 Task: Look for space in Hilden, Germany from 8th August, 2023 to 15th August, 2023 for 9 adults in price range Rs.10000 to Rs.14000. Place can be shared room with 5 bedrooms having 9 beds and 5 bathrooms. Property type can be house, flat, guest house. Amenities needed are: wifi, TV, free parkinig on premises, gym, breakfast. Booking option can be shelf check-in. Required host language is English.
Action: Mouse moved to (479, 99)
Screenshot: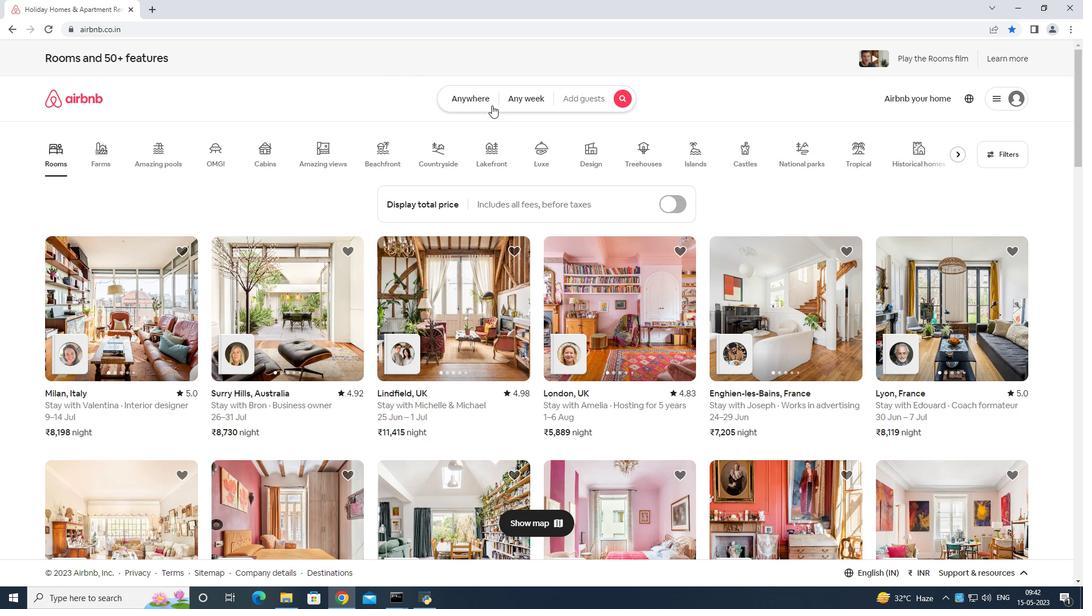 
Action: Mouse pressed left at (479, 99)
Screenshot: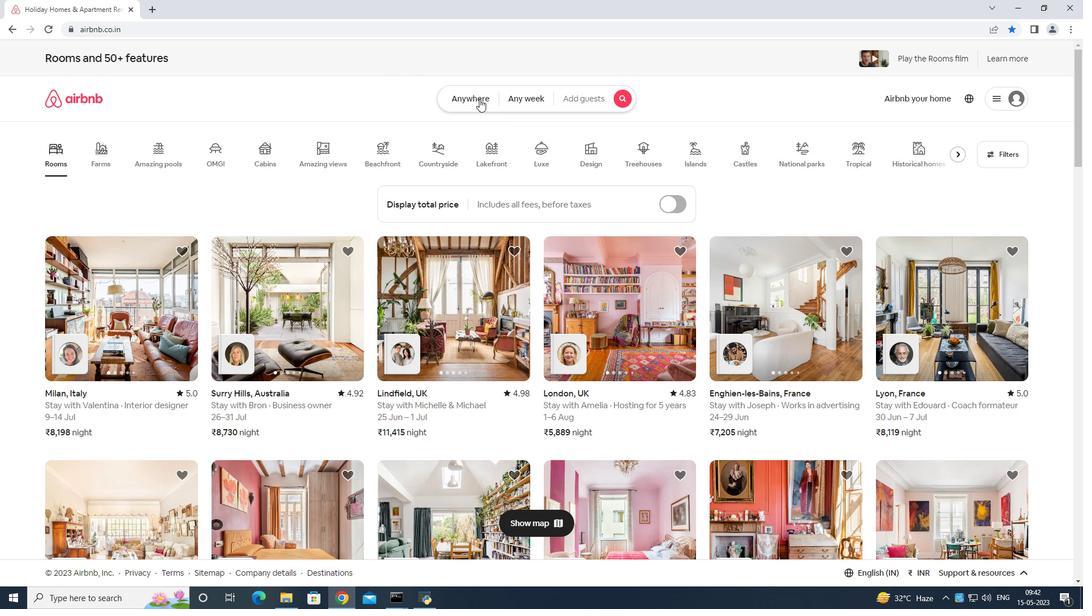 
Action: Mouse moved to (441, 136)
Screenshot: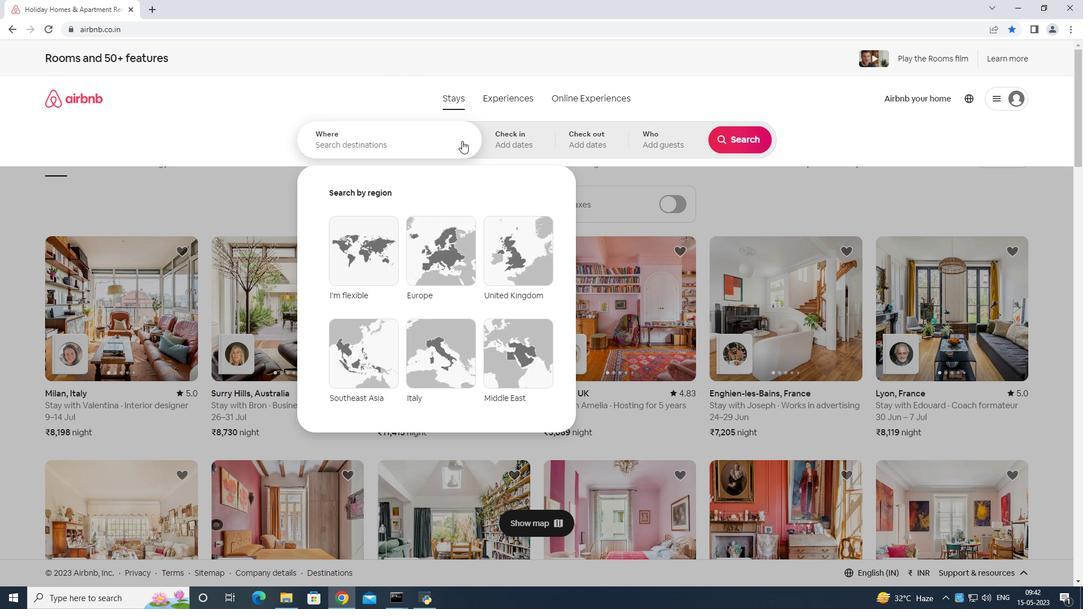 
Action: Mouse pressed left at (441, 136)
Screenshot: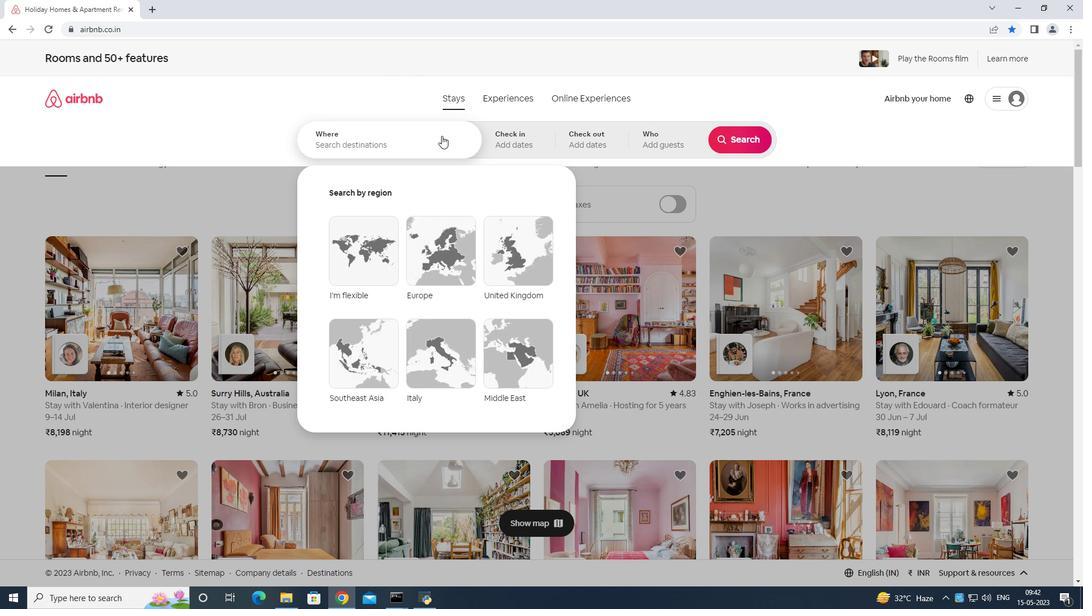 
Action: Key pressed <Key.shift>Hilden<Key.space>grmany<Key.enter>
Screenshot: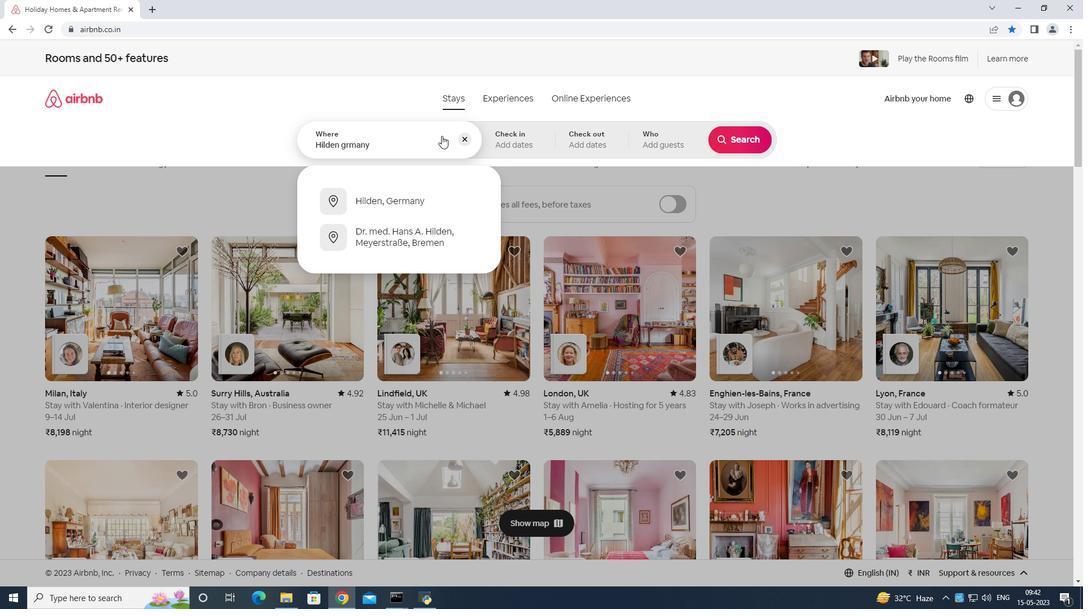 
Action: Mouse moved to (345, 142)
Screenshot: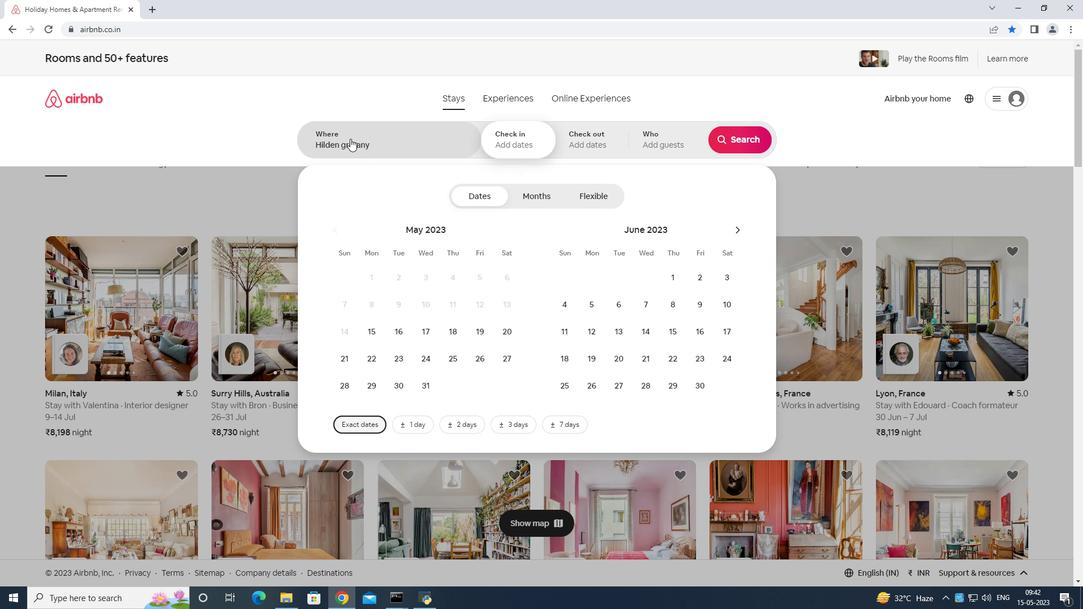 
Action: Mouse pressed left at (345, 142)
Screenshot: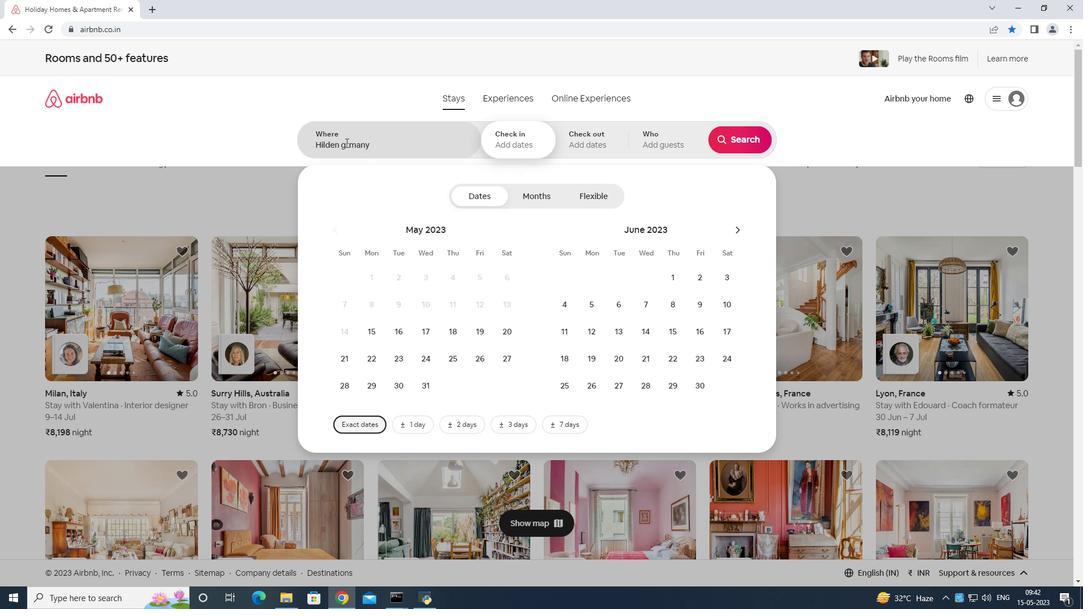 
Action: Key pressed e
Screenshot: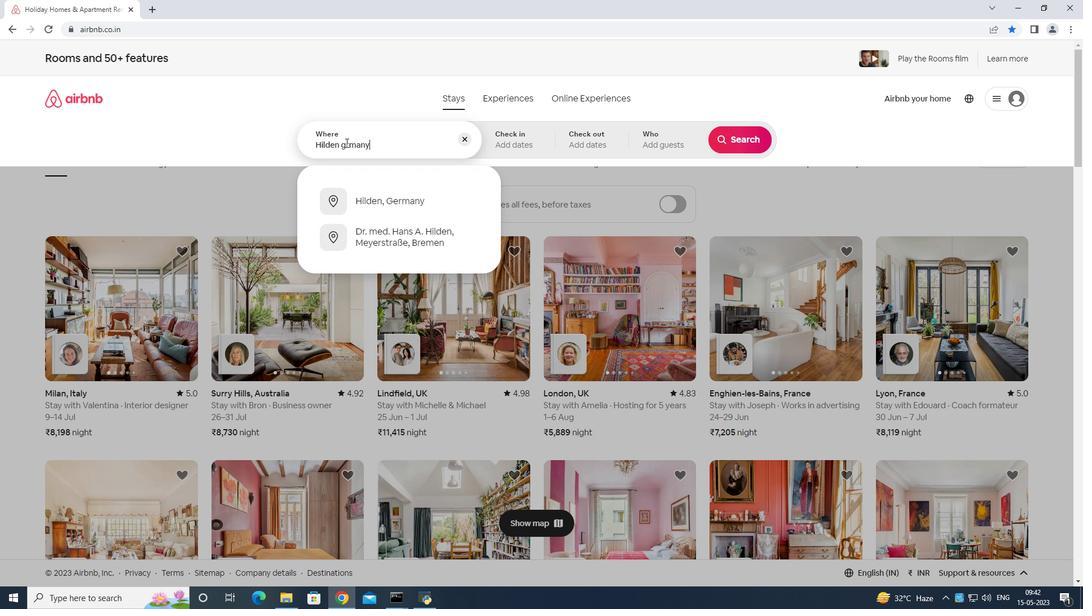 
Action: Mouse moved to (351, 143)
Screenshot: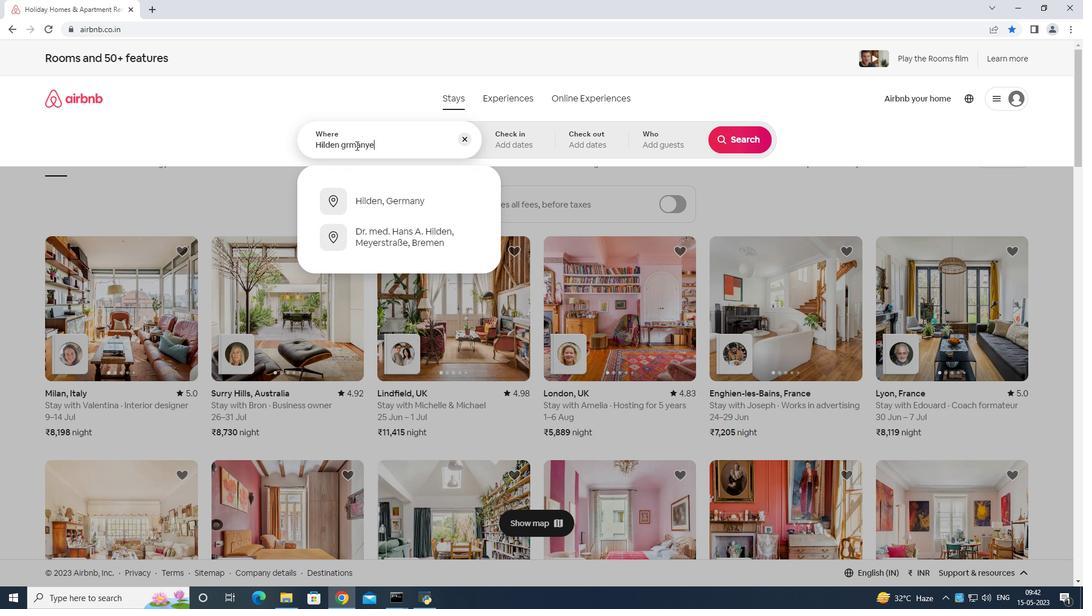 
Action: Mouse pressed left at (351, 143)
Screenshot: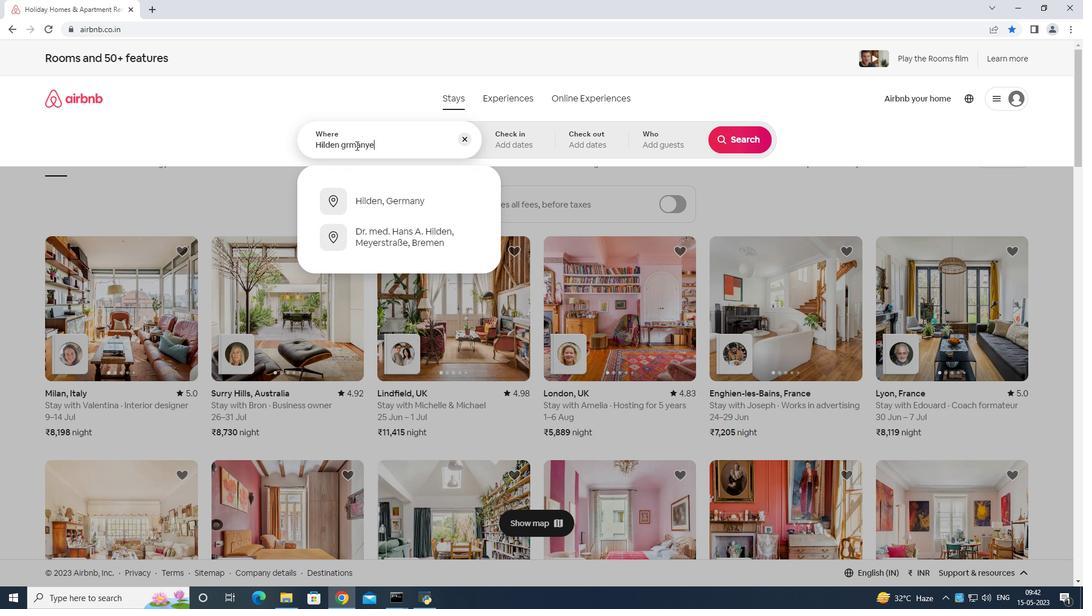 
Action: Mouse moved to (349, 144)
Screenshot: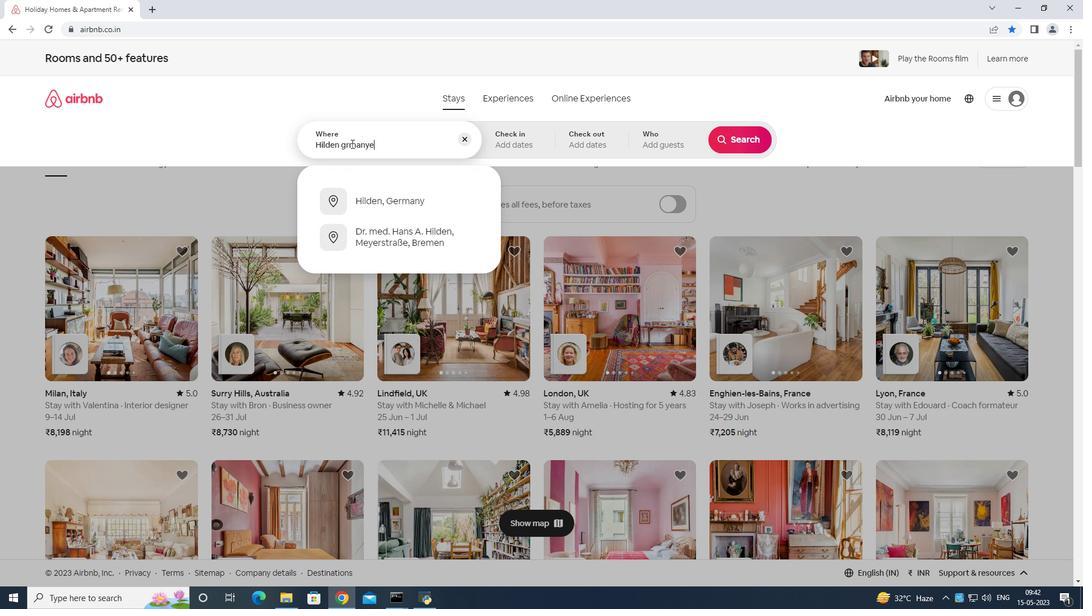 
Action: Key pressed <Key.backspace>
Screenshot: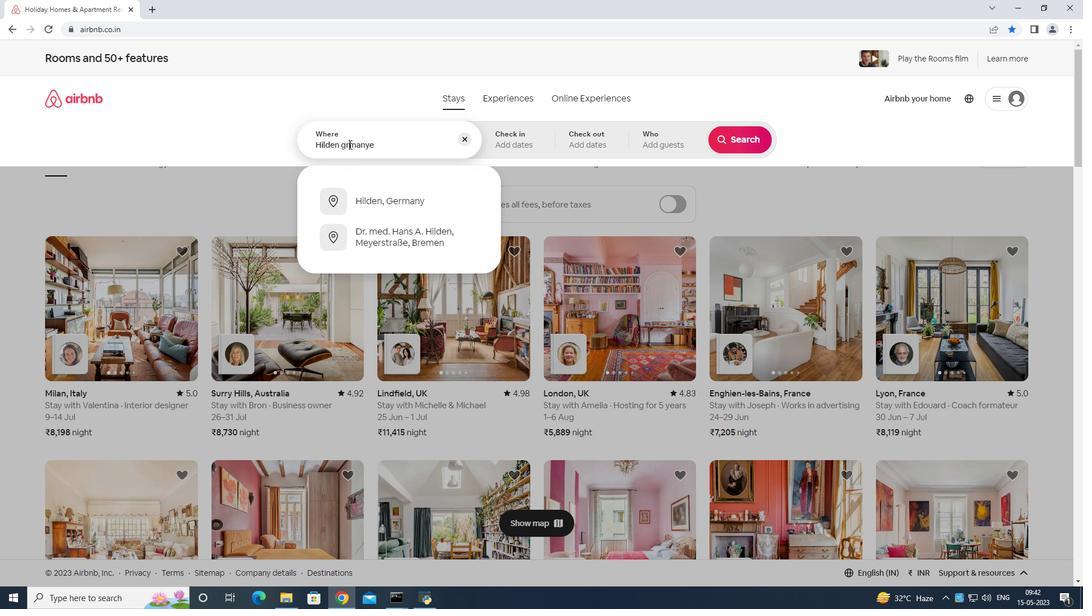 
Action: Mouse moved to (406, 180)
Screenshot: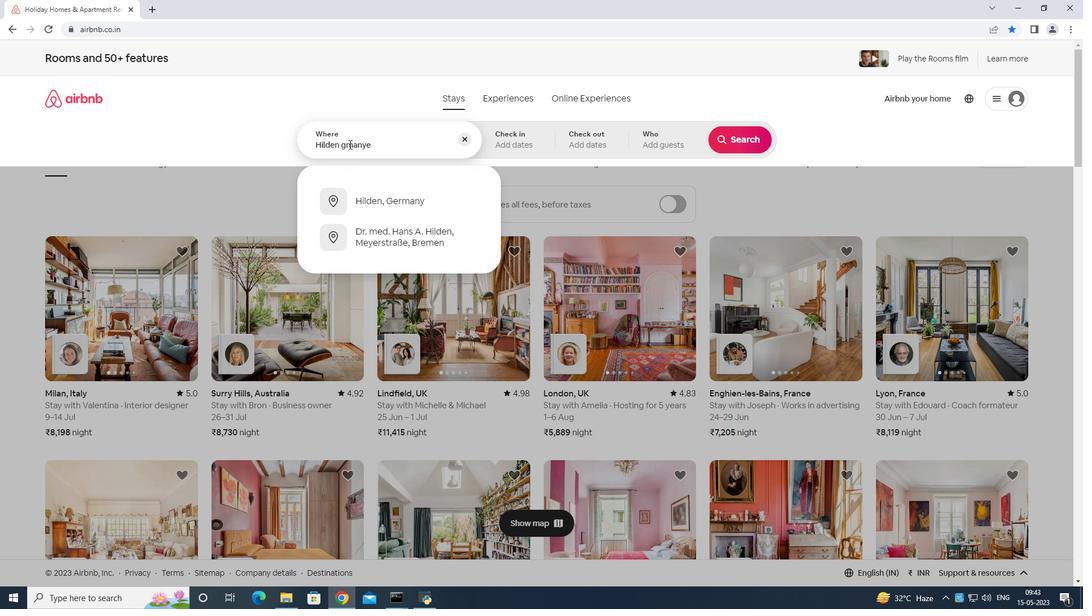 
Action: Key pressed e
Screenshot: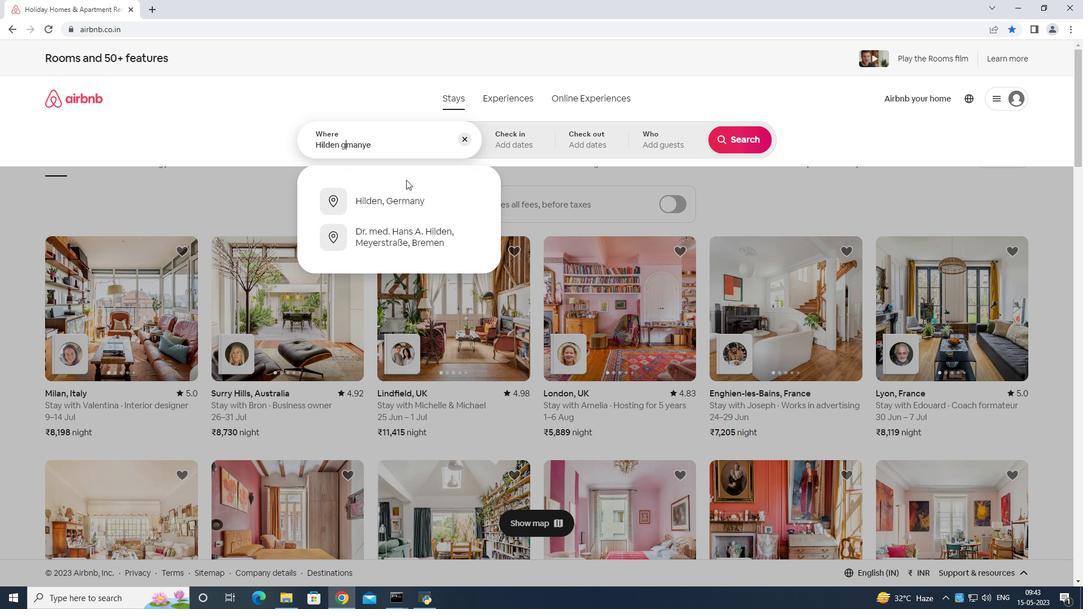 
Action: Mouse moved to (508, 178)
Screenshot: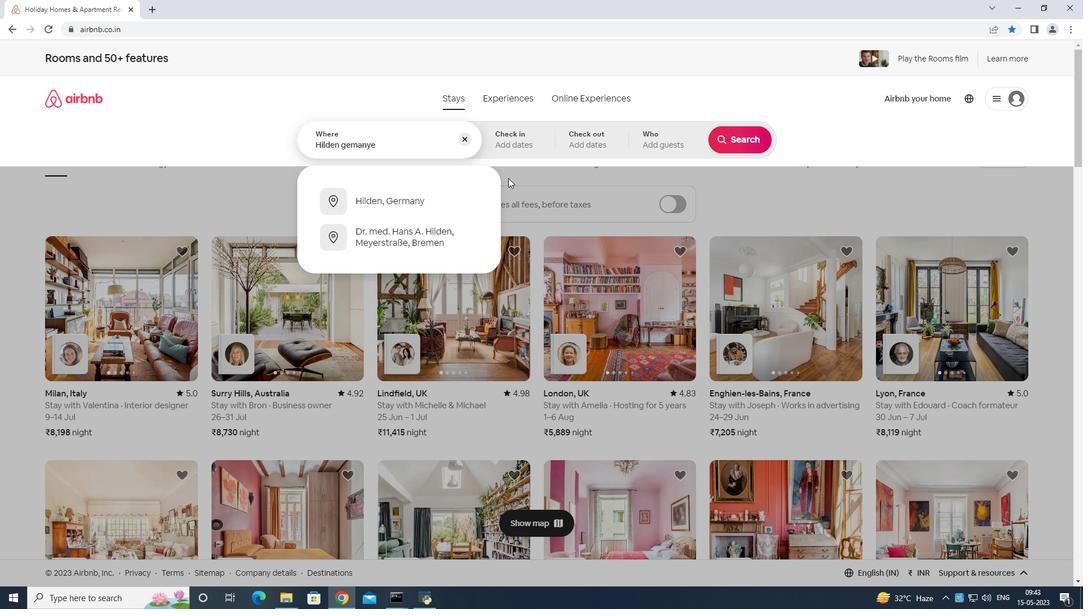 
Action: Key pressed <Key.enter>
Screenshot: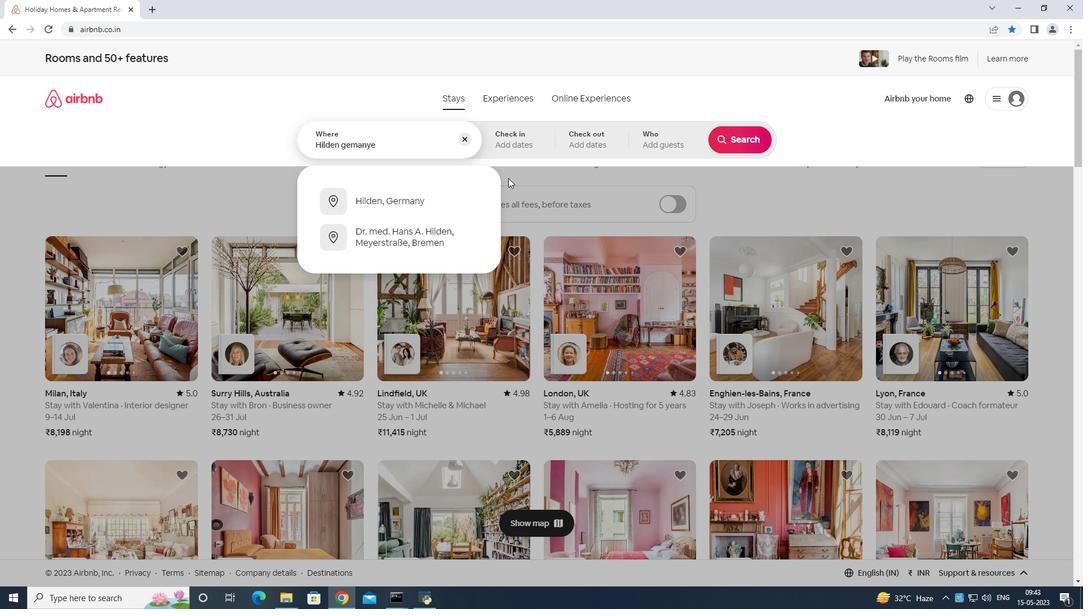 
Action: Mouse moved to (745, 232)
Screenshot: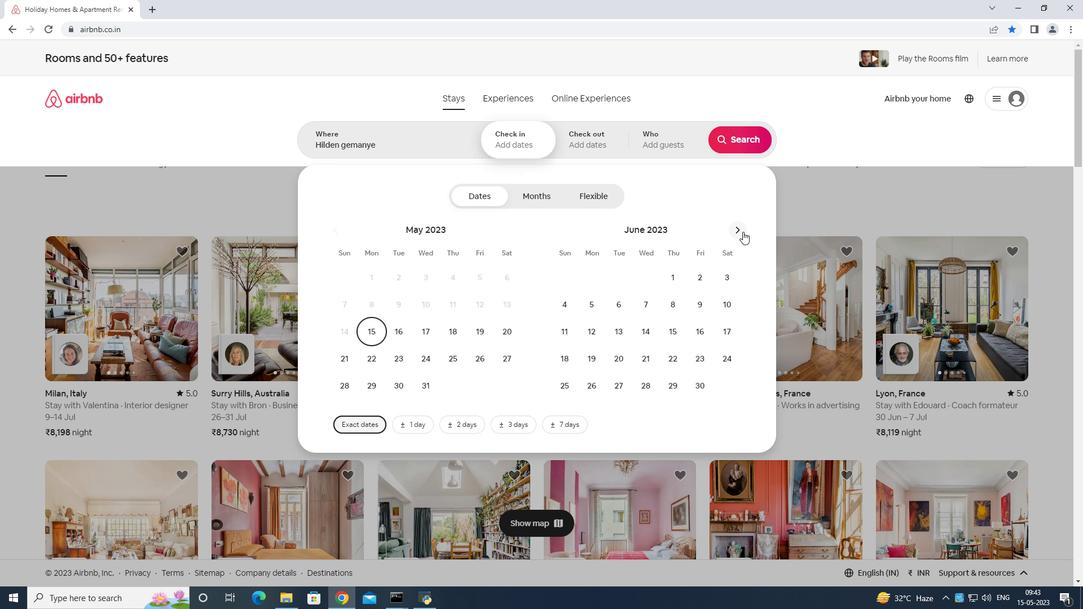 
Action: Mouse pressed left at (745, 232)
Screenshot: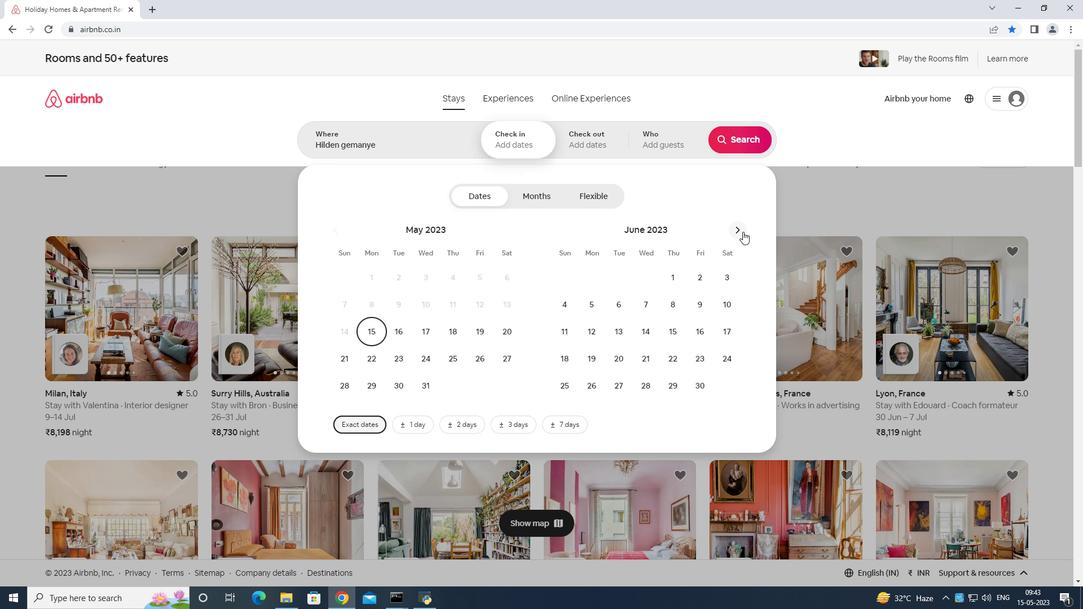
Action: Mouse moved to (746, 233)
Screenshot: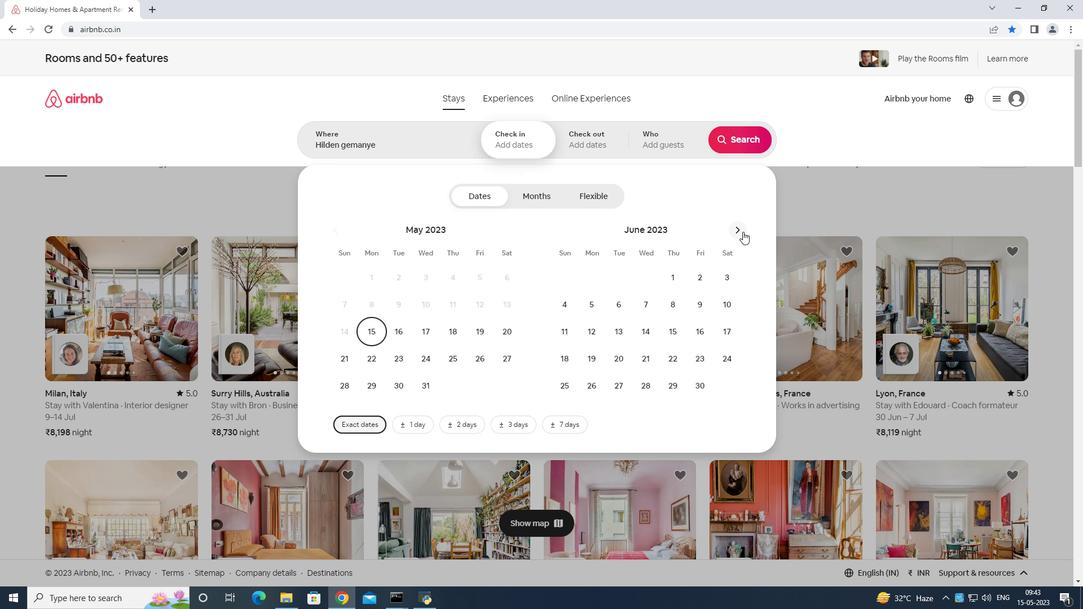 
Action: Mouse pressed left at (746, 233)
Screenshot: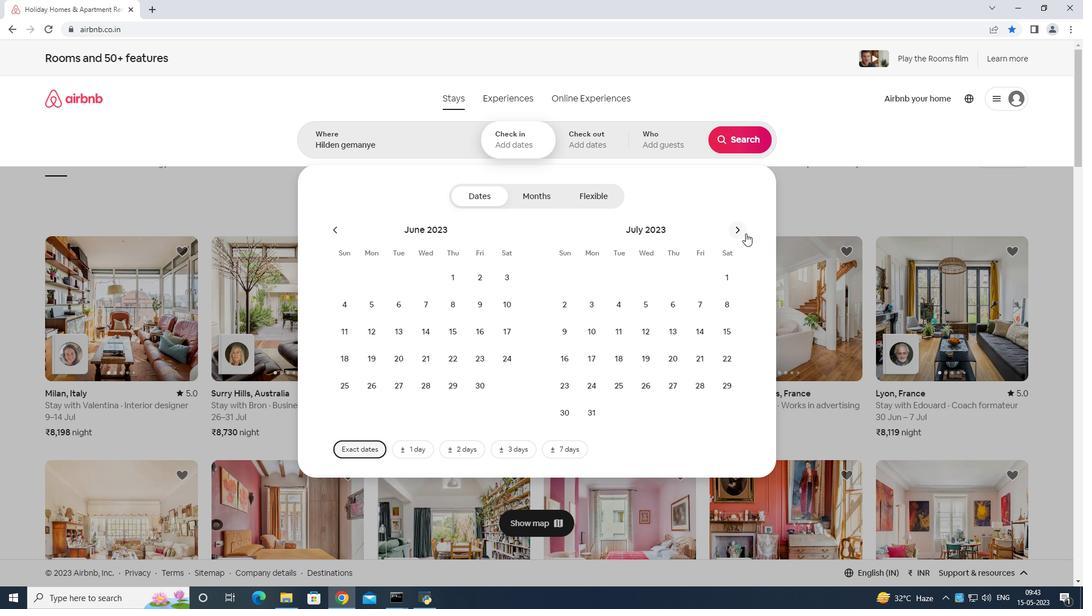 
Action: Mouse moved to (748, 233)
Screenshot: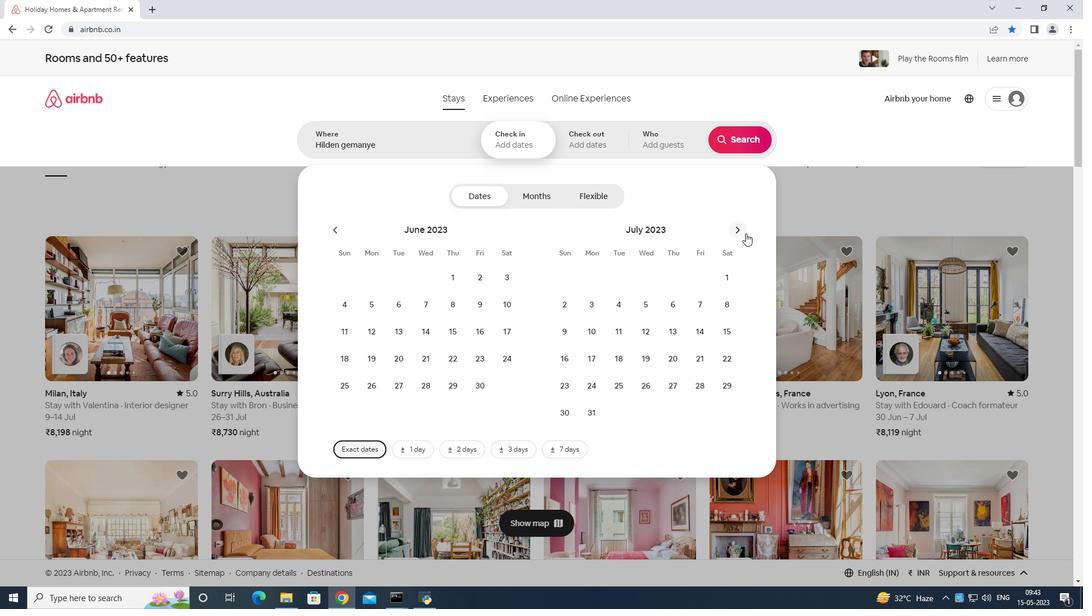 
Action: Mouse pressed left at (748, 233)
Screenshot: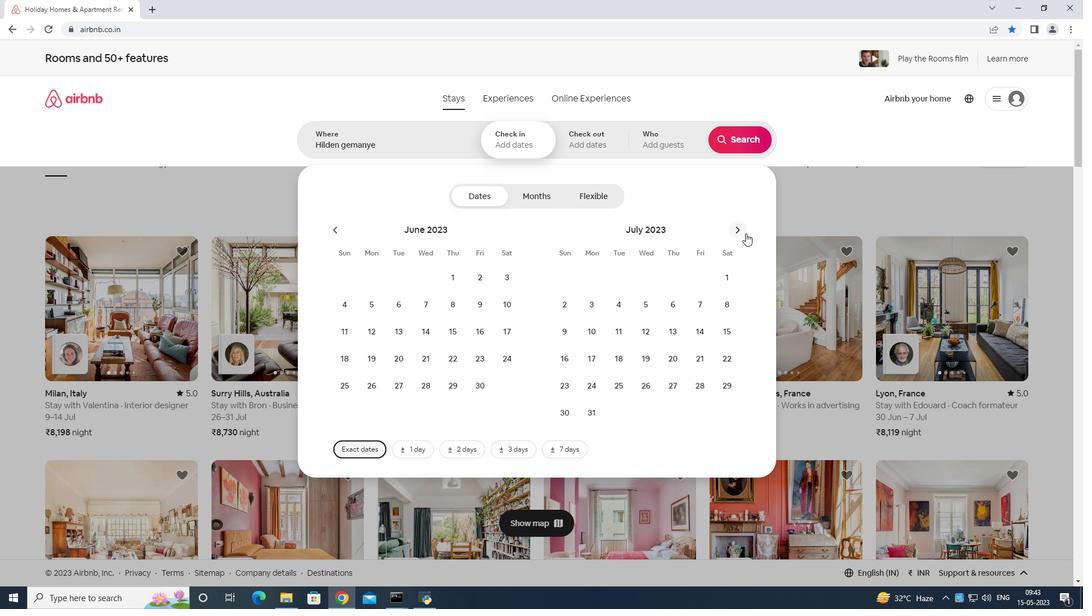 
Action: Mouse moved to (735, 230)
Screenshot: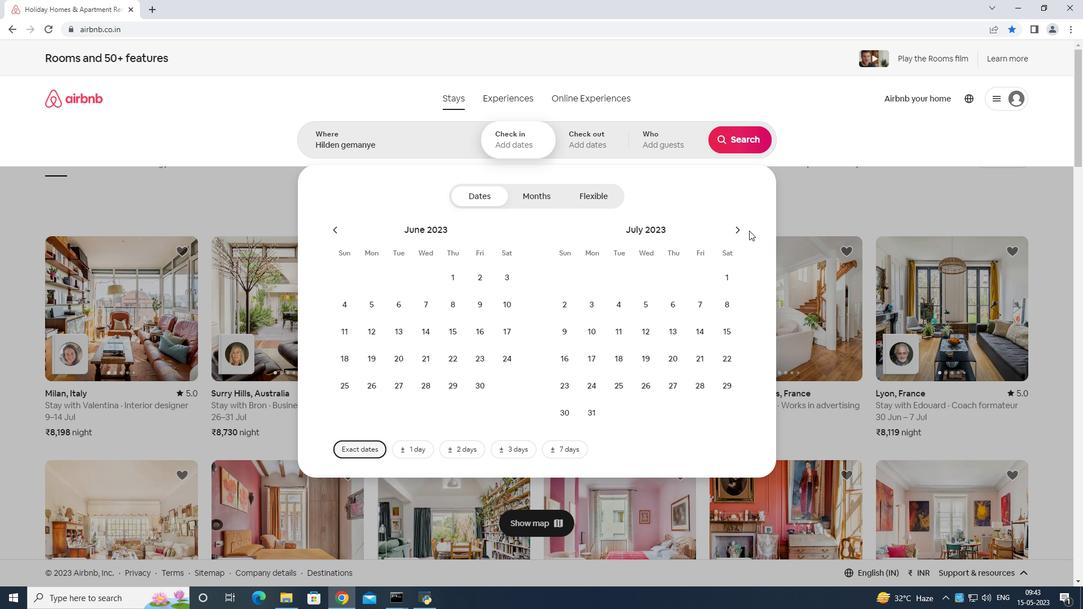 
Action: Mouse pressed left at (735, 230)
Screenshot: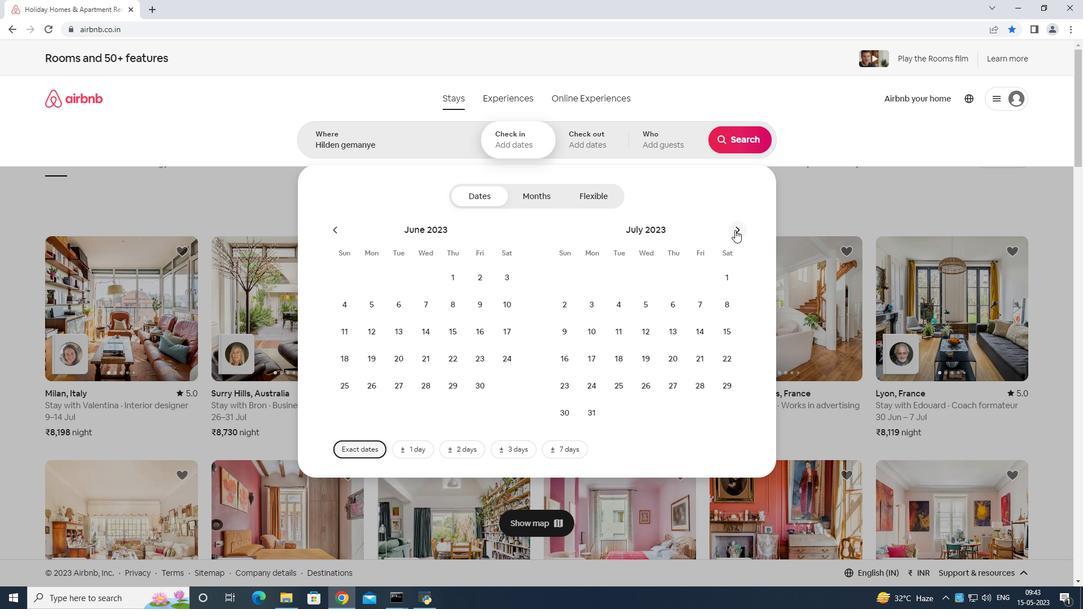 
Action: Mouse pressed left at (735, 230)
Screenshot: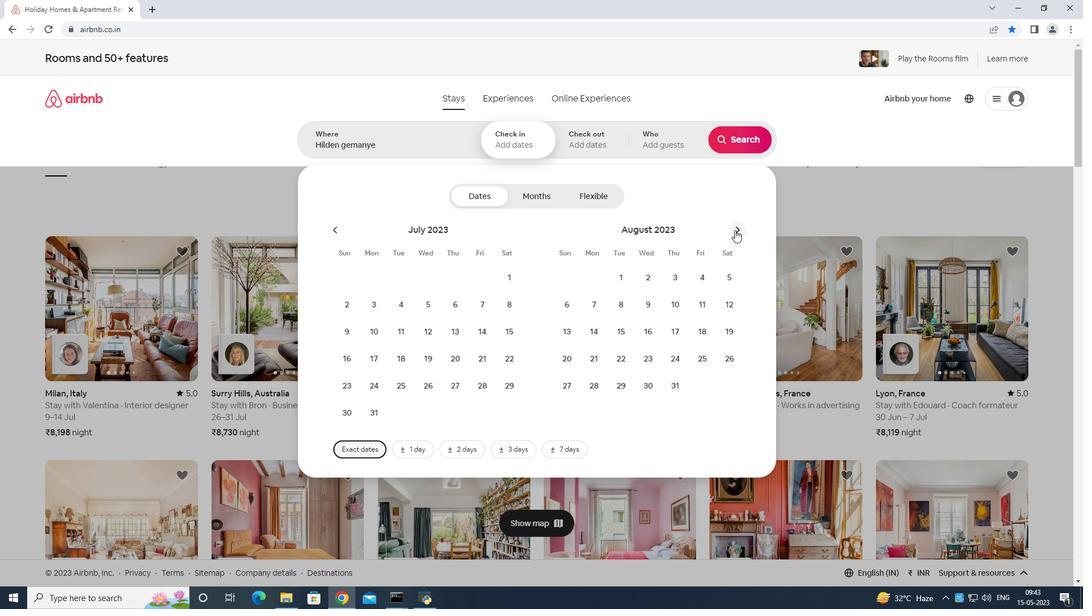 
Action: Mouse moved to (408, 304)
Screenshot: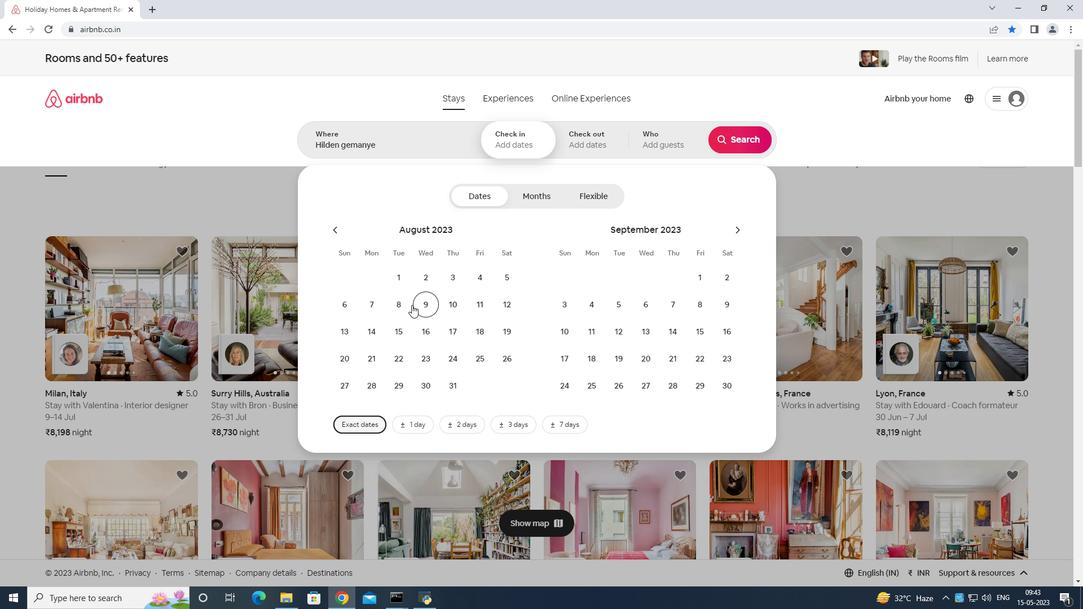 
Action: Mouse pressed left at (408, 304)
Screenshot: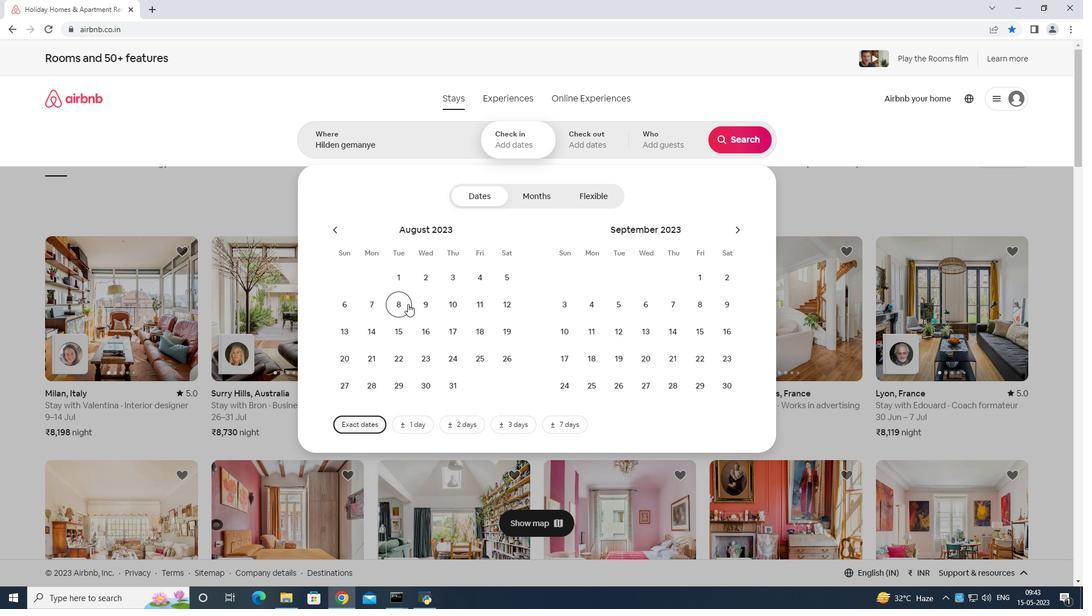 
Action: Mouse moved to (398, 324)
Screenshot: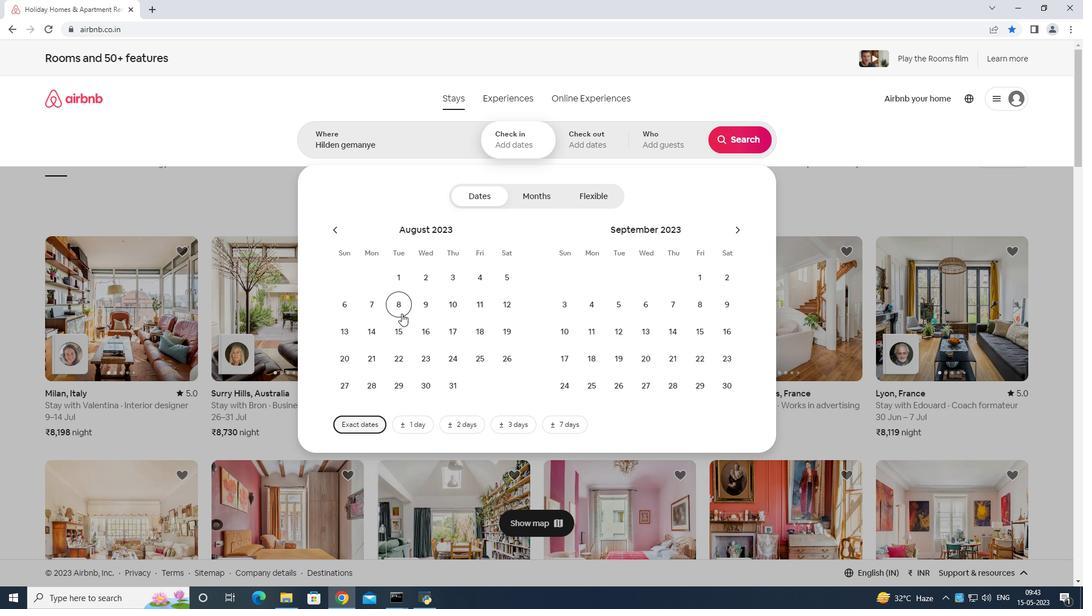 
Action: Mouse pressed left at (398, 324)
Screenshot: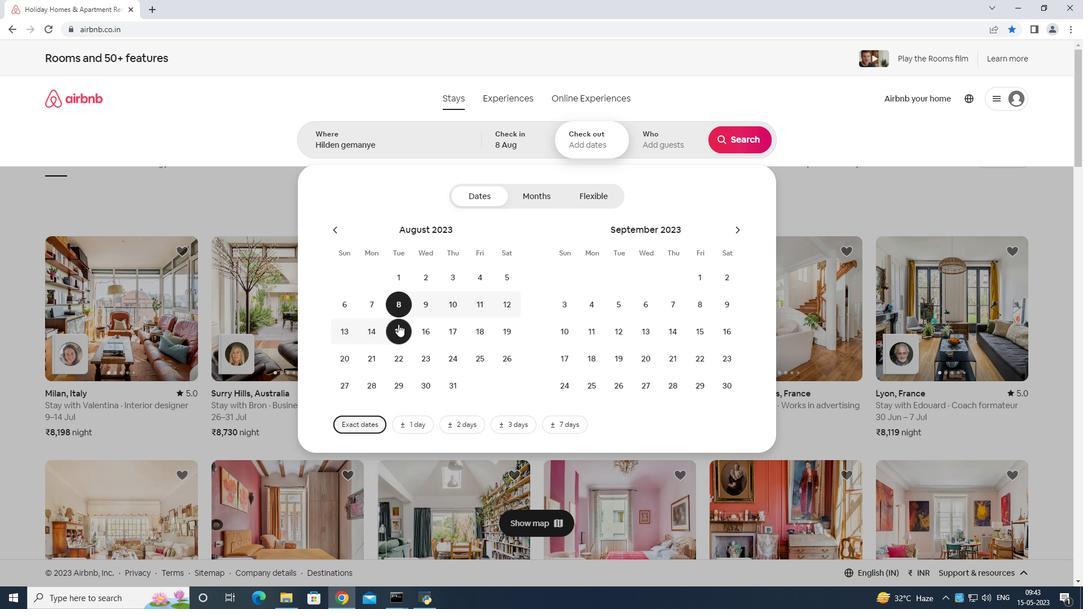 
Action: Mouse moved to (671, 145)
Screenshot: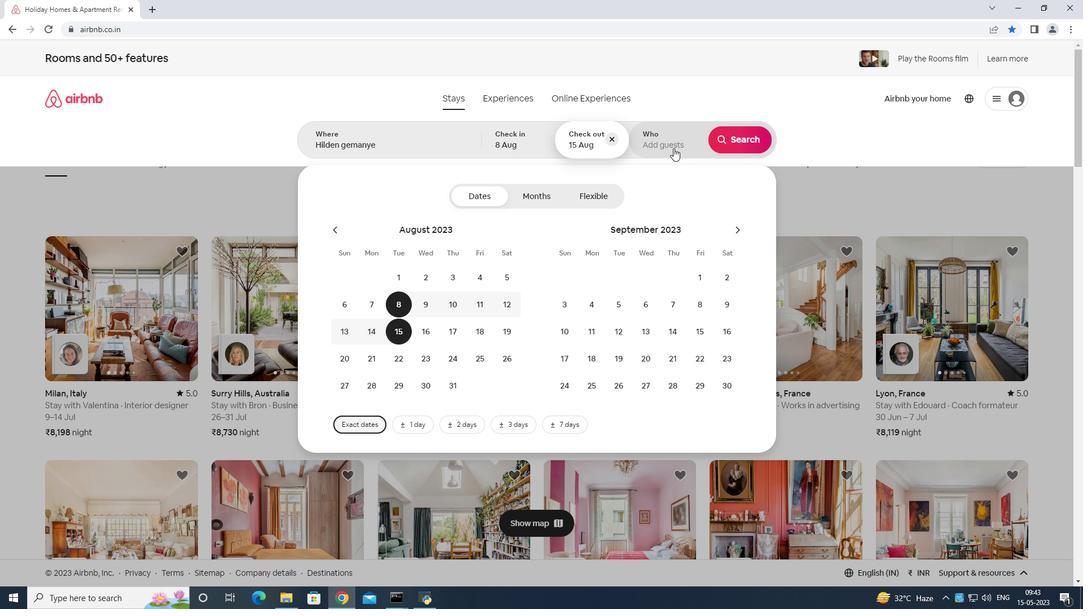 
Action: Mouse pressed left at (671, 145)
Screenshot: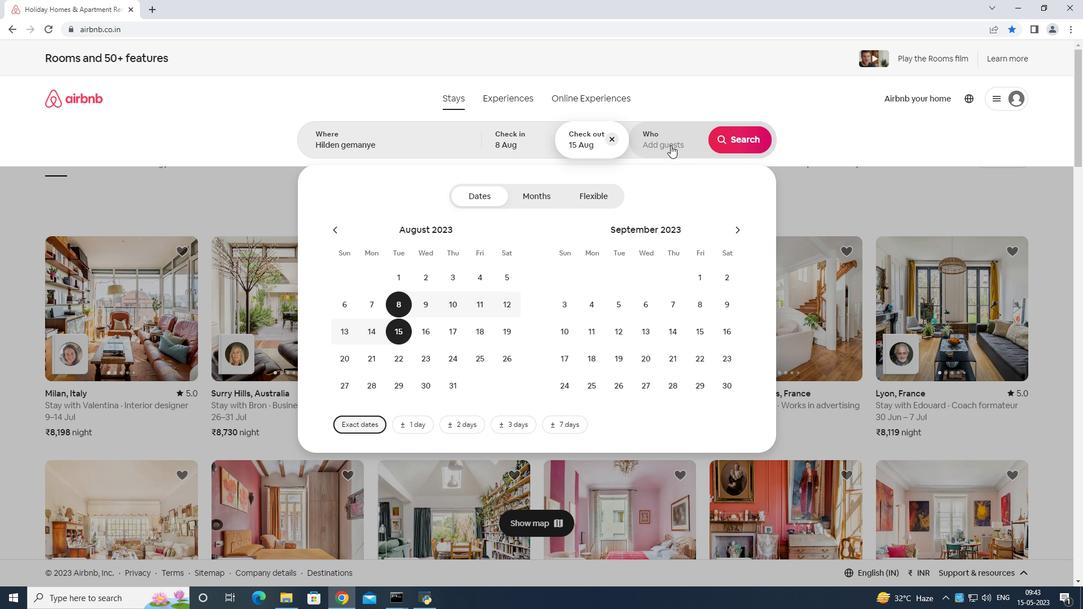 
Action: Mouse moved to (743, 198)
Screenshot: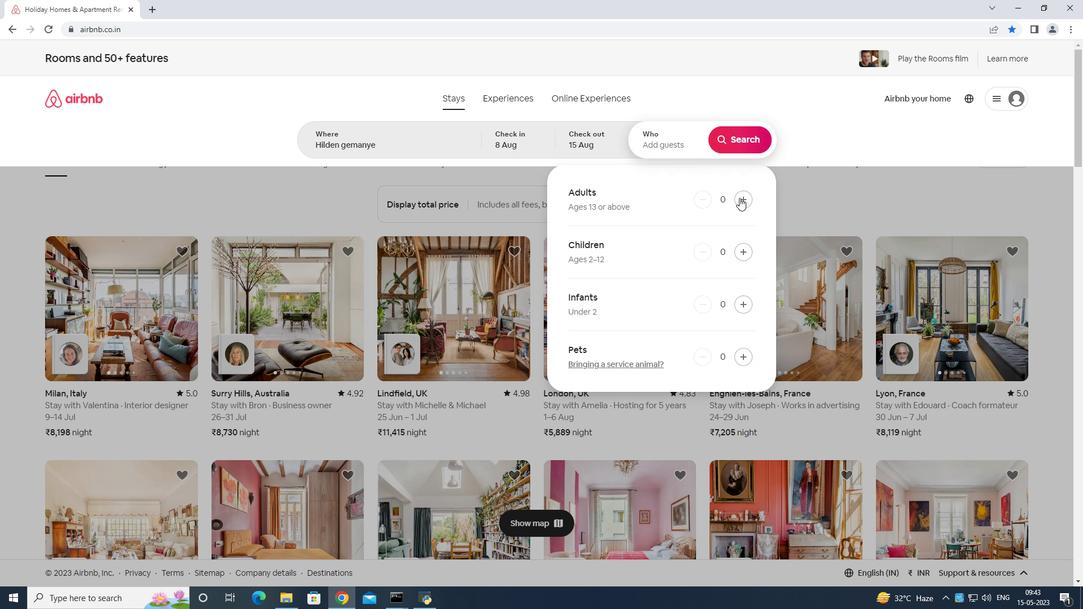 
Action: Mouse pressed left at (743, 198)
Screenshot: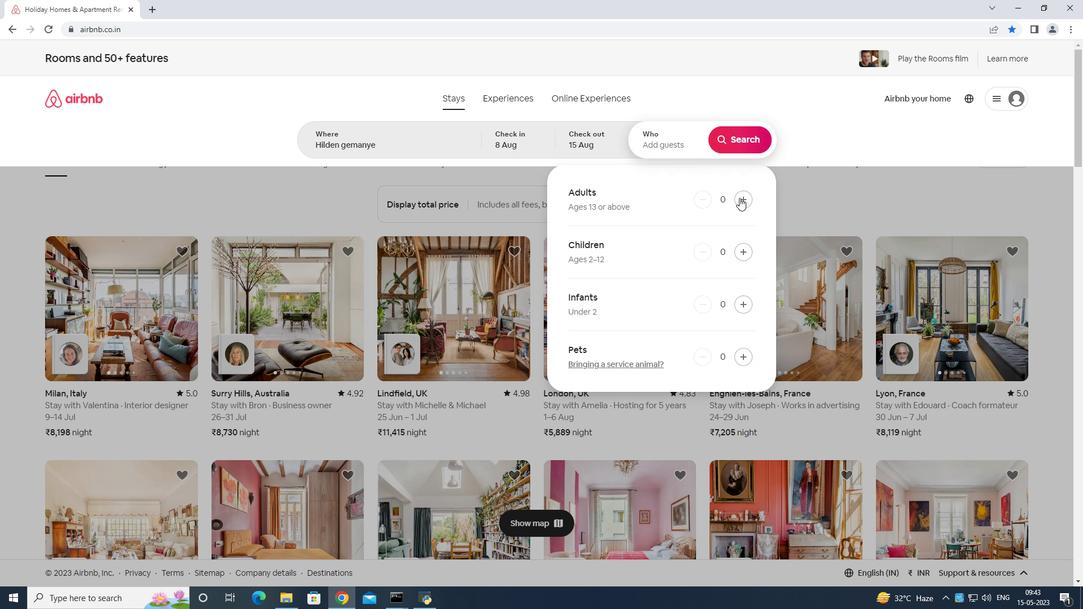 
Action: Mouse pressed left at (743, 198)
Screenshot: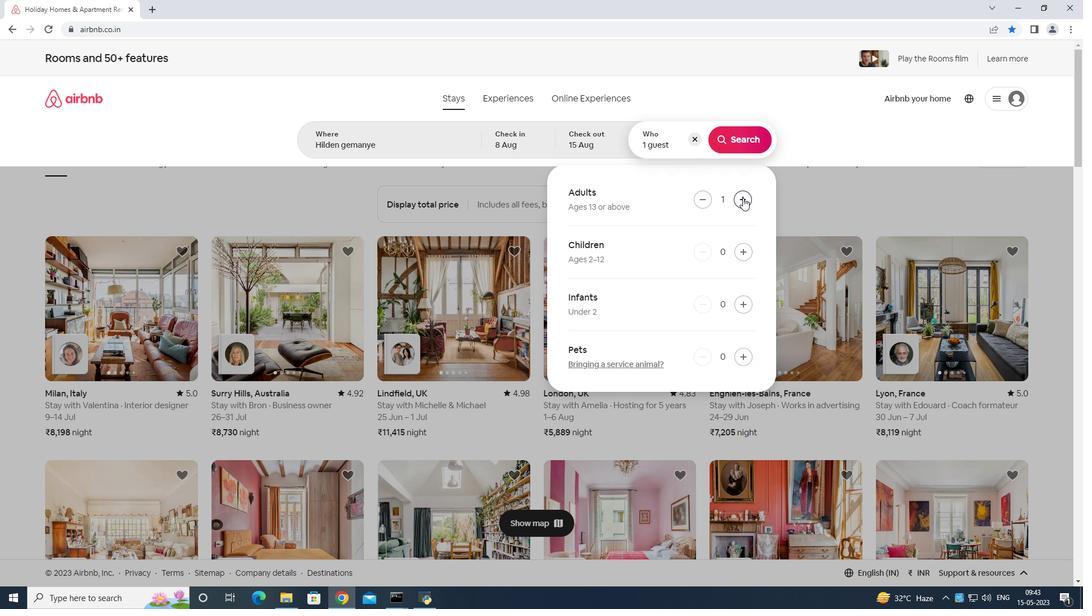 
Action: Mouse pressed left at (743, 198)
Screenshot: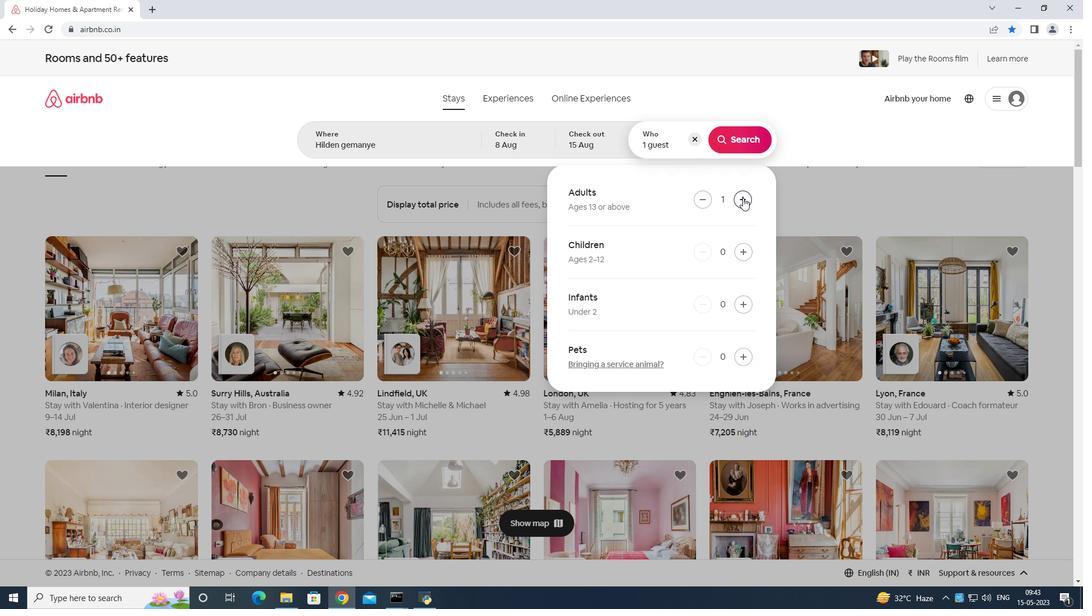 
Action: Mouse pressed left at (743, 198)
Screenshot: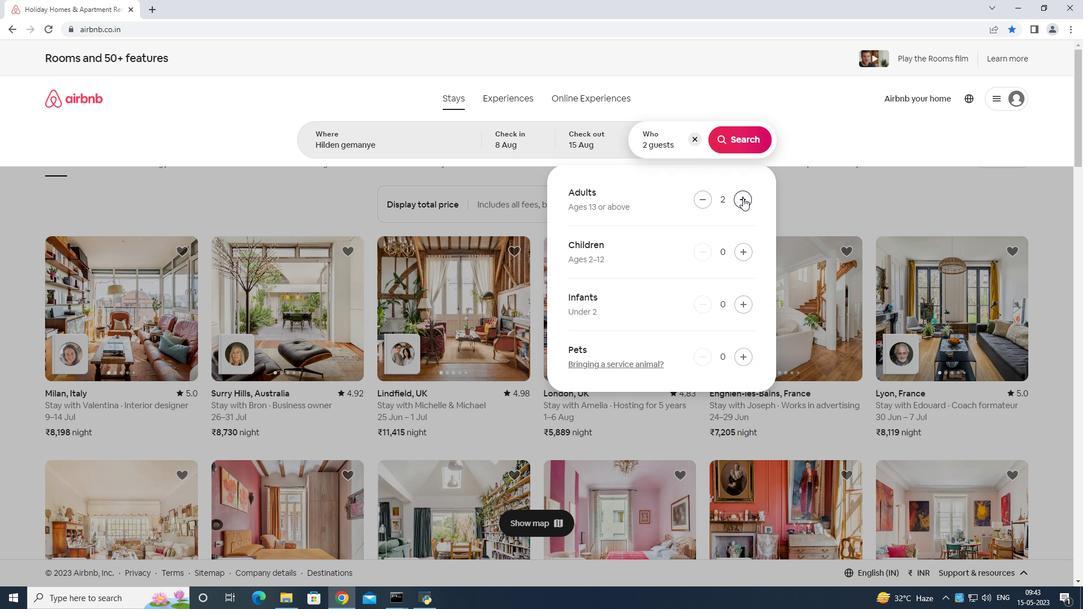 
Action: Mouse pressed left at (743, 198)
Screenshot: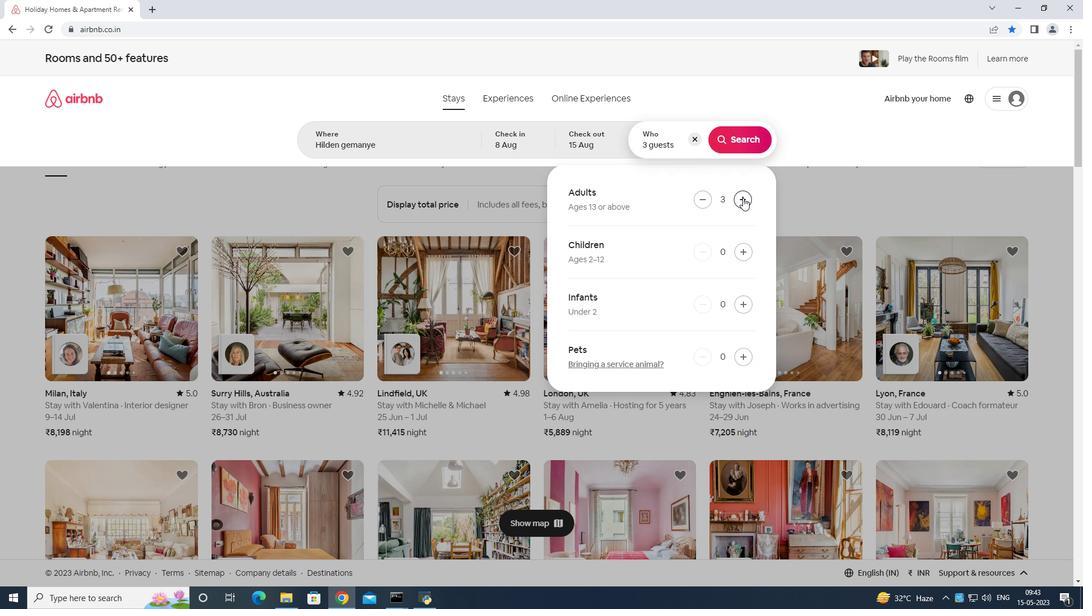 
Action: Mouse pressed left at (743, 198)
Screenshot: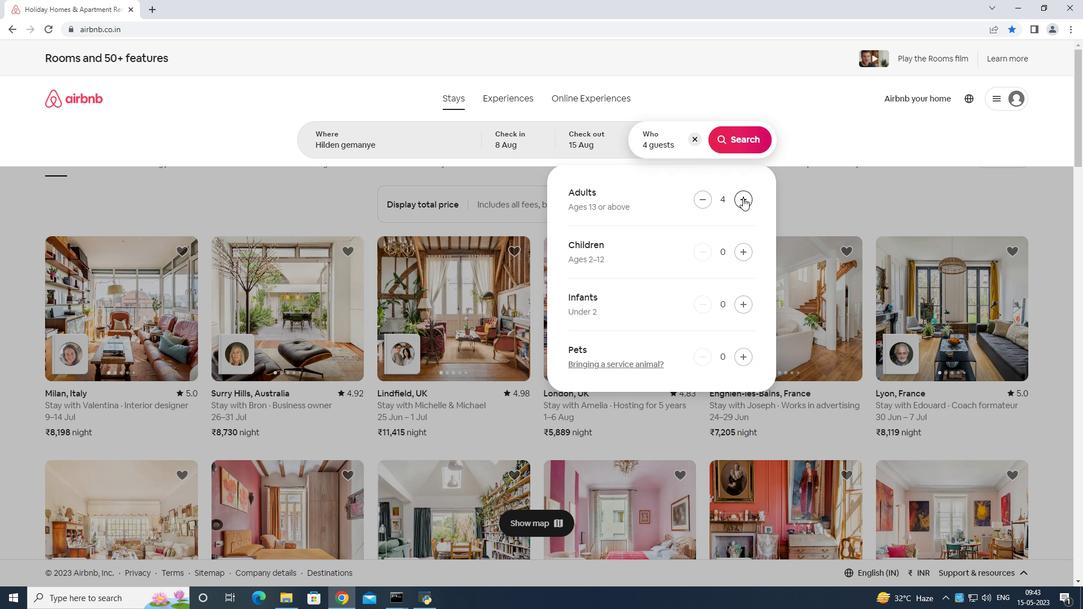 
Action: Mouse pressed left at (743, 198)
Screenshot: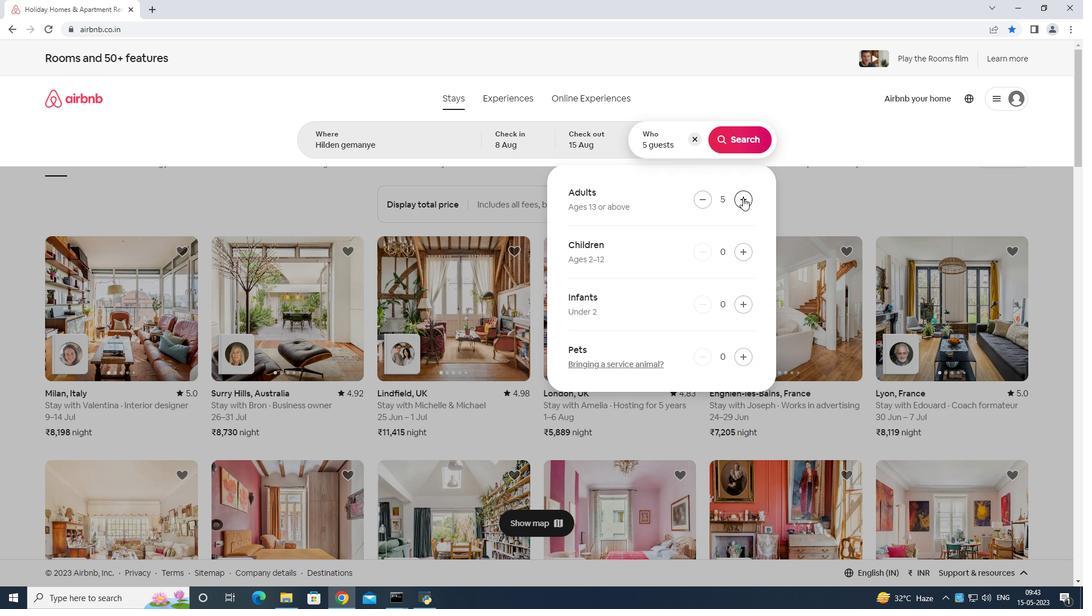 
Action: Mouse pressed left at (743, 198)
Screenshot: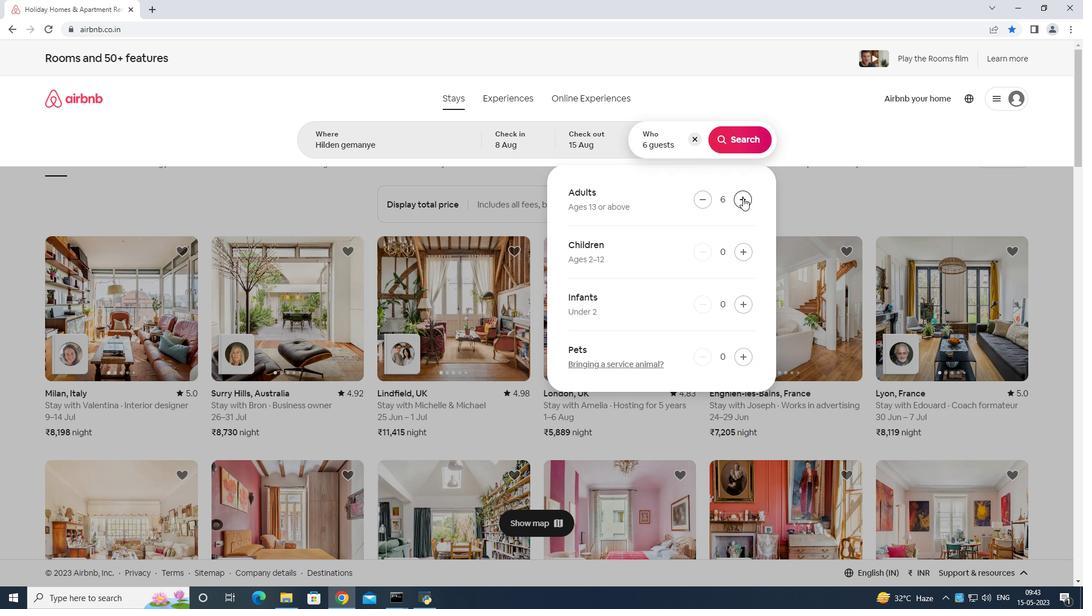 
Action: Mouse pressed left at (743, 198)
Screenshot: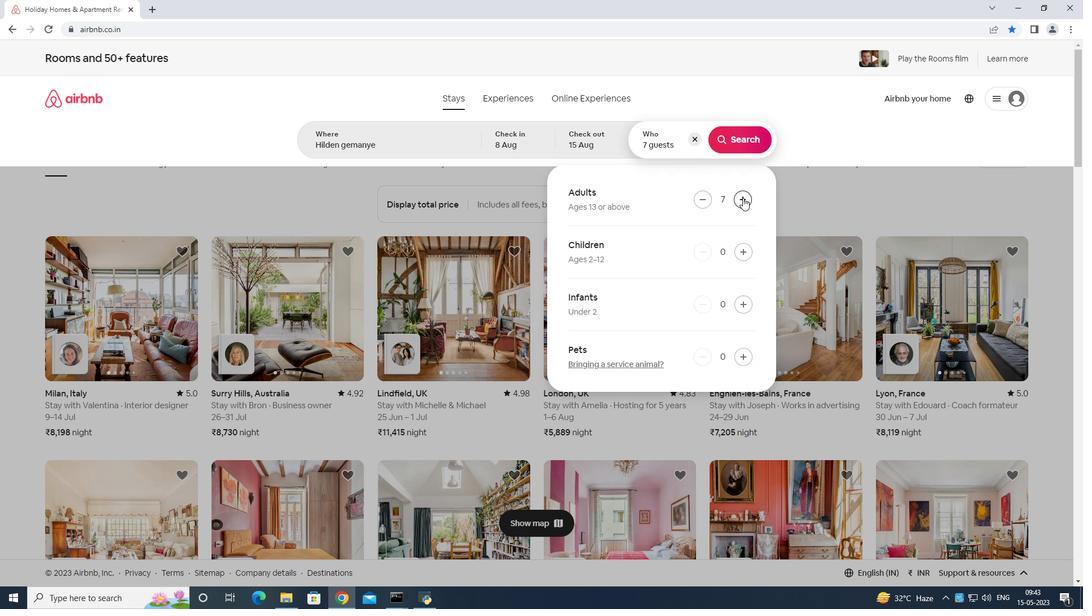 
Action: Mouse moved to (754, 134)
Screenshot: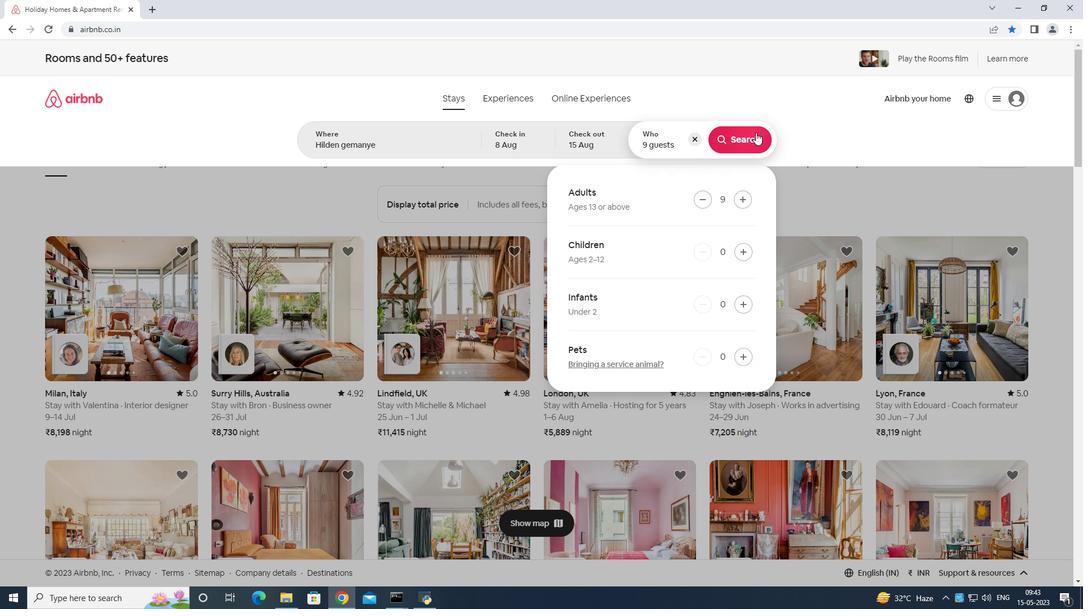 
Action: Mouse pressed left at (754, 134)
Screenshot: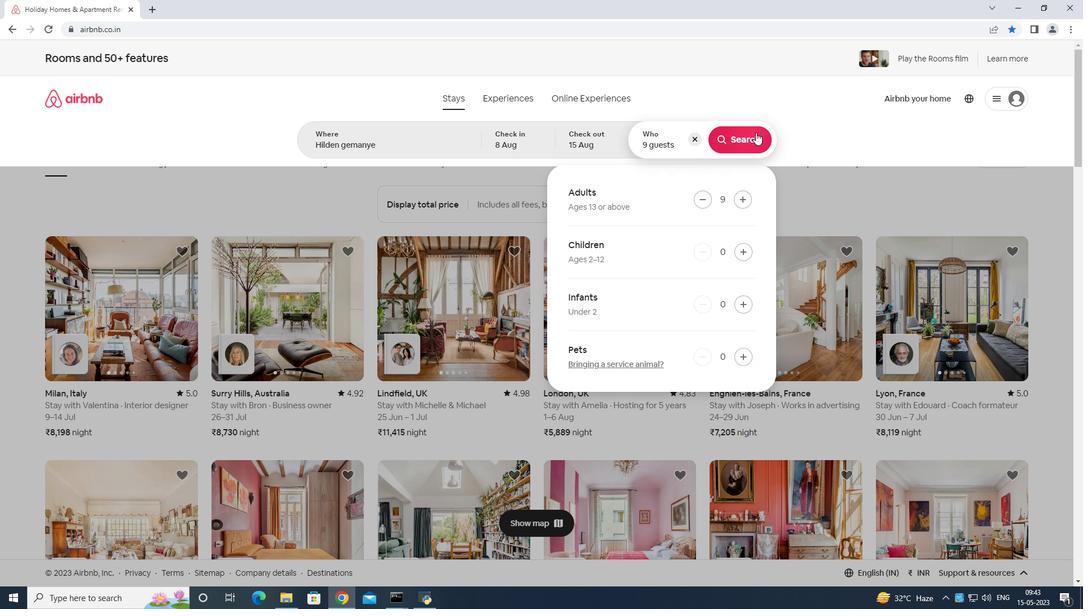 
Action: Mouse moved to (1043, 102)
Screenshot: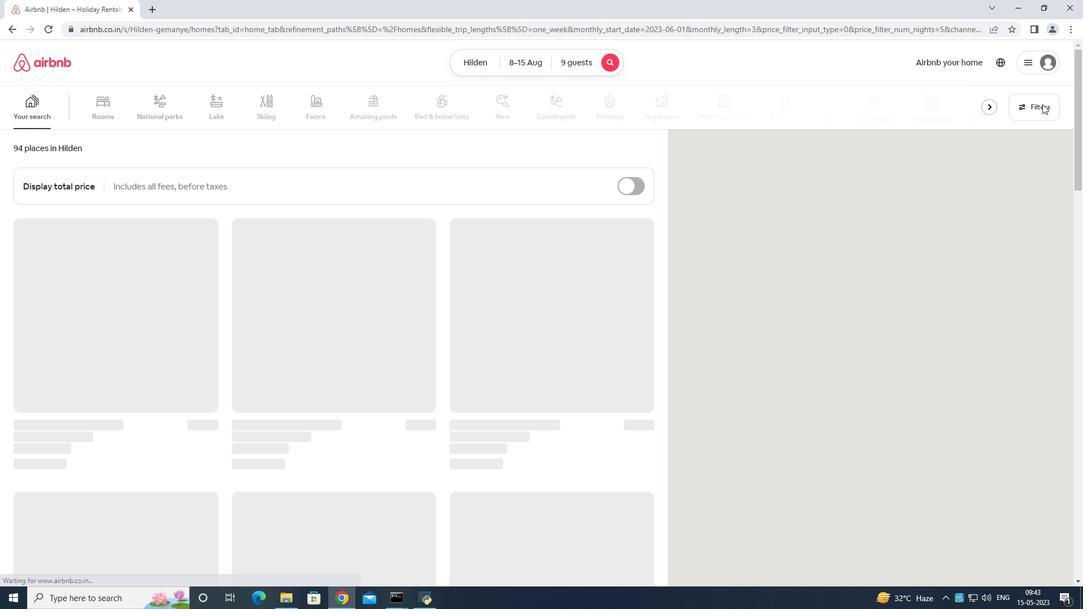 
Action: Mouse pressed left at (1043, 102)
Screenshot: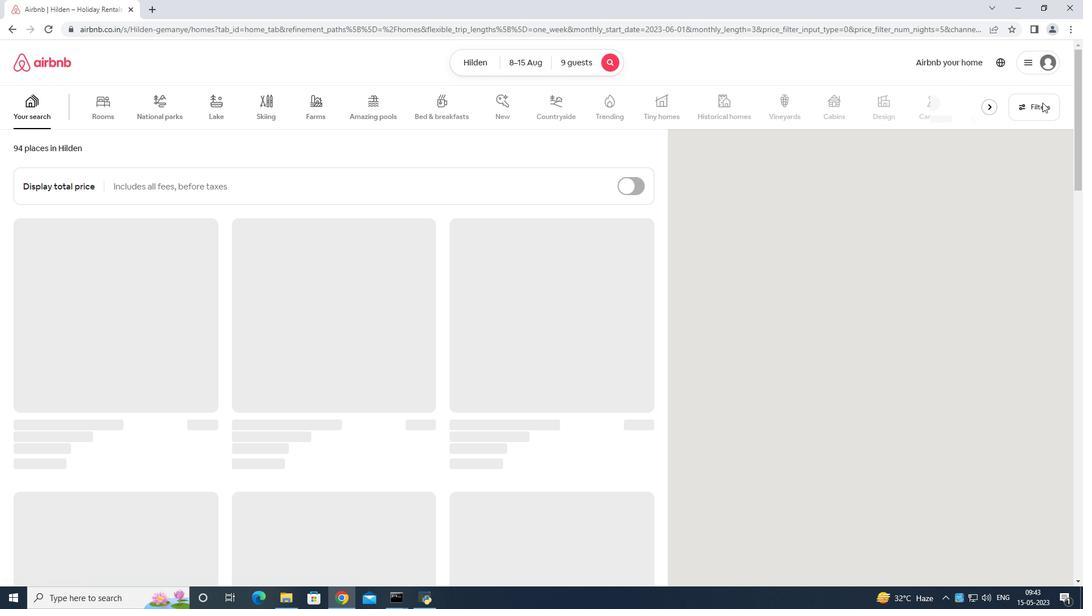 
Action: Mouse moved to (502, 379)
Screenshot: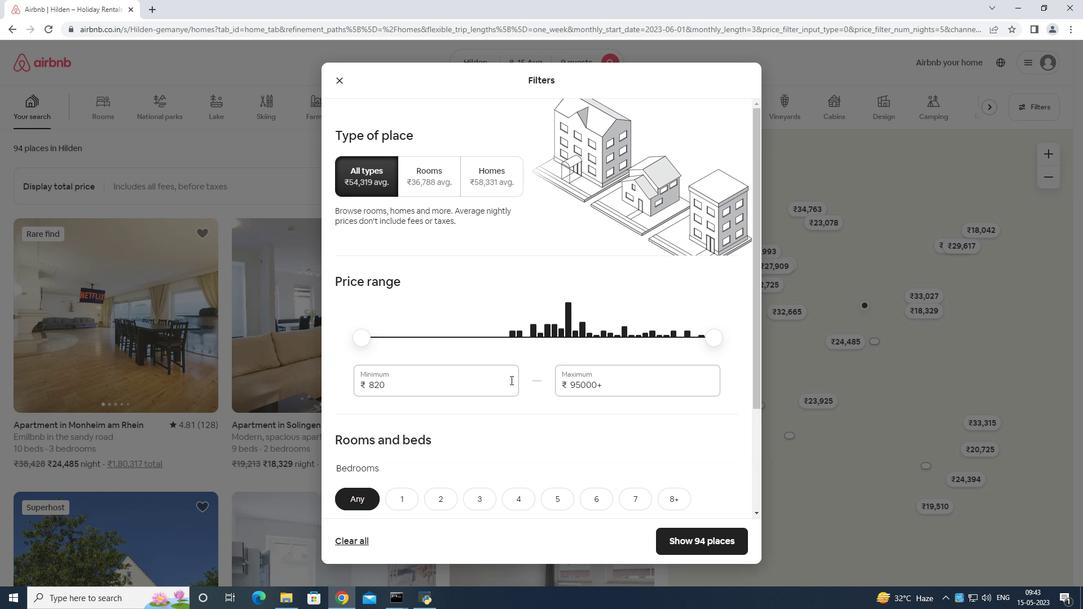
Action: Mouse pressed left at (502, 379)
Screenshot: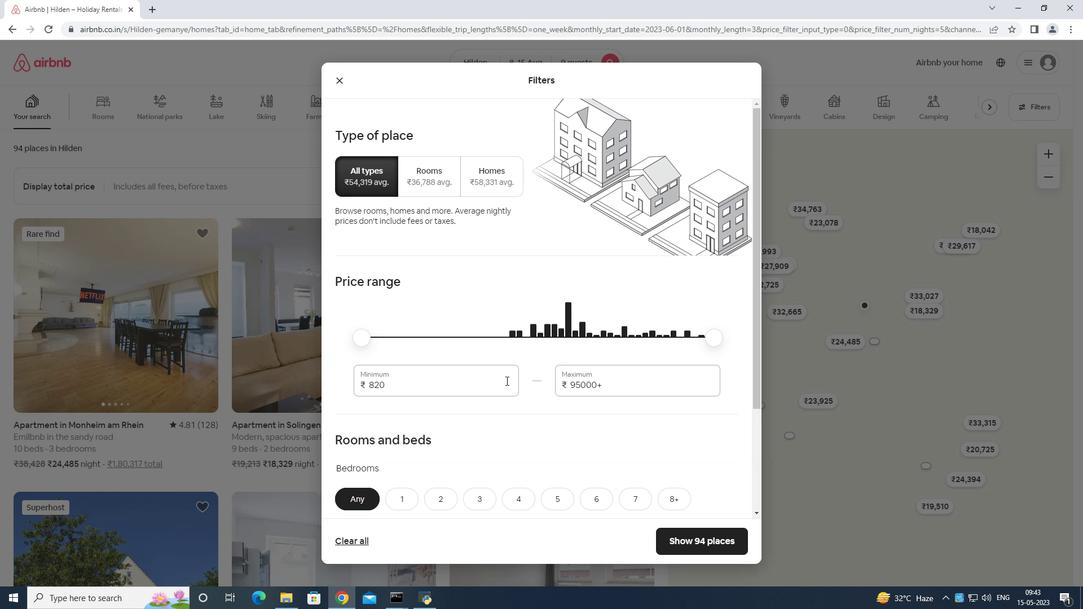 
Action: Mouse moved to (502, 379)
Screenshot: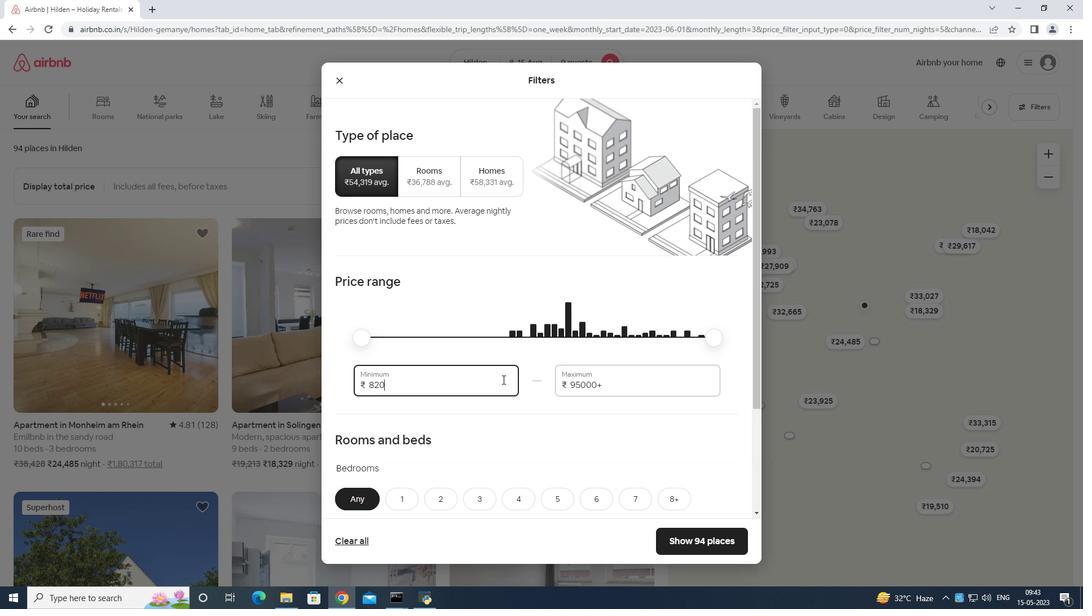 
Action: Key pressed <Key.backspace><Key.backspace><Key.backspace><Key.backspace><Key.backspace><Key.backspace><Key.backspace><Key.backspace><Key.backspace><Key.backspace>14
Screenshot: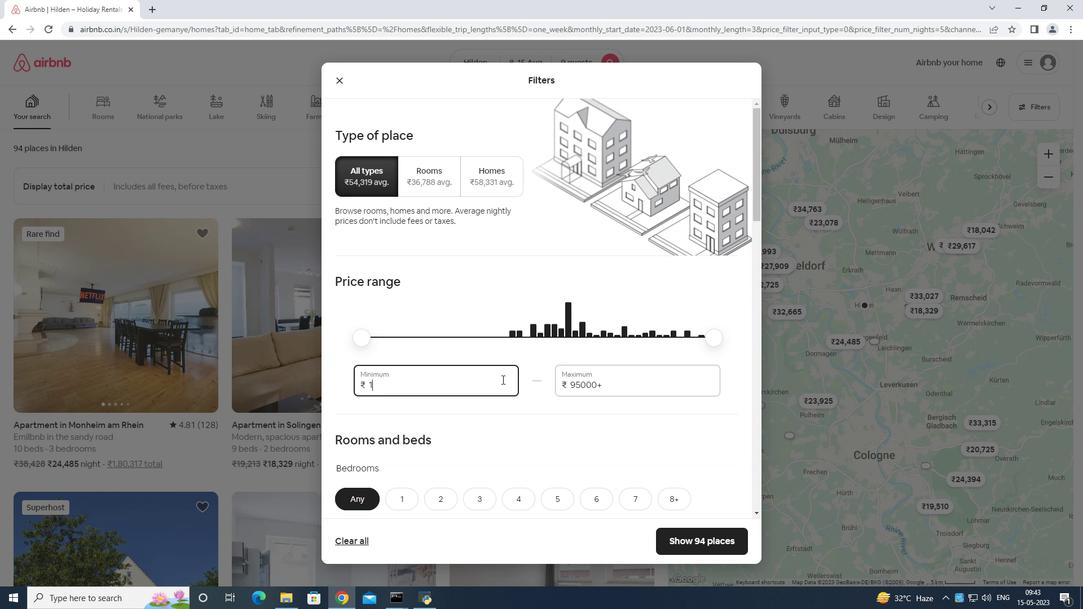 
Action: Mouse moved to (502, 379)
Screenshot: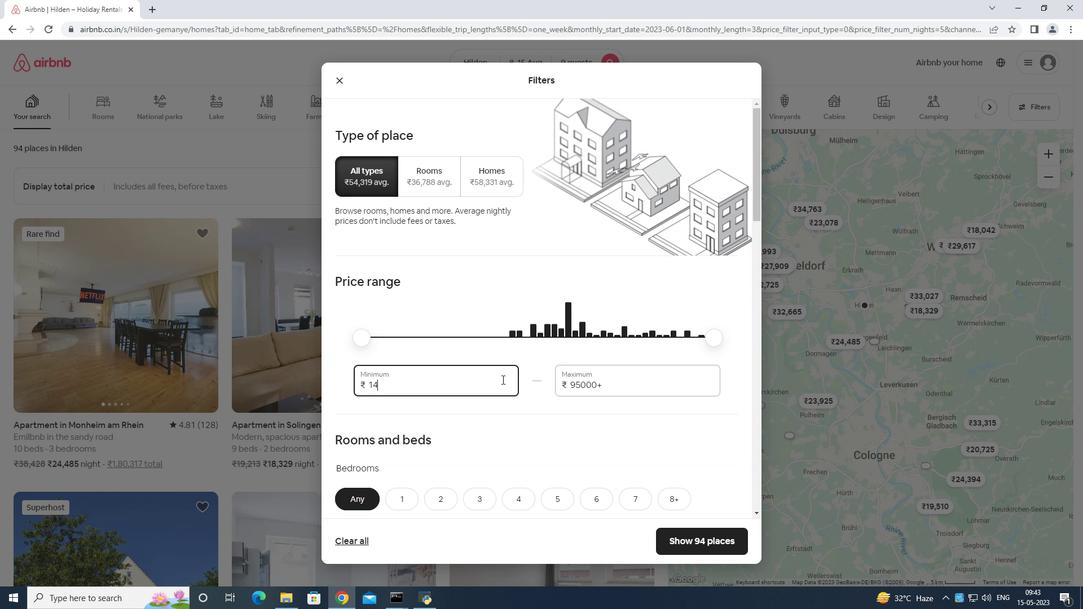 
Action: Key pressed 00
Screenshot: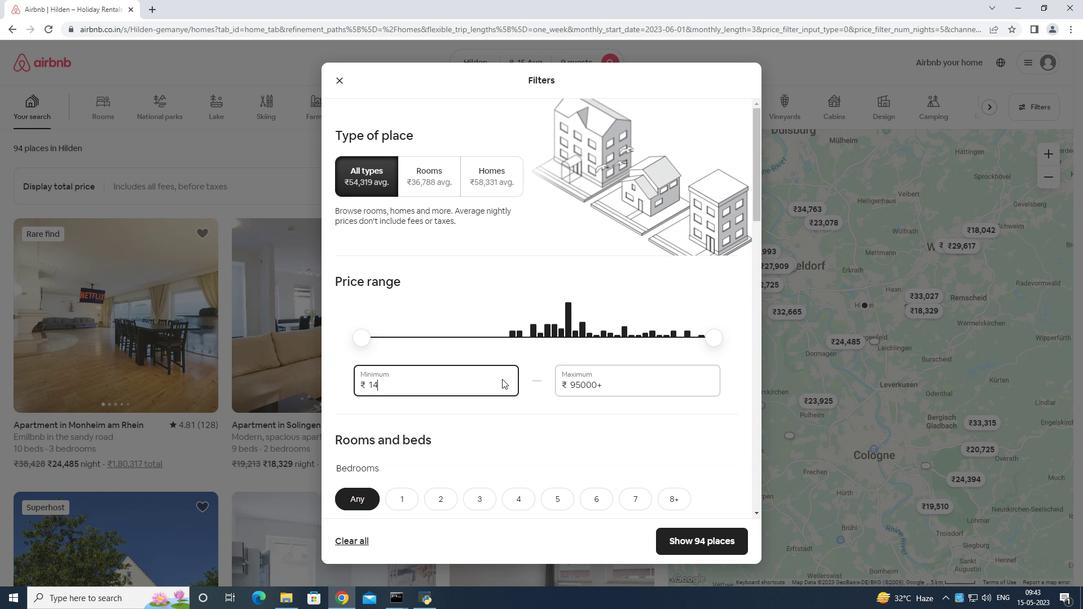 
Action: Mouse moved to (505, 377)
Screenshot: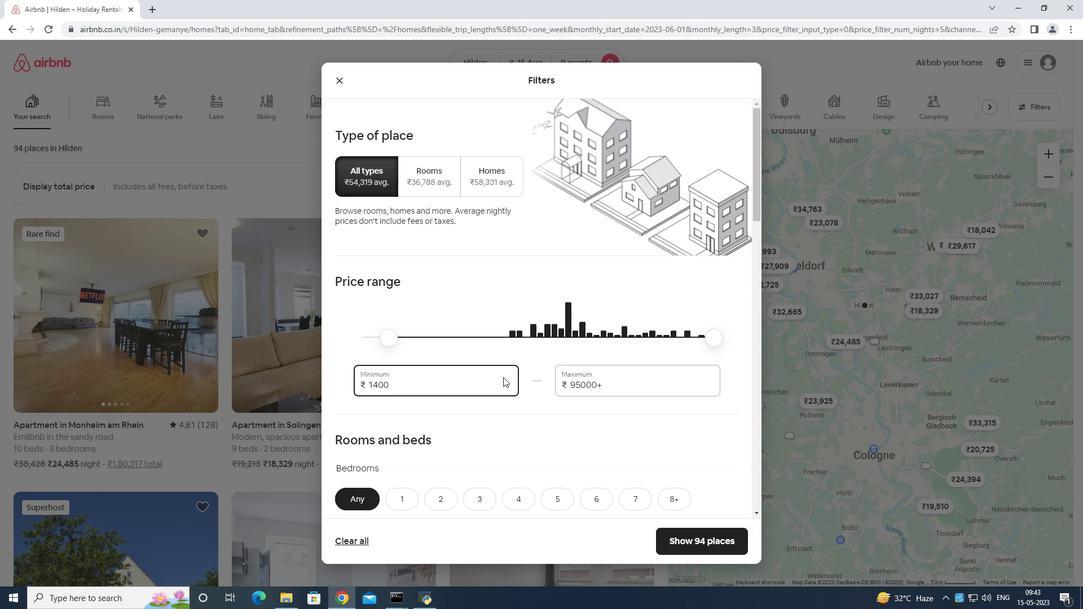 
Action: Key pressed <Key.backspace><Key.backspace>
Screenshot: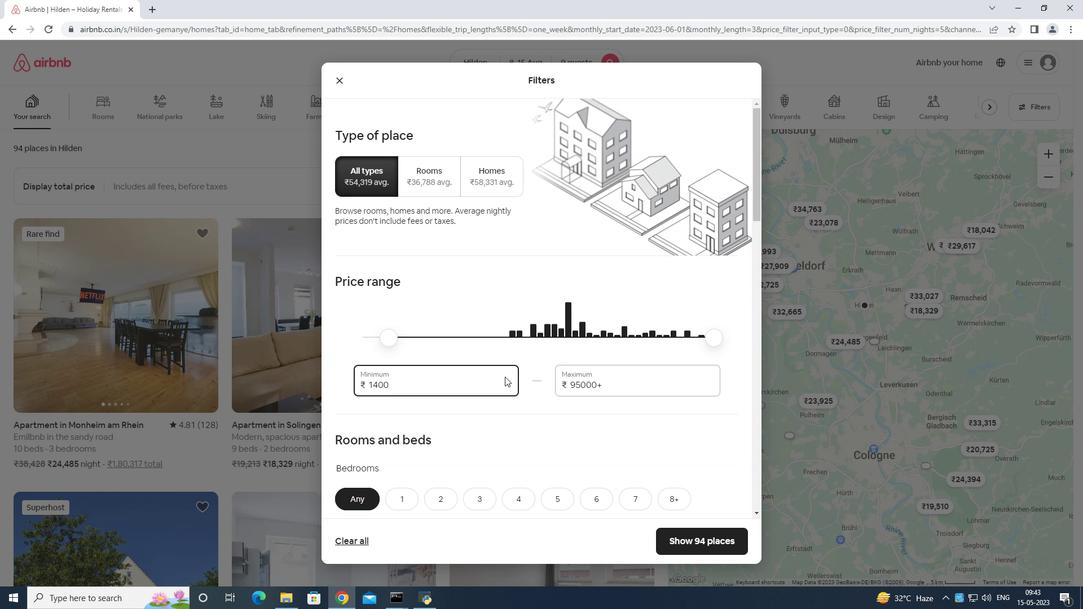 
Action: Mouse moved to (505, 375)
Screenshot: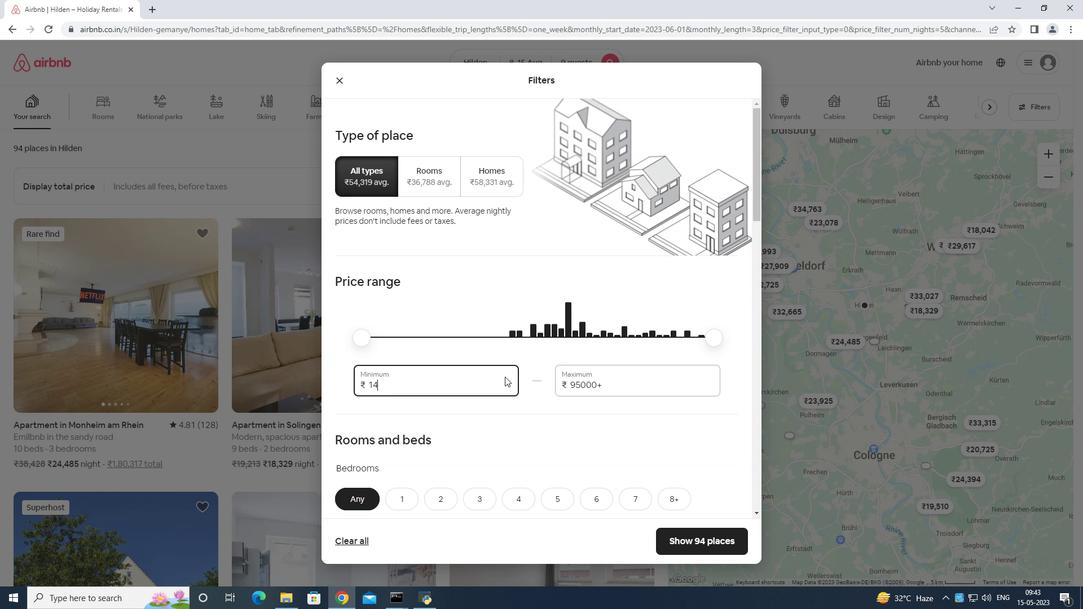 
Action: Key pressed <Key.backspace>000
Screenshot: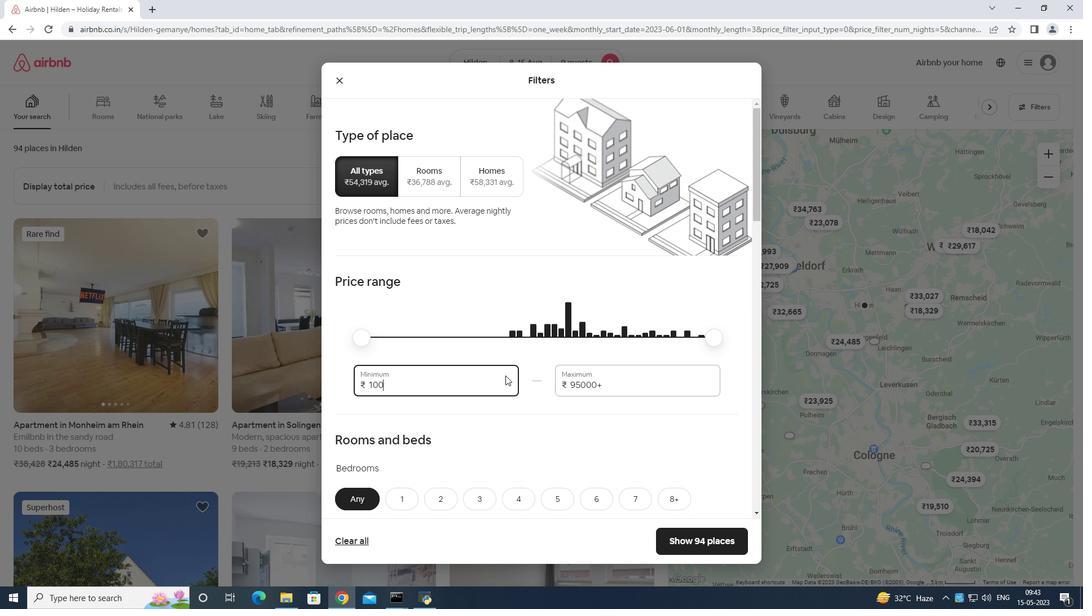 
Action: Mouse moved to (506, 375)
Screenshot: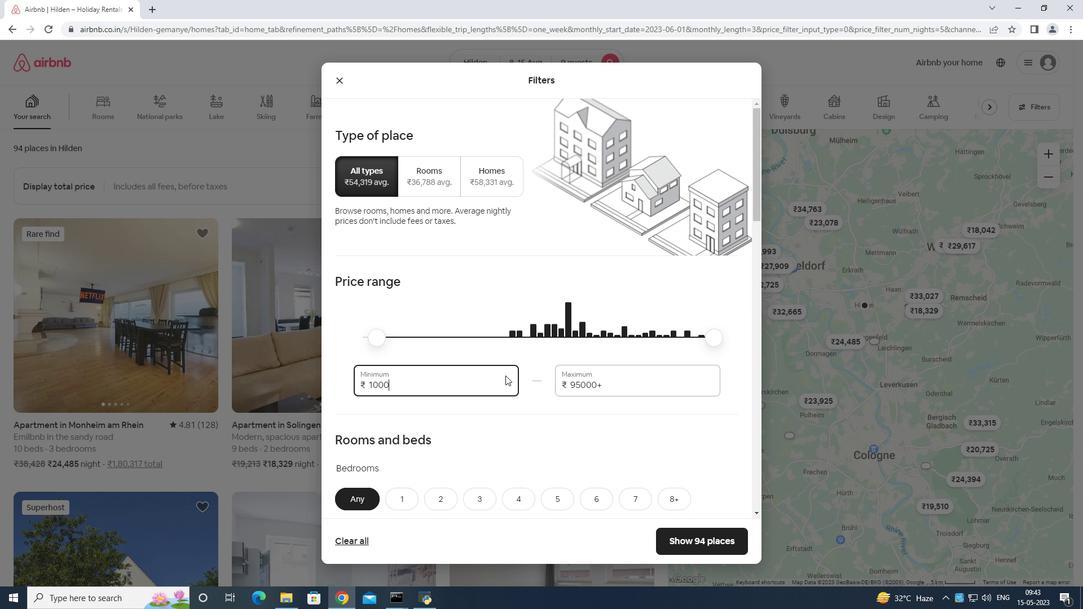 
Action: Key pressed 0
Screenshot: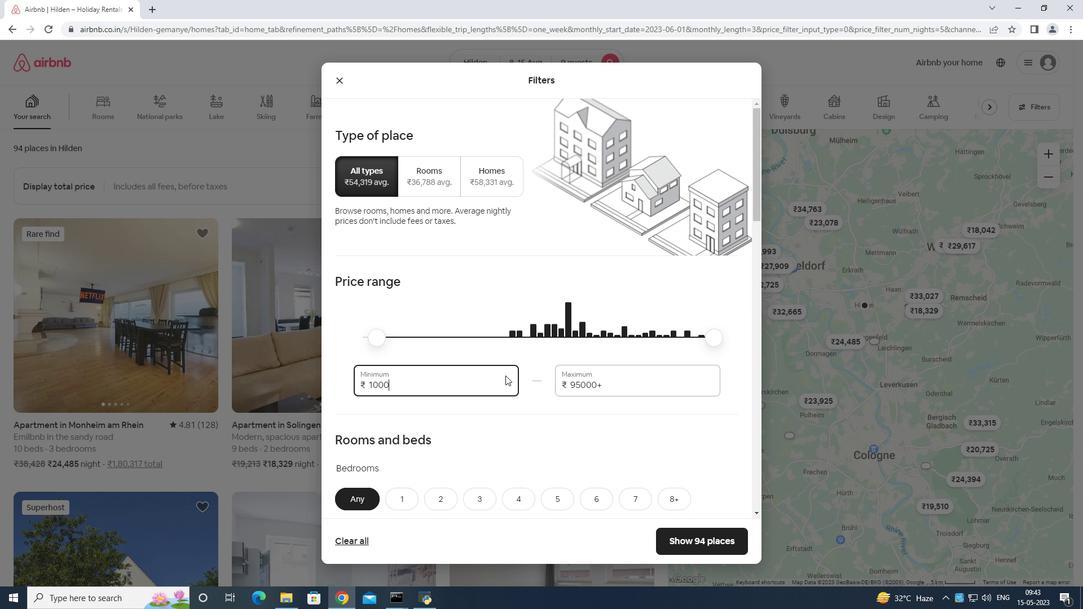 
Action: Mouse moved to (643, 390)
Screenshot: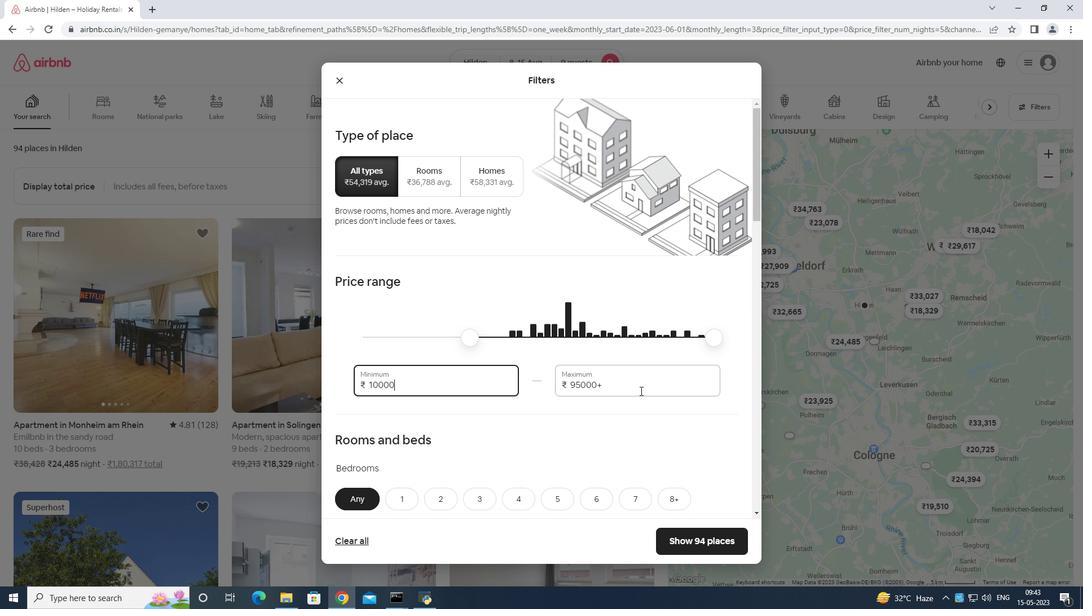 
Action: Mouse pressed left at (643, 390)
Screenshot: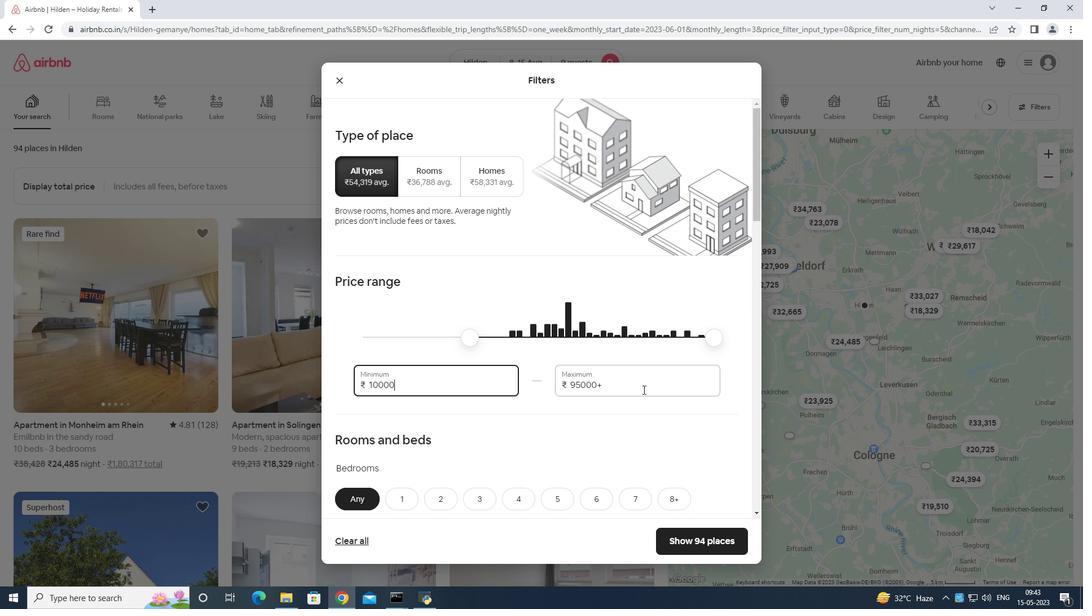 
Action: Key pressed <Key.backspace>
Screenshot: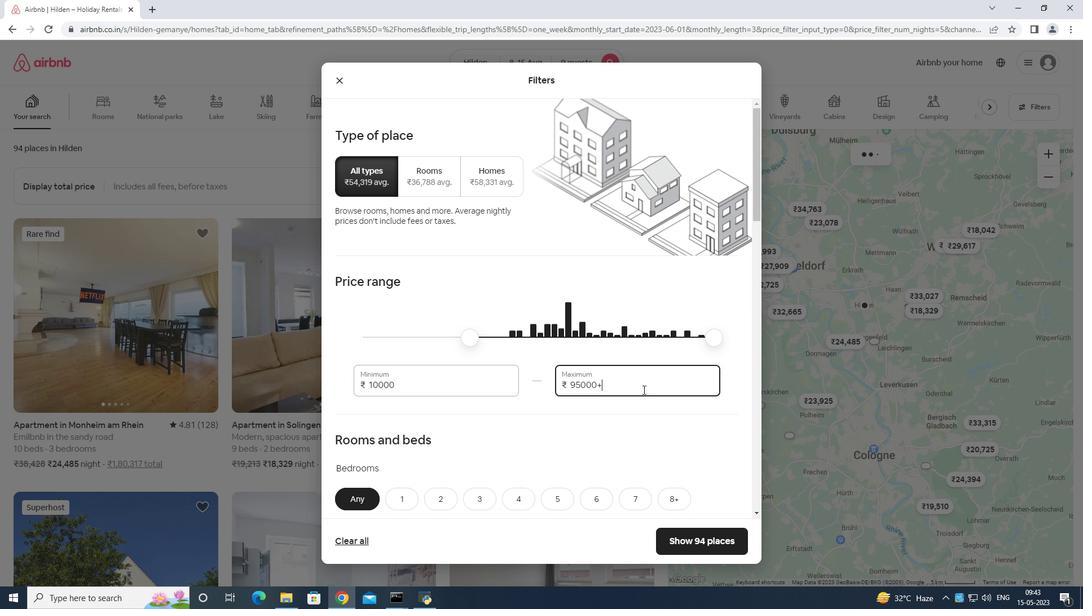 
Action: Mouse moved to (643, 384)
Screenshot: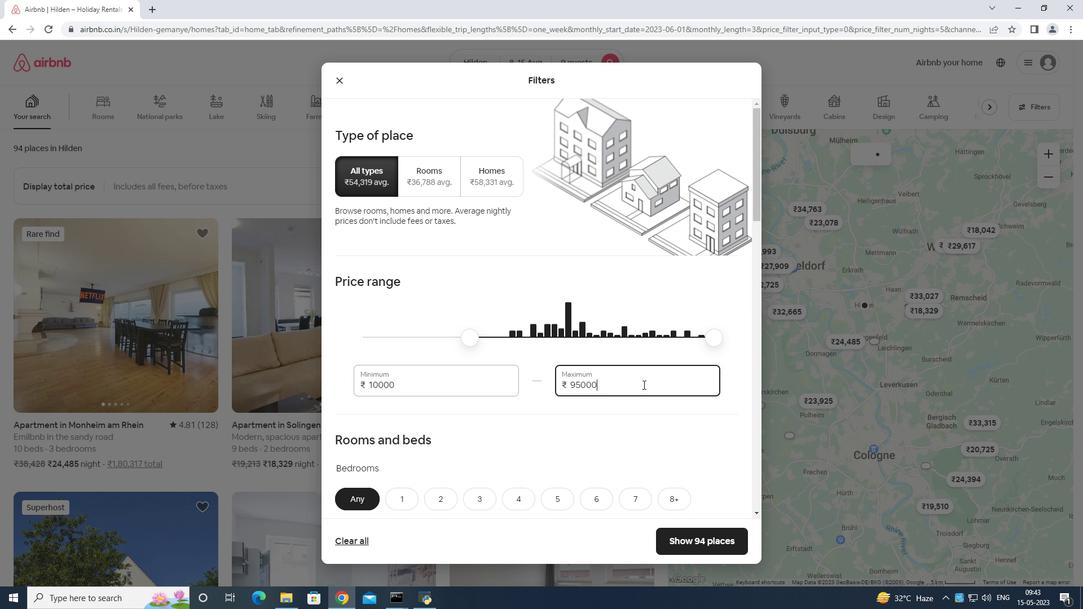 
Action: Key pressed <Key.backspace><Key.backspace><Key.backspace><Key.backspace><Key.backspace><Key.backspace><Key.backspace><Key.backspace><Key.backspace><Key.backspace><Key.backspace><Key.backspace>14000
Screenshot: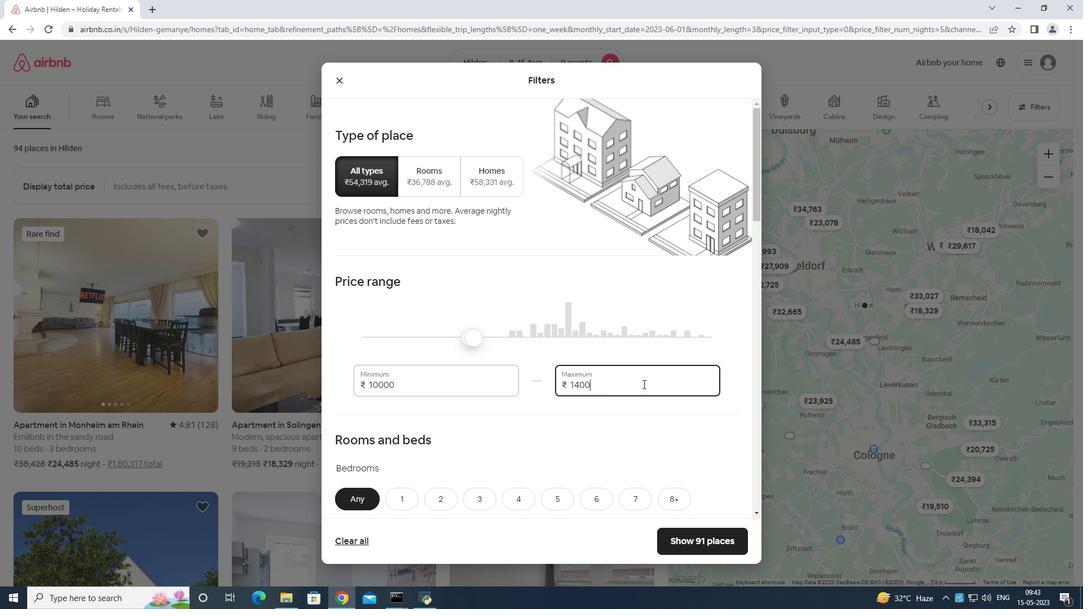
Action: Mouse scrolled (643, 383) with delta (0, 0)
Screenshot: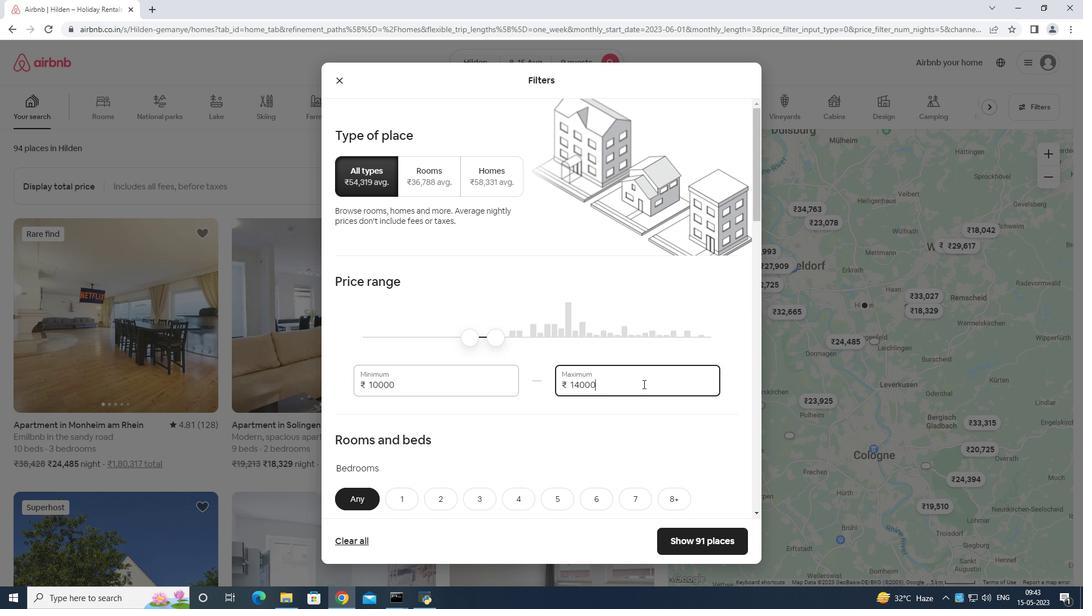 
Action: Mouse scrolled (643, 383) with delta (0, 0)
Screenshot: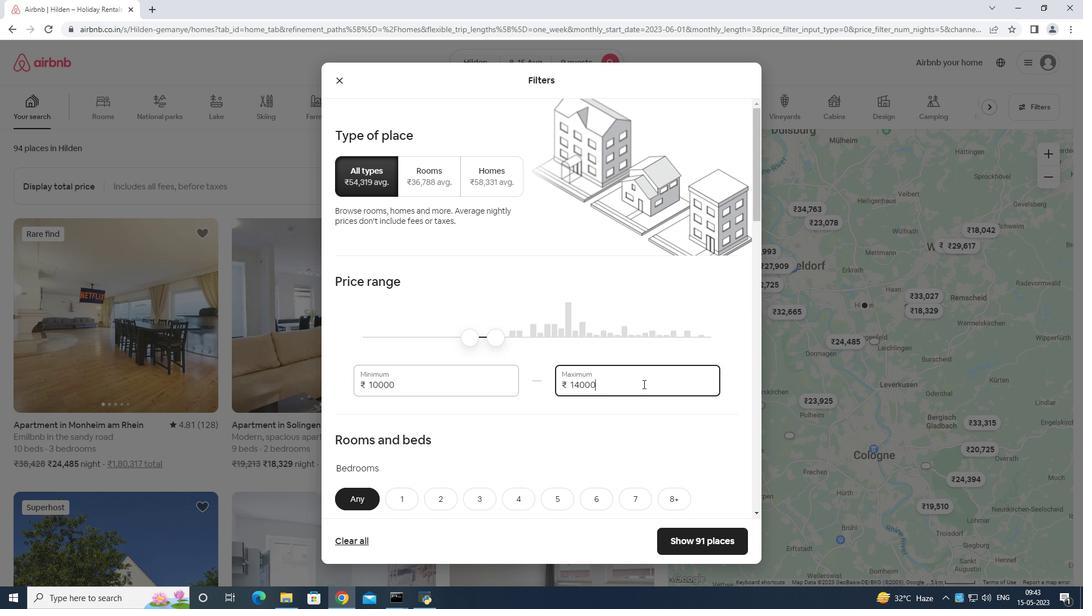 
Action: Mouse scrolled (643, 383) with delta (0, 0)
Screenshot: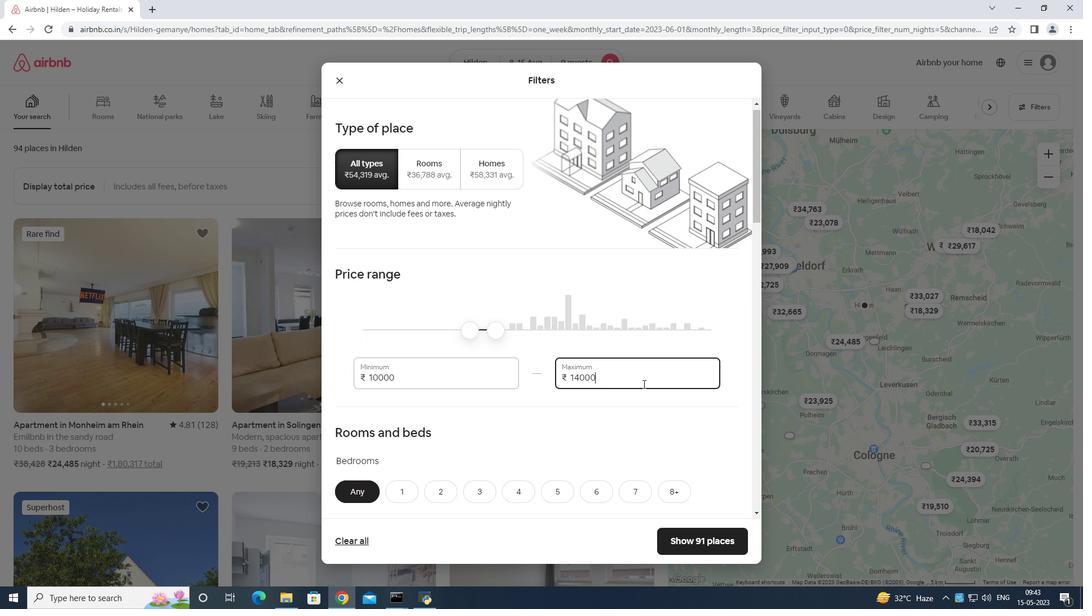 
Action: Mouse scrolled (643, 383) with delta (0, 0)
Screenshot: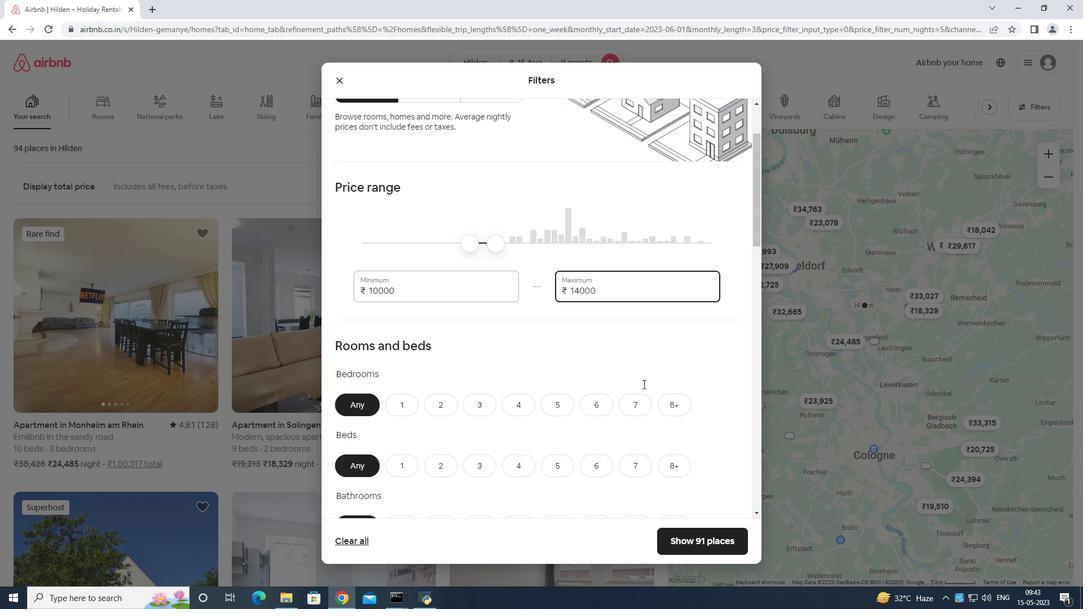 
Action: Mouse scrolled (643, 383) with delta (0, 0)
Screenshot: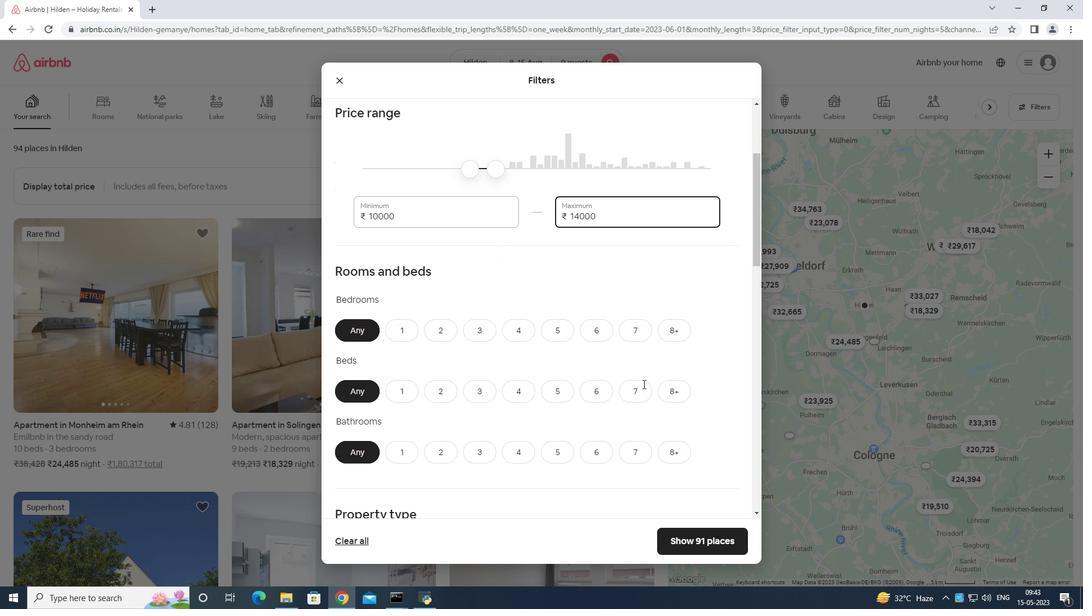 
Action: Mouse scrolled (643, 383) with delta (0, 0)
Screenshot: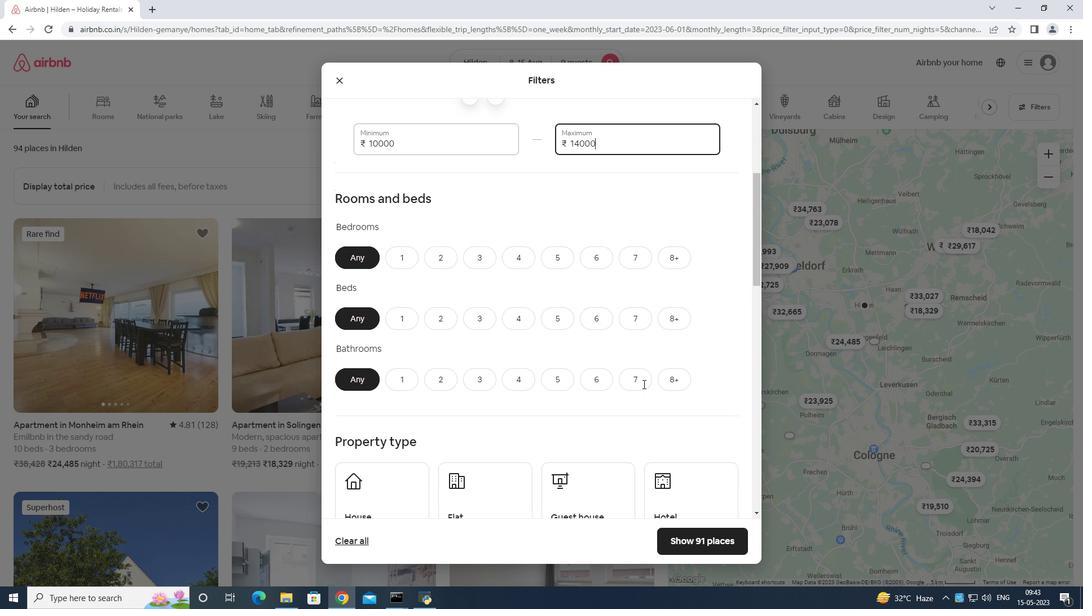 
Action: Mouse moved to (562, 154)
Screenshot: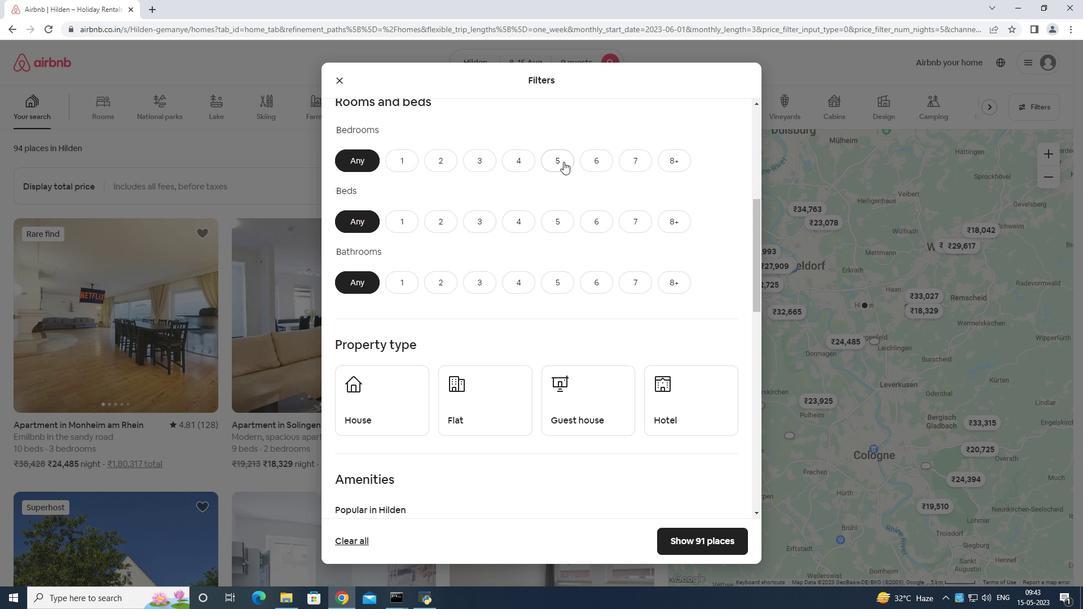 
Action: Mouse pressed left at (562, 154)
Screenshot: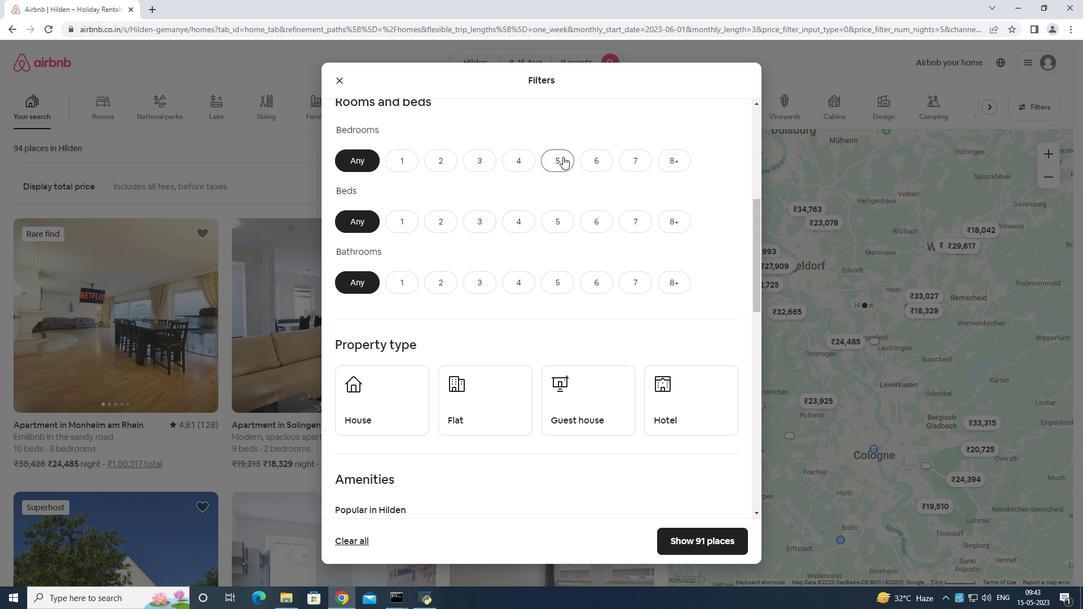 
Action: Mouse moved to (669, 218)
Screenshot: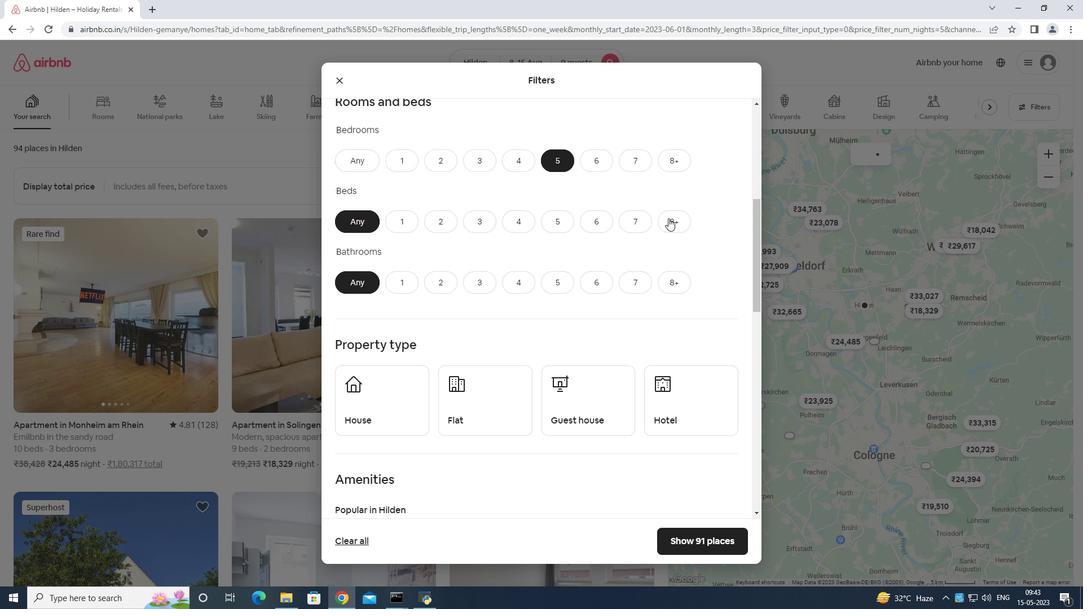 
Action: Mouse pressed left at (669, 218)
Screenshot: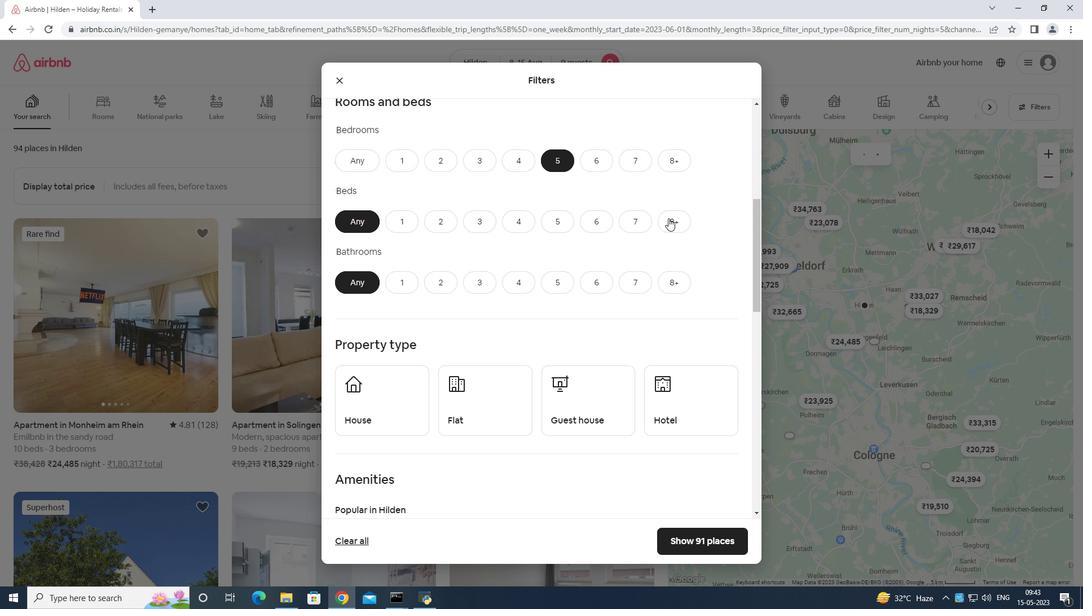 
Action: Mouse moved to (553, 285)
Screenshot: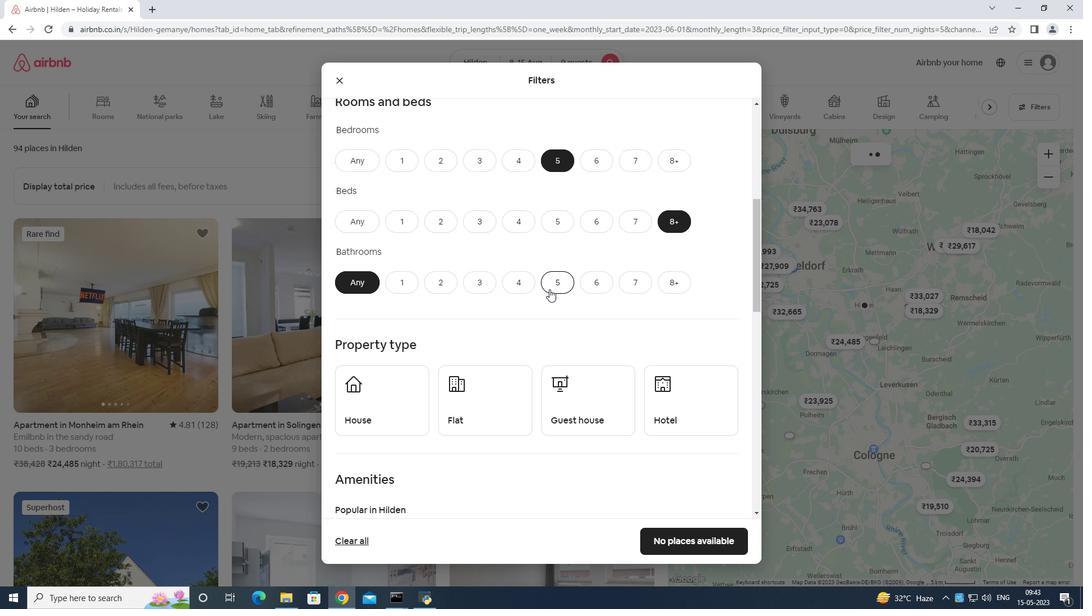 
Action: Mouse pressed left at (553, 285)
Screenshot: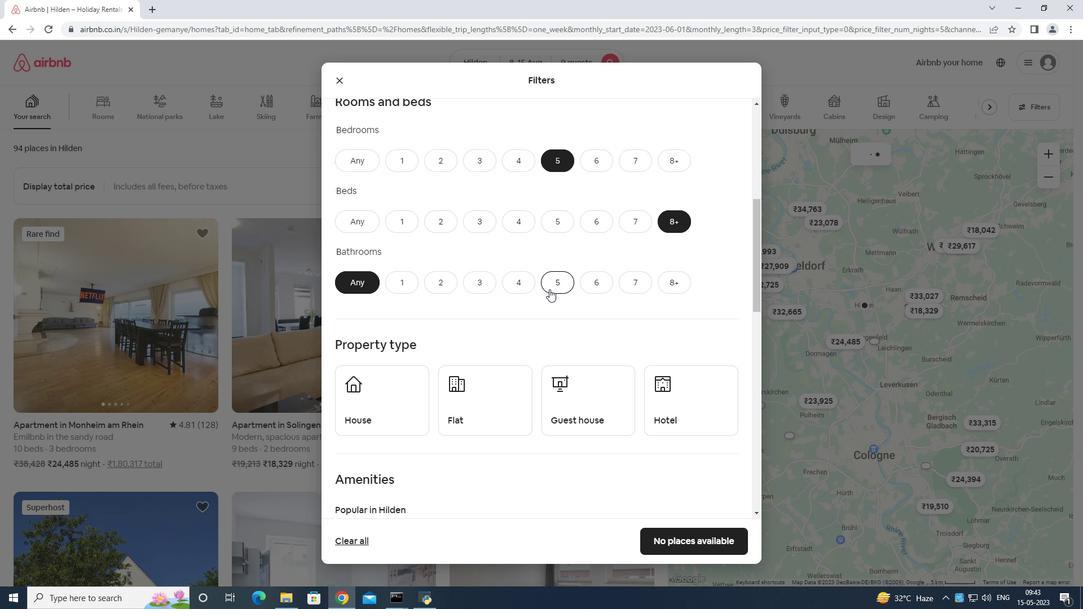 
Action: Mouse moved to (396, 404)
Screenshot: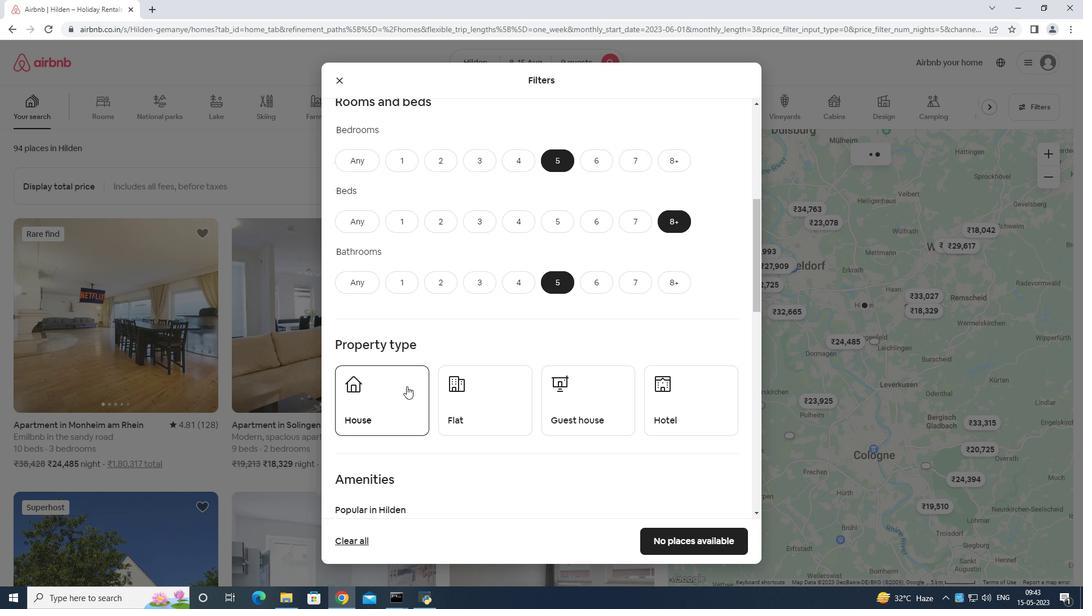 
Action: Mouse pressed left at (396, 404)
Screenshot: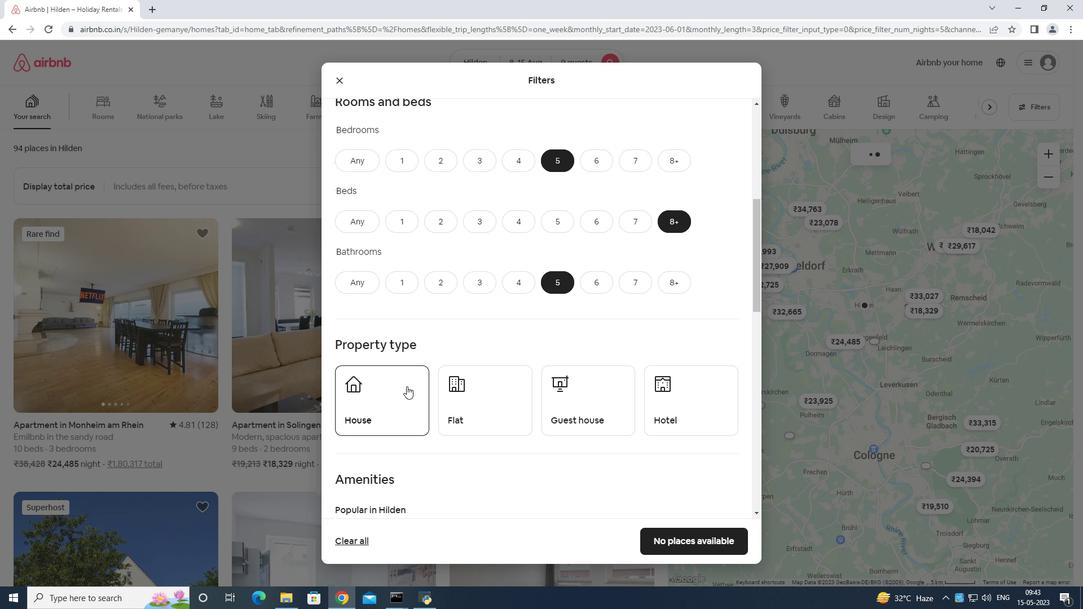 
Action: Mouse moved to (475, 388)
Screenshot: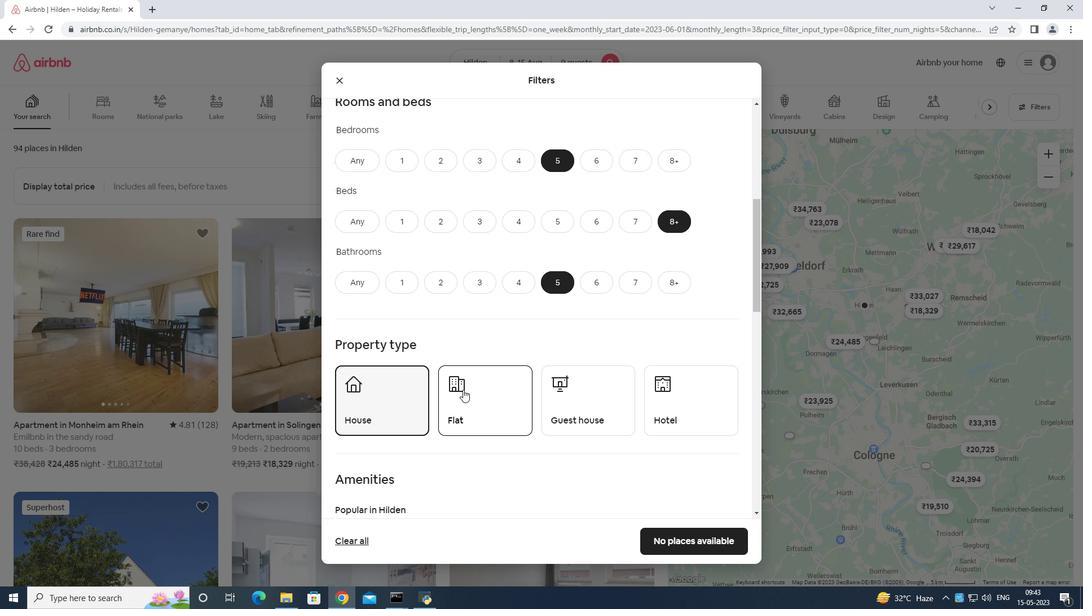 
Action: Mouse pressed left at (475, 388)
Screenshot: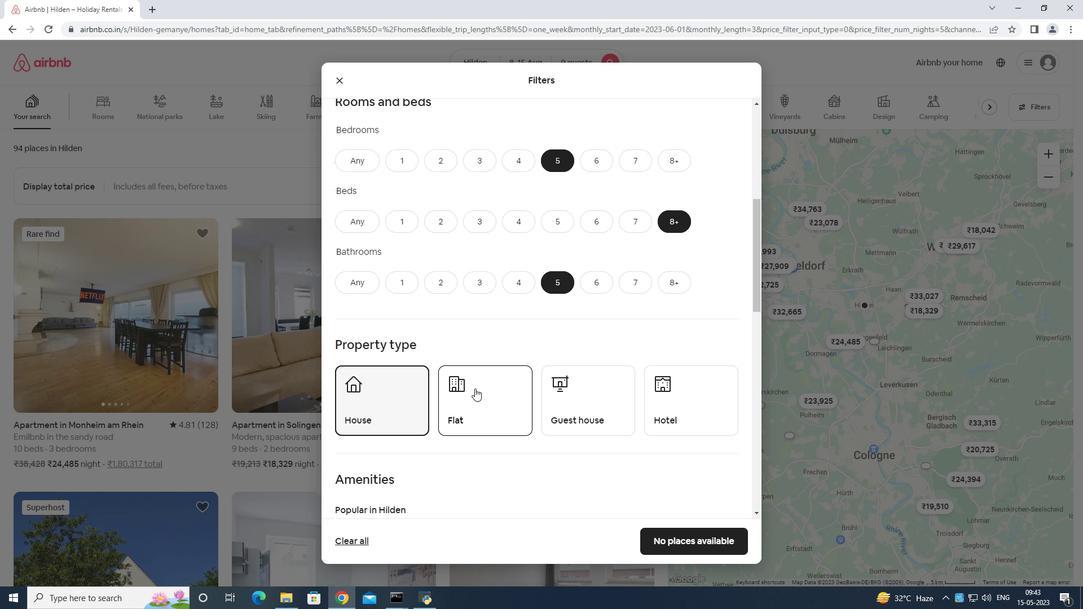 
Action: Mouse moved to (487, 387)
Screenshot: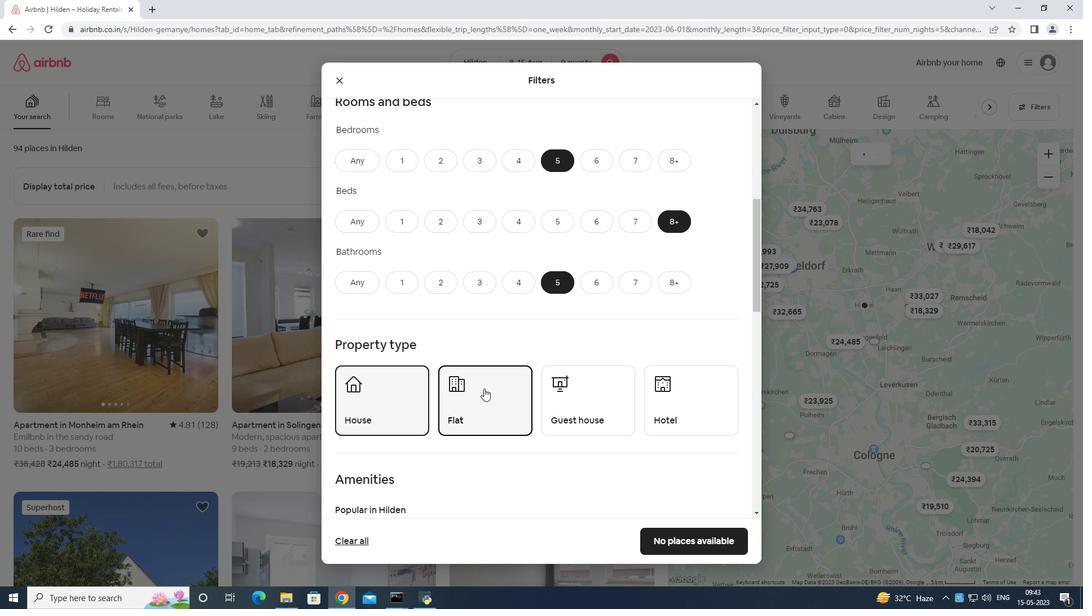 
Action: Mouse scrolled (487, 386) with delta (0, 0)
Screenshot: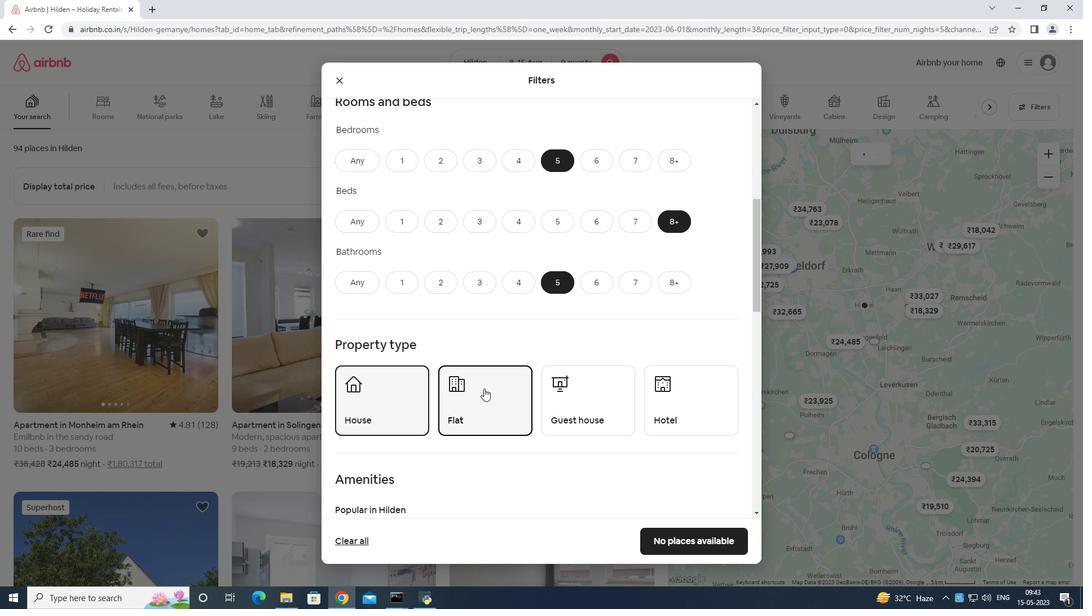 
Action: Mouse moved to (618, 341)
Screenshot: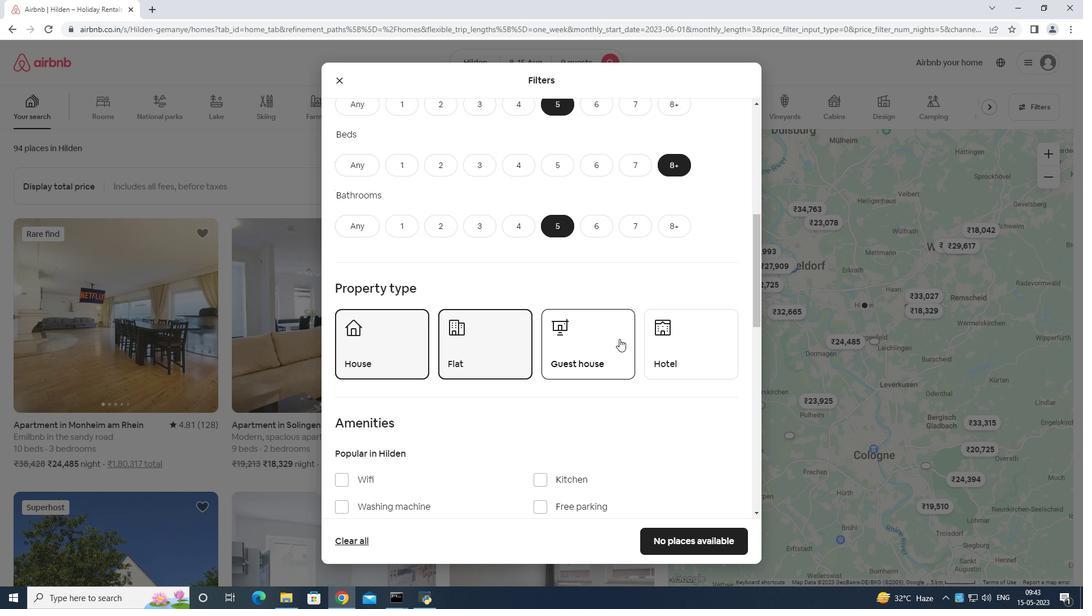 
Action: Mouse pressed left at (618, 341)
Screenshot: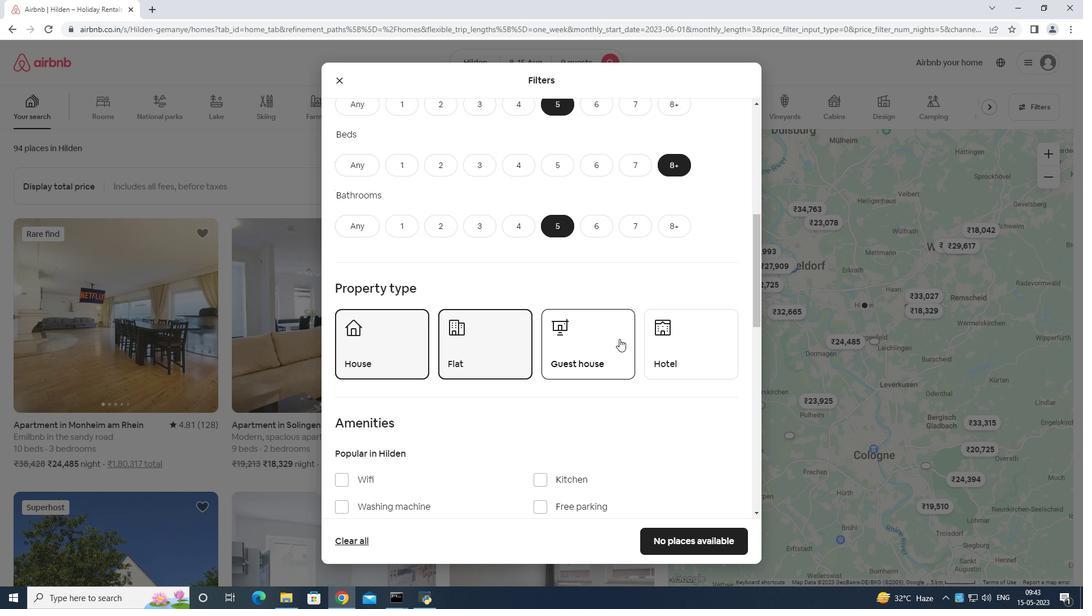 
Action: Mouse moved to (620, 331)
Screenshot: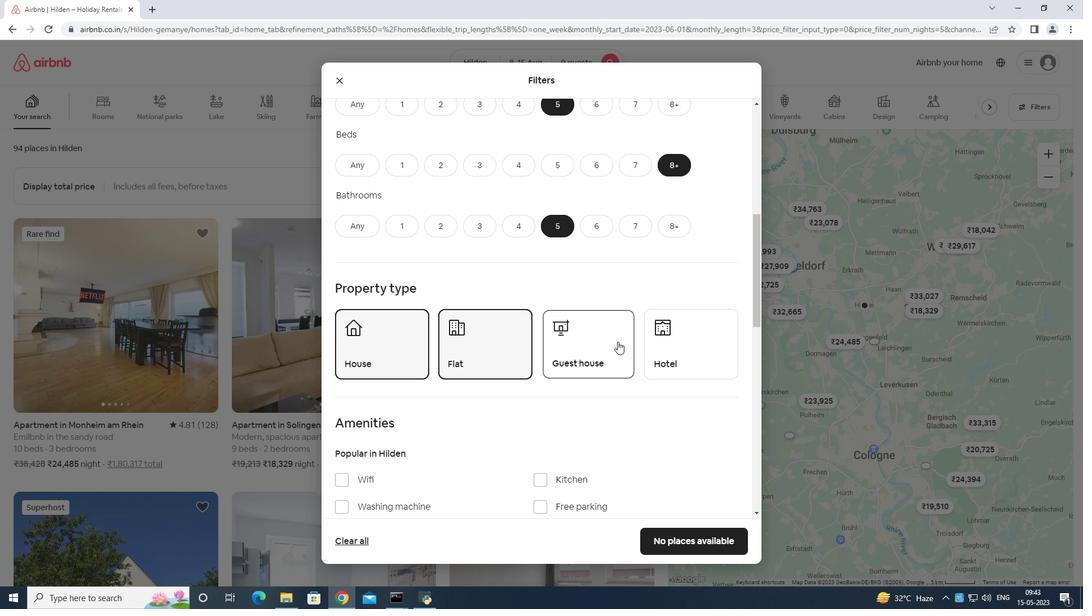 
Action: Mouse scrolled (620, 330) with delta (0, 0)
Screenshot: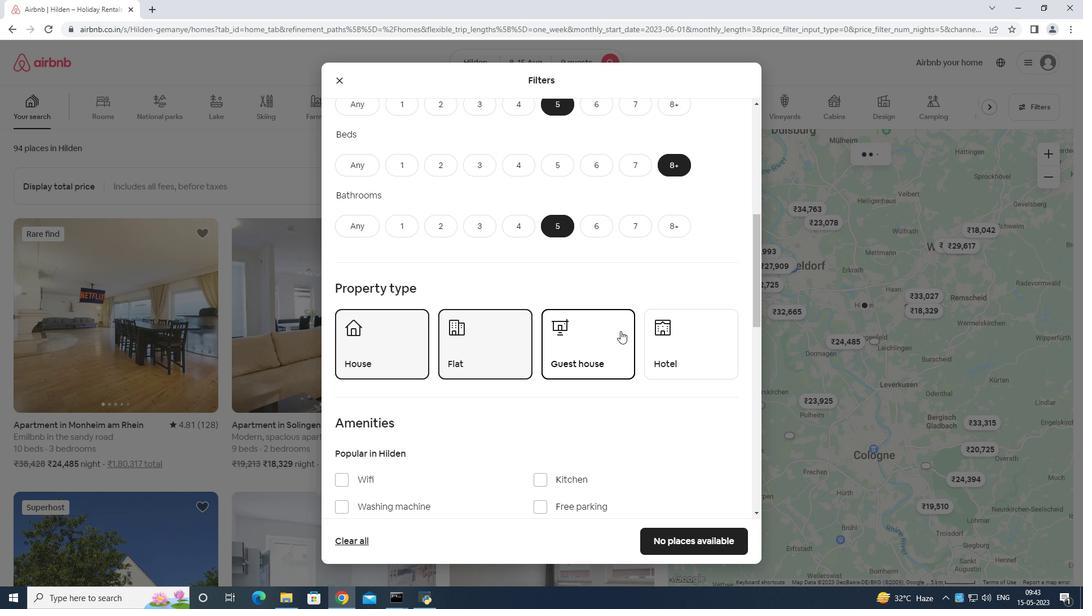
Action: Mouse scrolled (620, 330) with delta (0, 0)
Screenshot: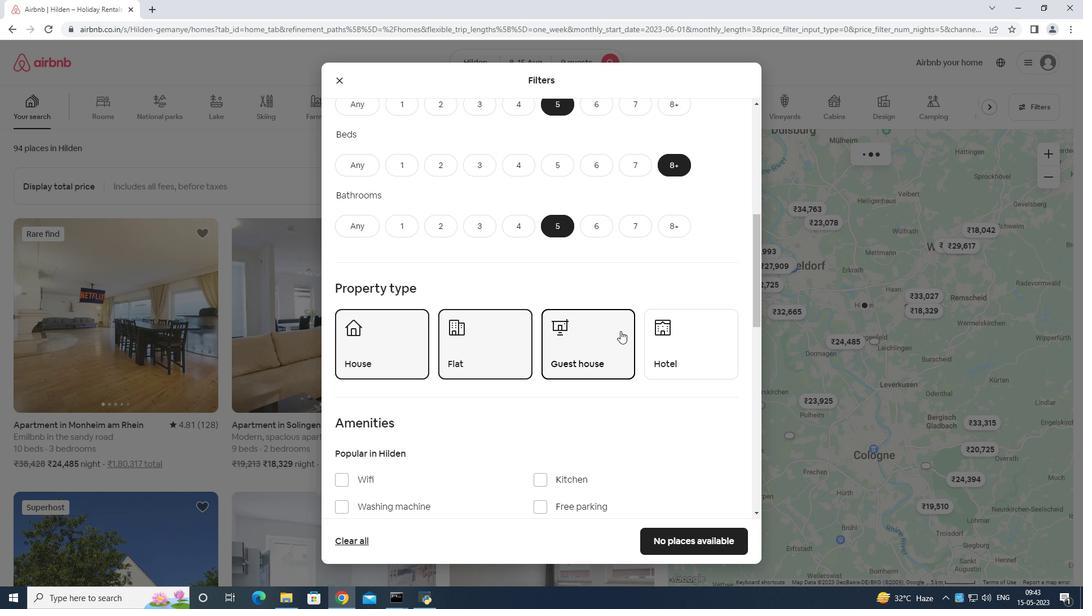 
Action: Mouse moved to (620, 330)
Screenshot: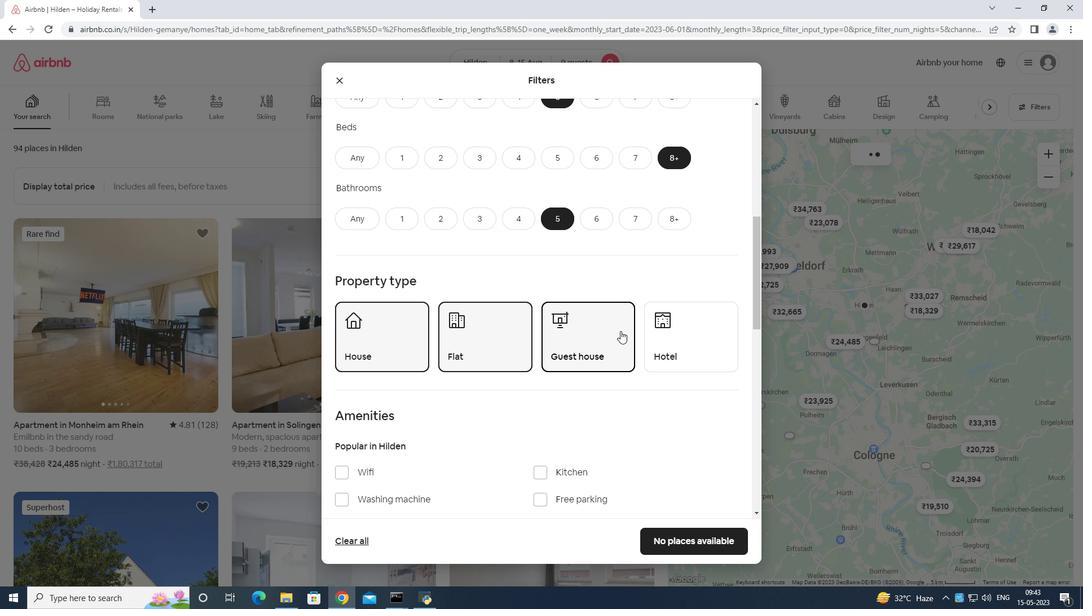 
Action: Mouse scrolled (620, 329) with delta (0, 0)
Screenshot: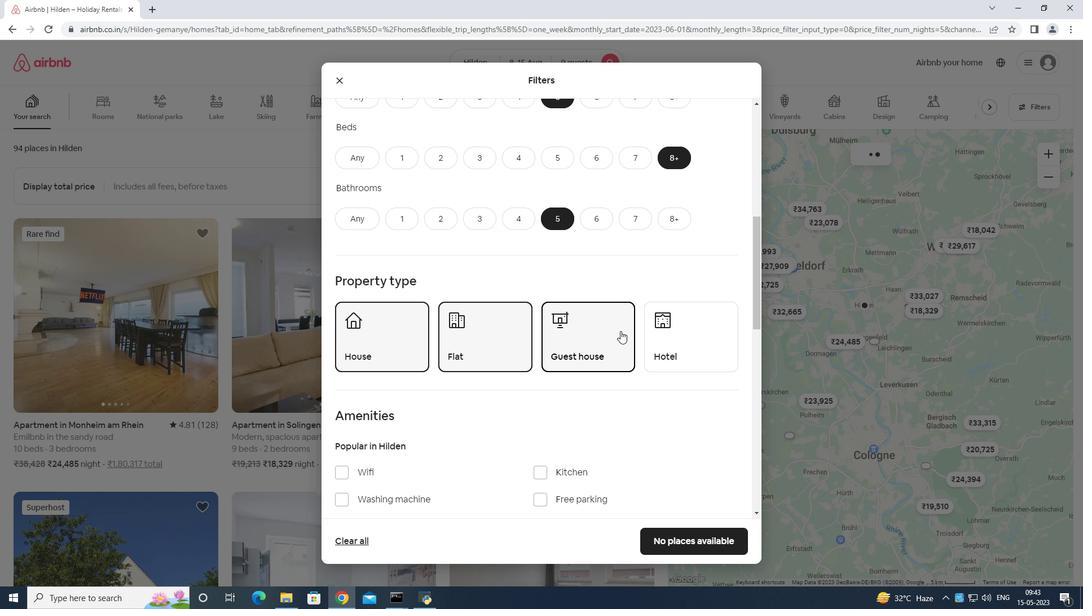 
Action: Mouse moved to (339, 310)
Screenshot: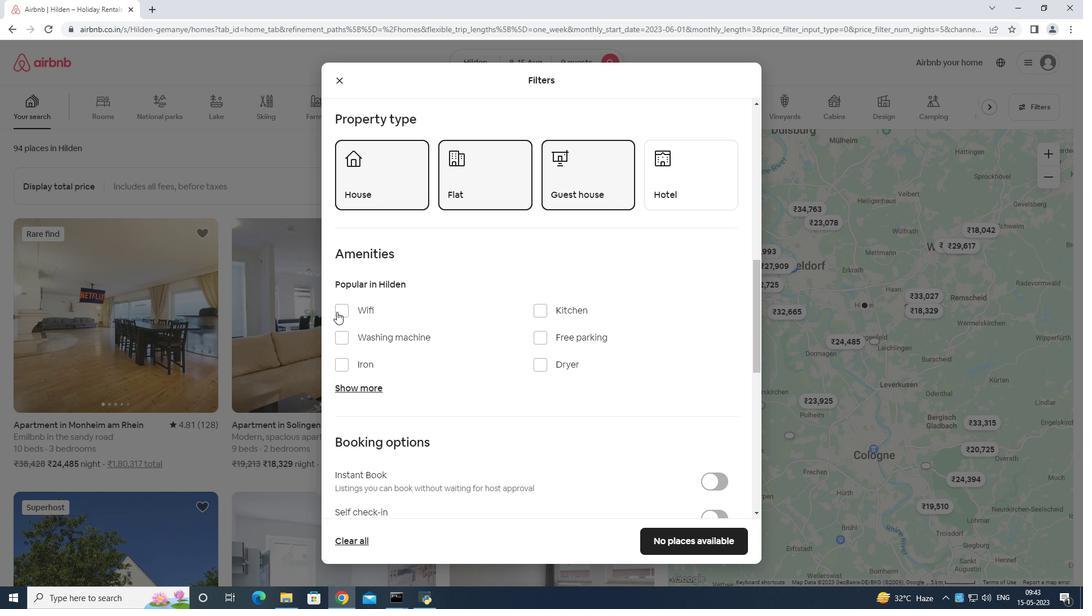 
Action: Mouse pressed left at (339, 310)
Screenshot: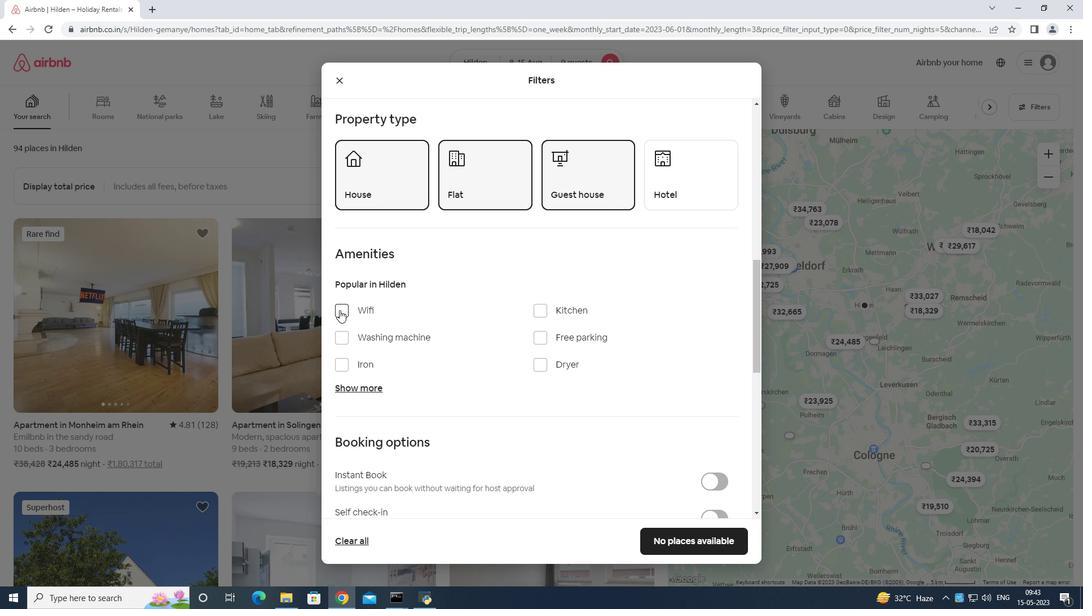 
Action: Mouse moved to (536, 337)
Screenshot: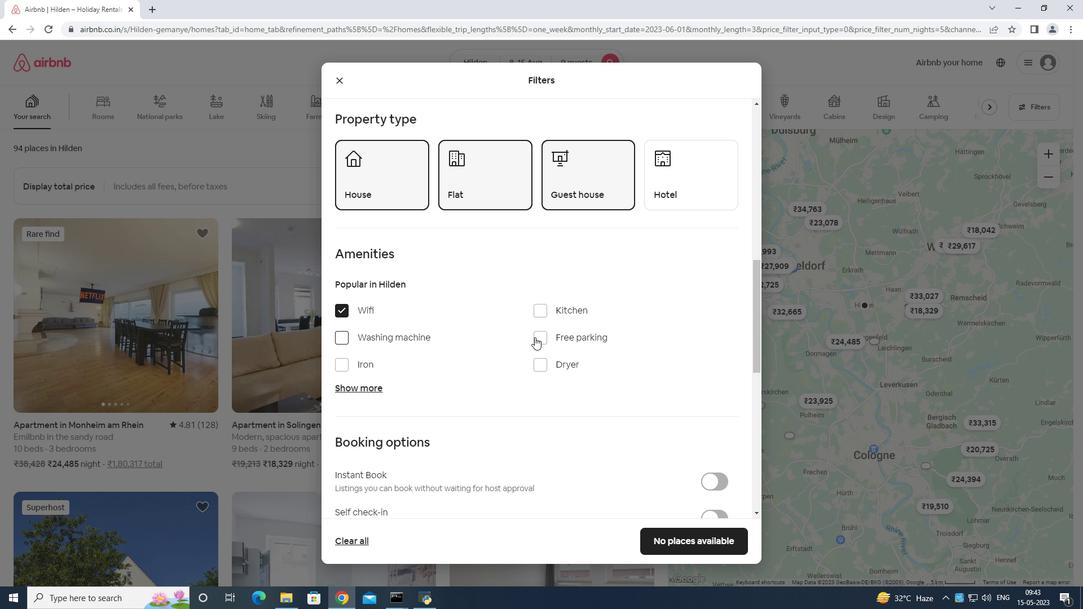 
Action: Mouse pressed left at (536, 337)
Screenshot: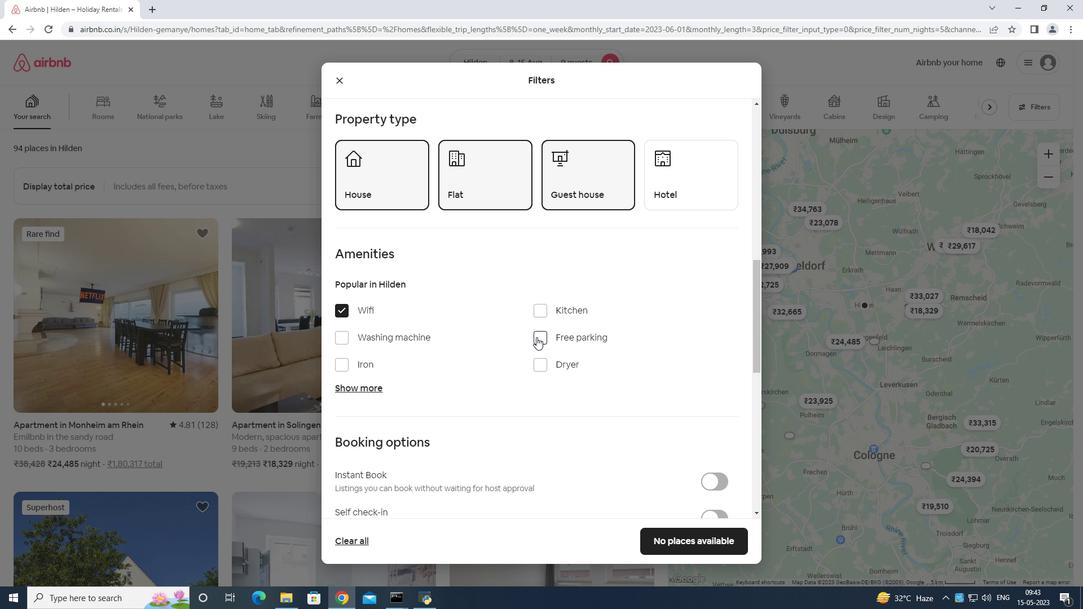 
Action: Mouse moved to (349, 386)
Screenshot: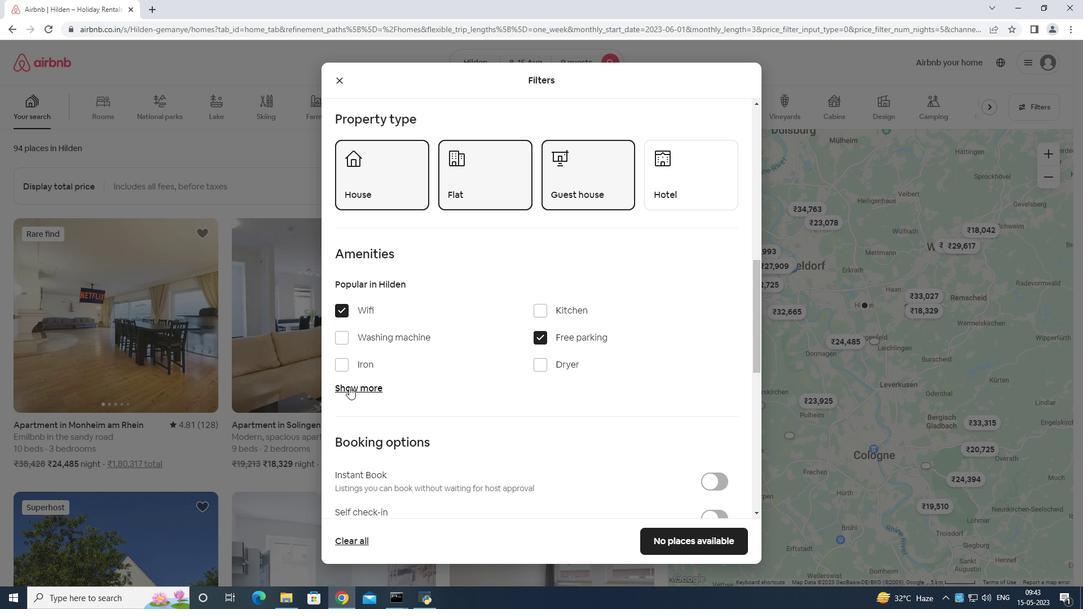 
Action: Mouse pressed left at (349, 386)
Screenshot: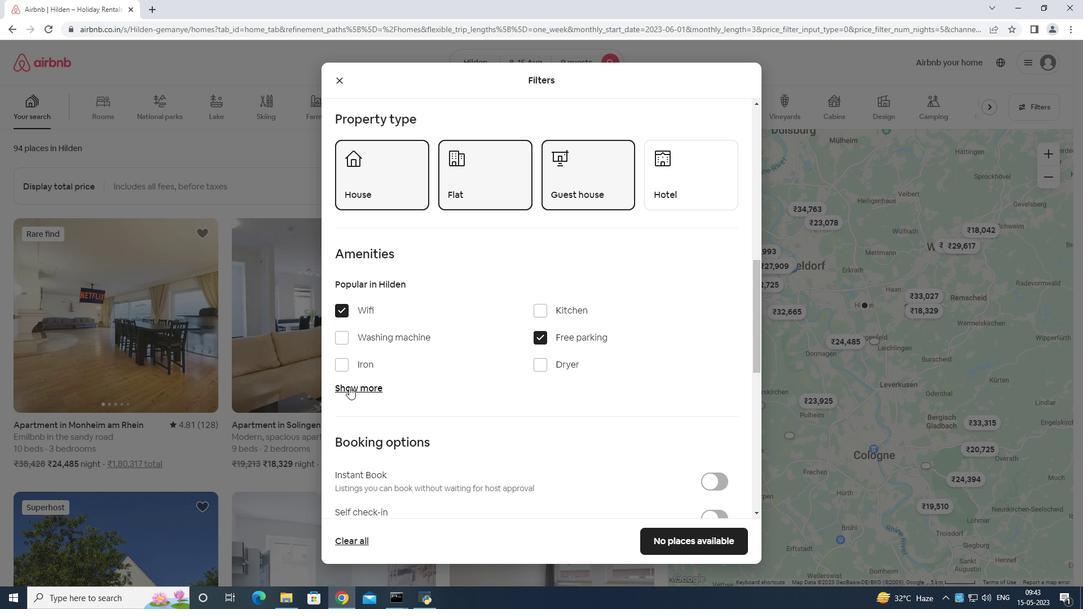 
Action: Mouse moved to (542, 453)
Screenshot: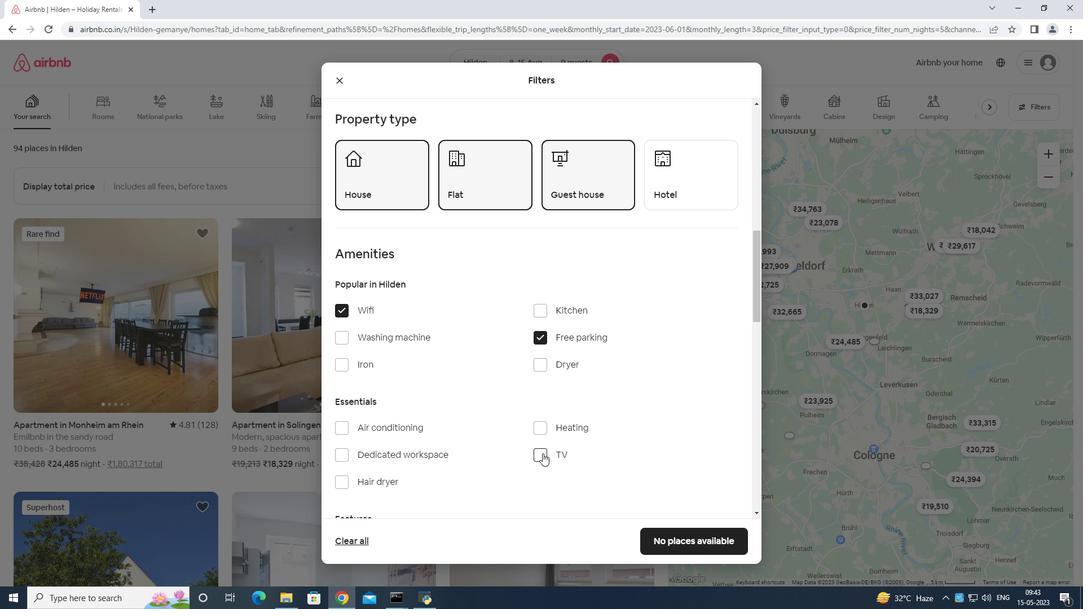 
Action: Mouse pressed left at (542, 453)
Screenshot: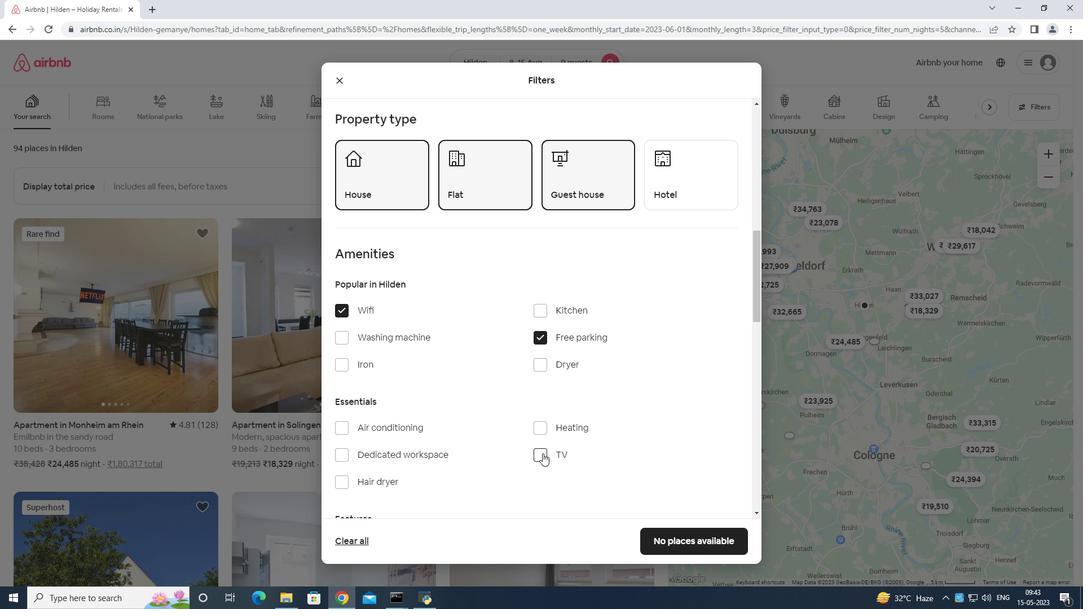 
Action: Mouse moved to (544, 450)
Screenshot: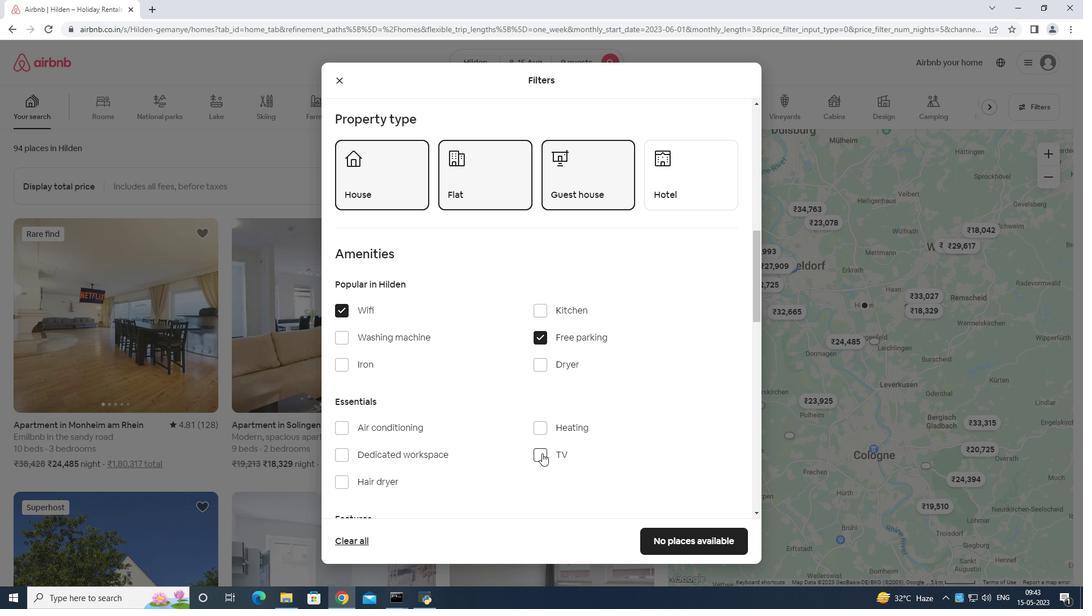 
Action: Mouse scrolled (544, 450) with delta (0, 0)
Screenshot: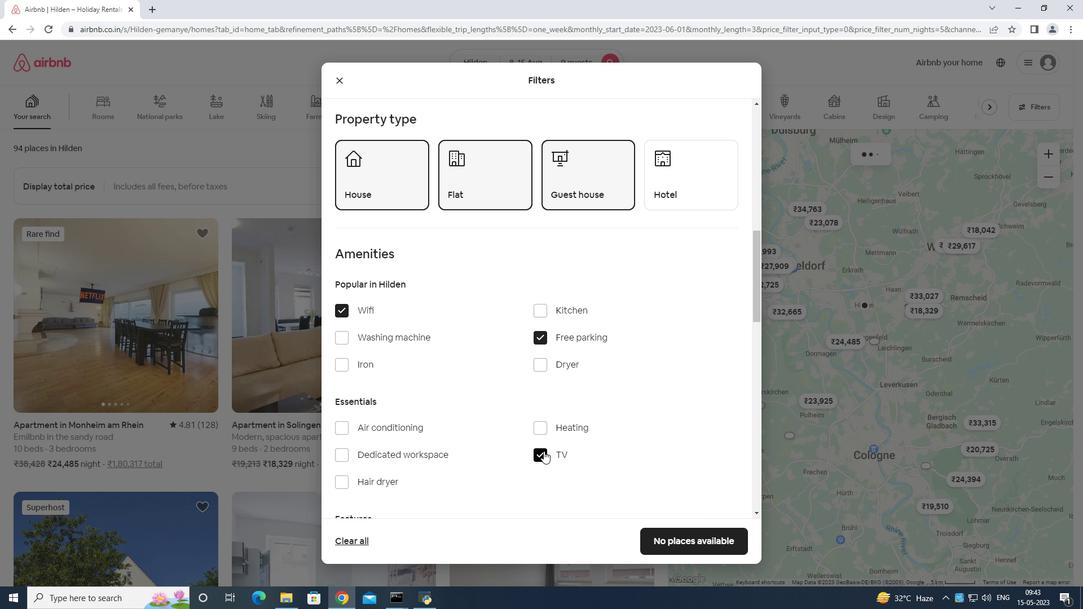 
Action: Mouse moved to (544, 450)
Screenshot: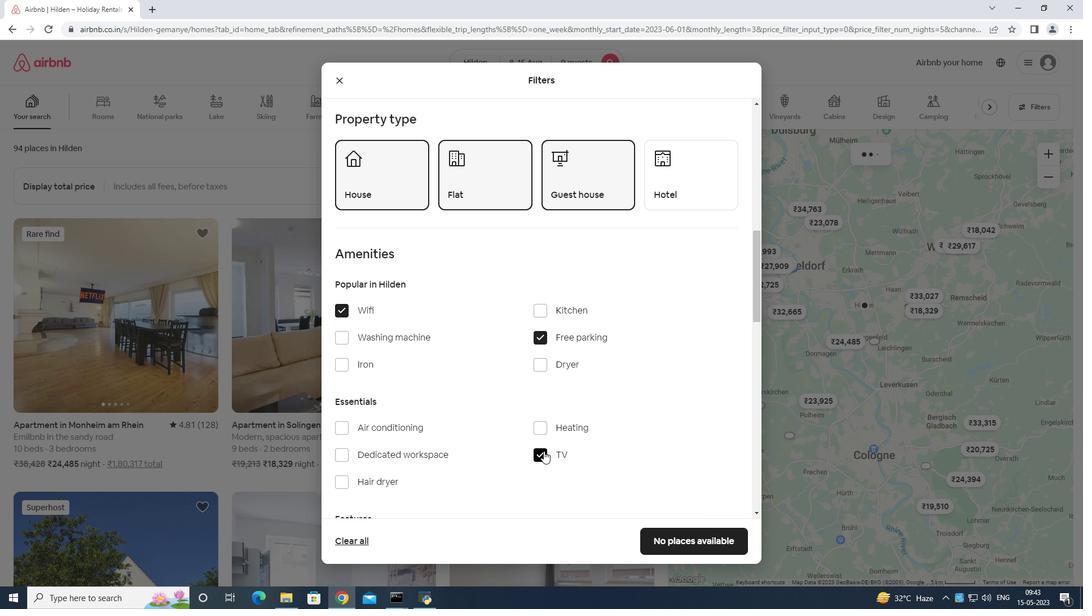 
Action: Mouse scrolled (544, 450) with delta (0, 0)
Screenshot: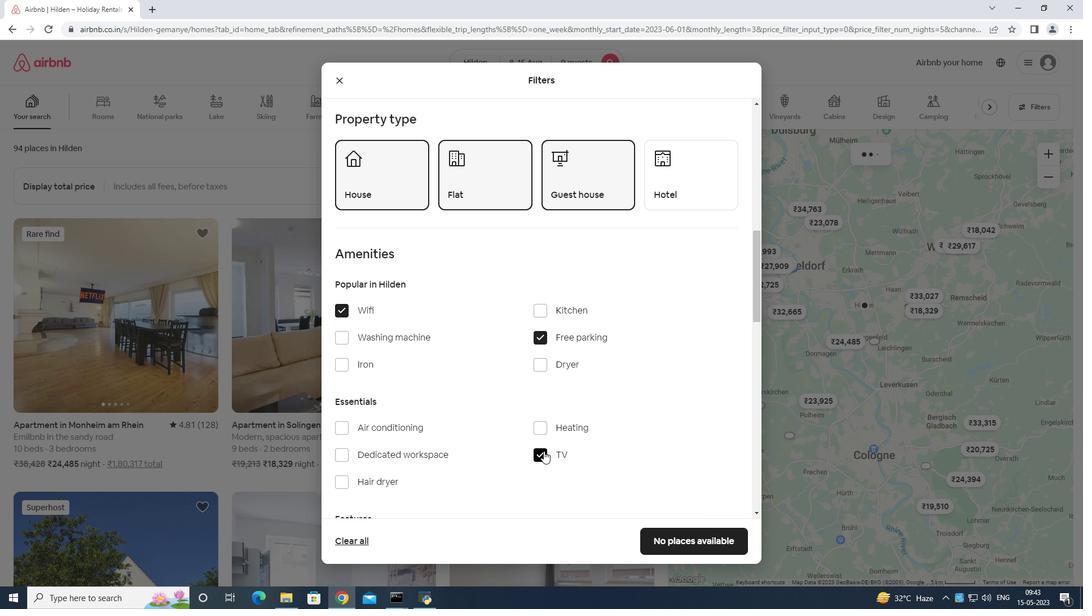 
Action: Mouse scrolled (544, 450) with delta (0, 0)
Screenshot: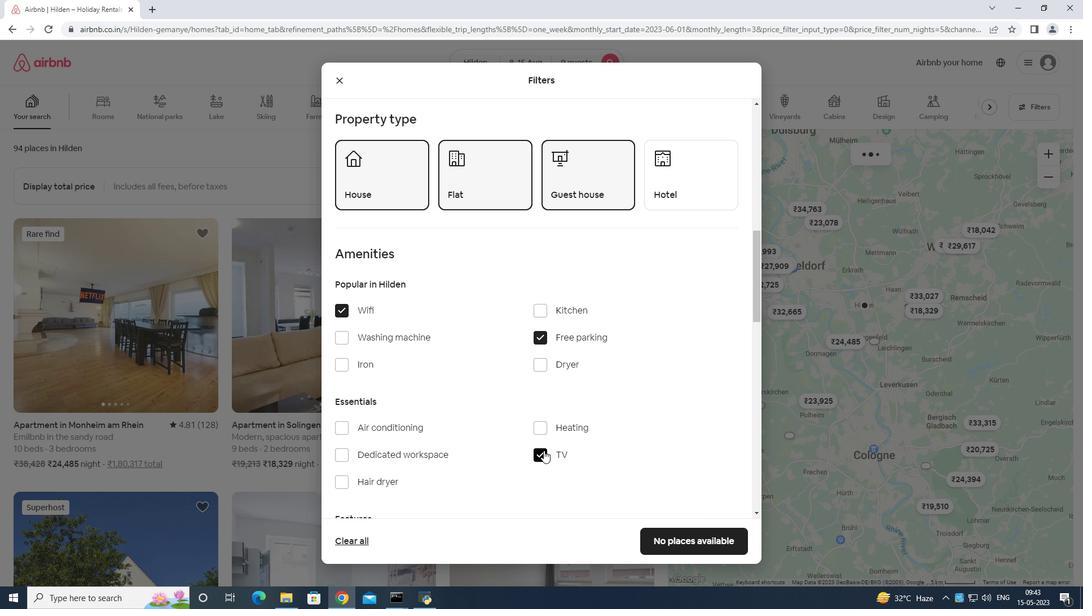 
Action: Mouse scrolled (544, 450) with delta (0, 0)
Screenshot: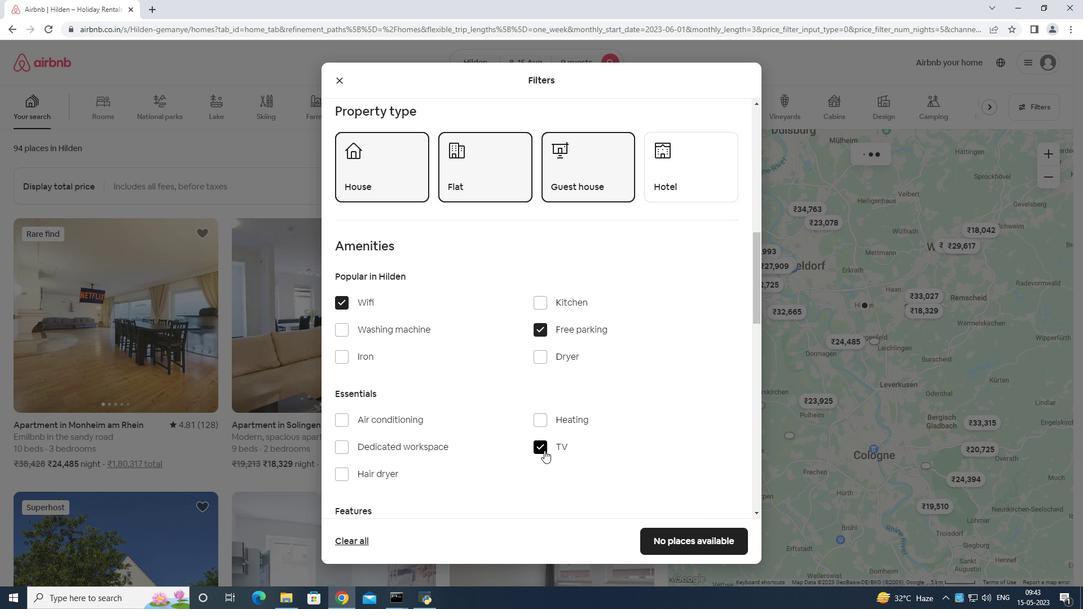 
Action: Mouse moved to (340, 378)
Screenshot: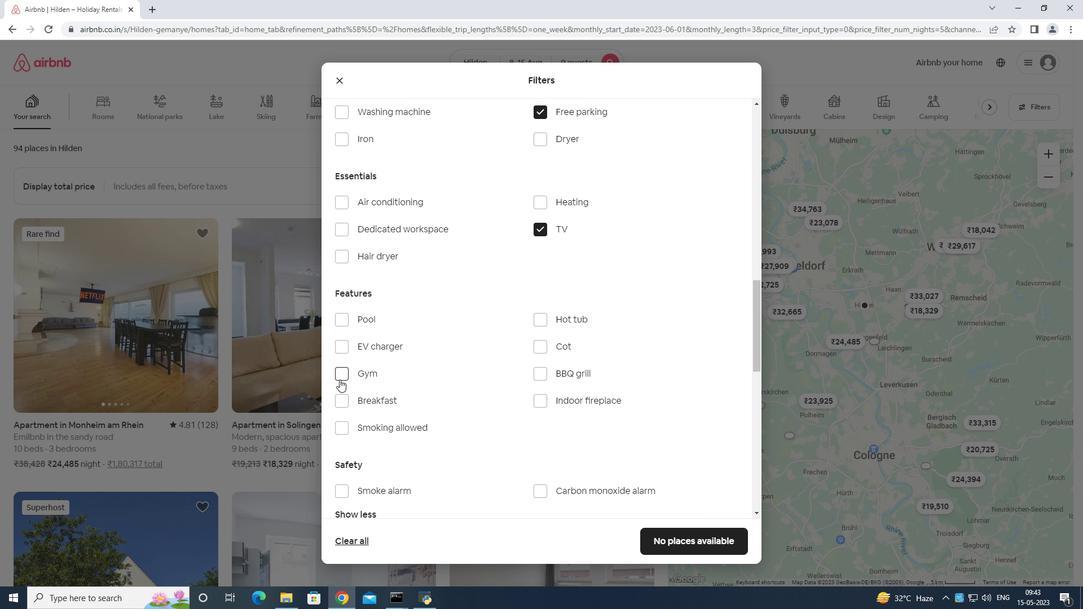 
Action: Mouse pressed left at (340, 378)
Screenshot: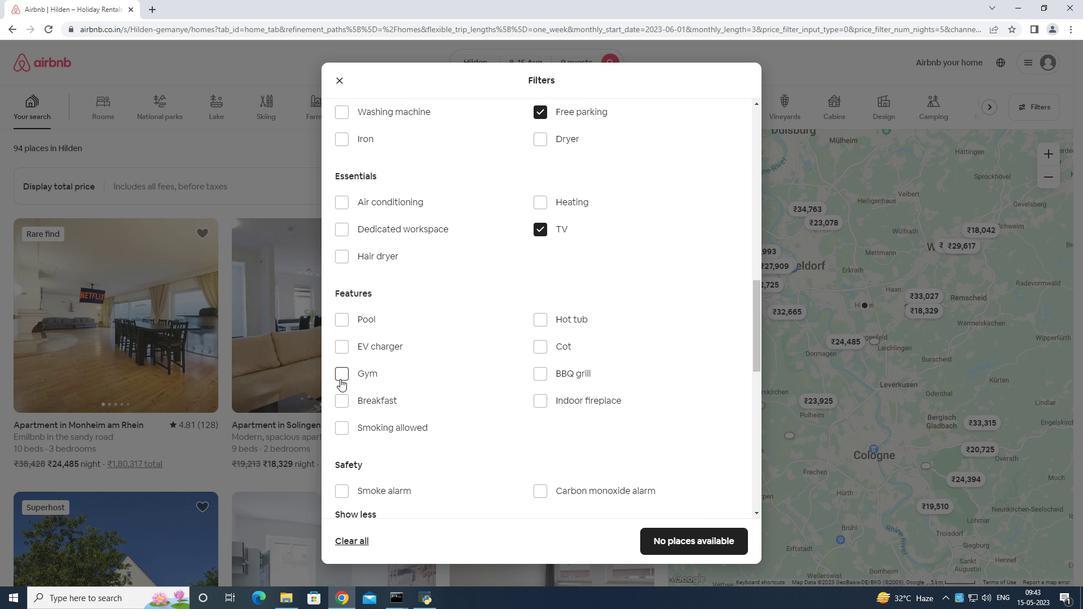 
Action: Mouse moved to (339, 401)
Screenshot: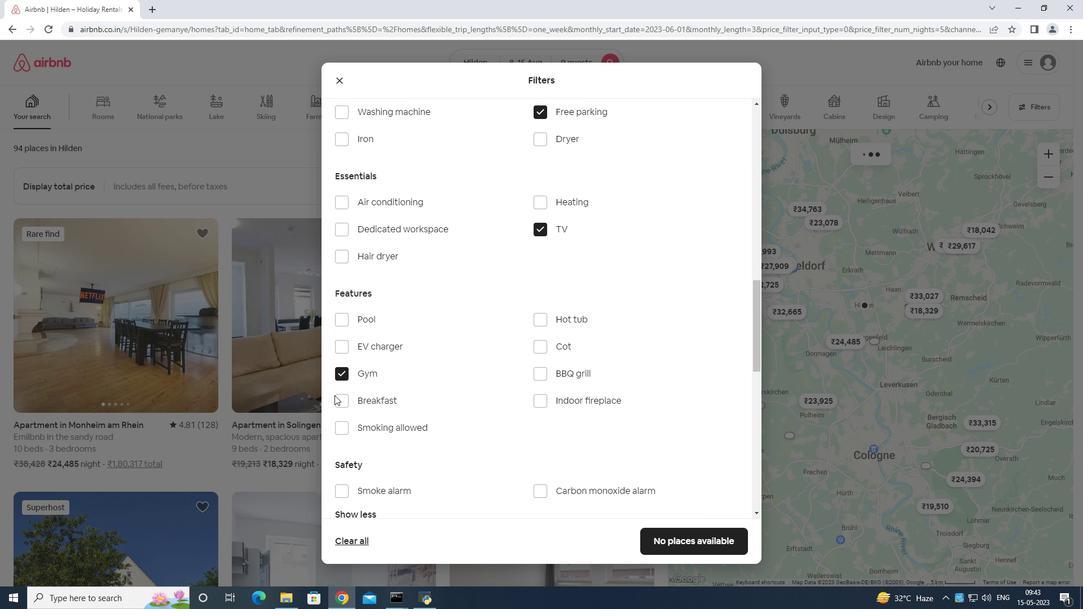 
Action: Mouse pressed left at (339, 401)
Screenshot: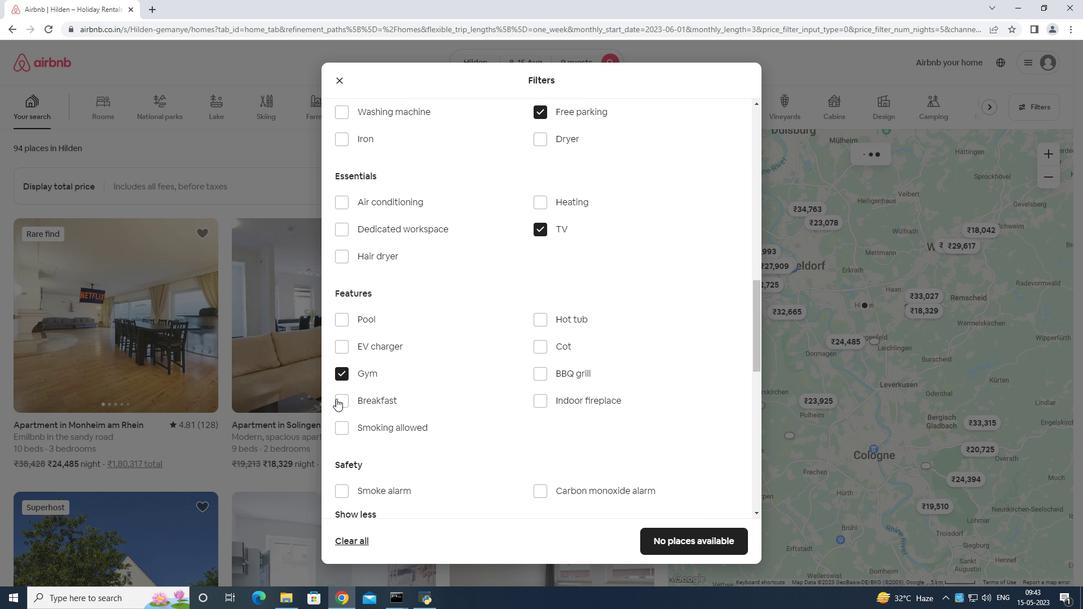 
Action: Mouse moved to (364, 388)
Screenshot: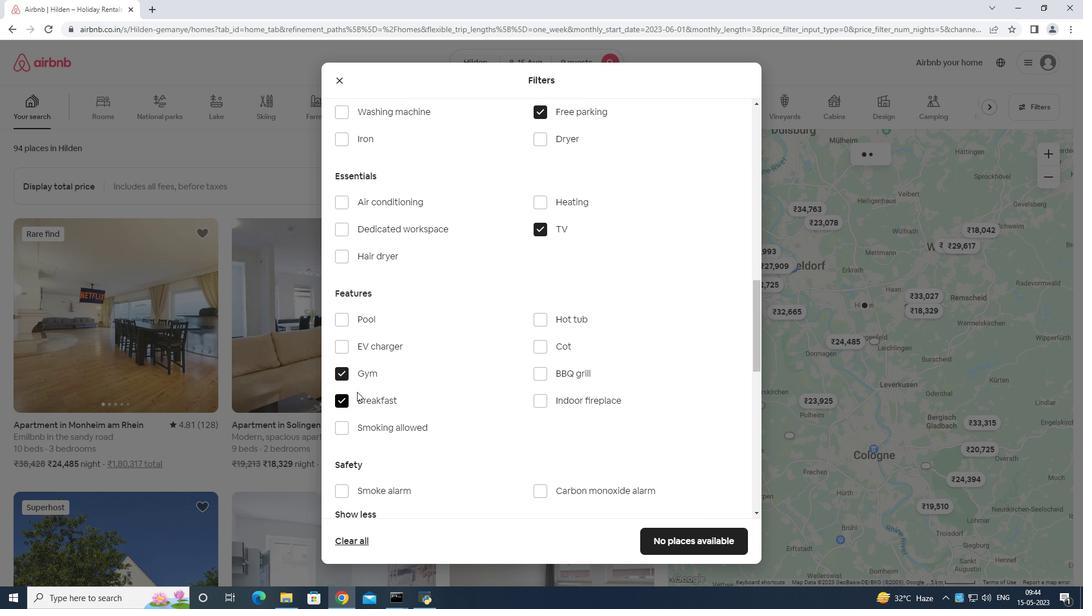 
Action: Mouse scrolled (364, 387) with delta (0, 0)
Screenshot: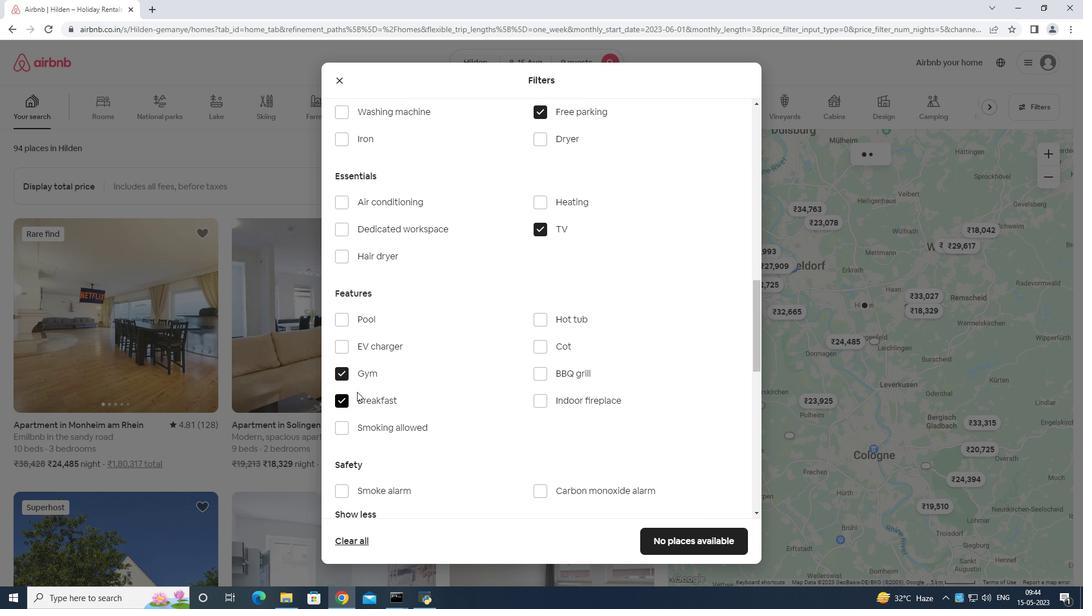 
Action: Mouse moved to (371, 388)
Screenshot: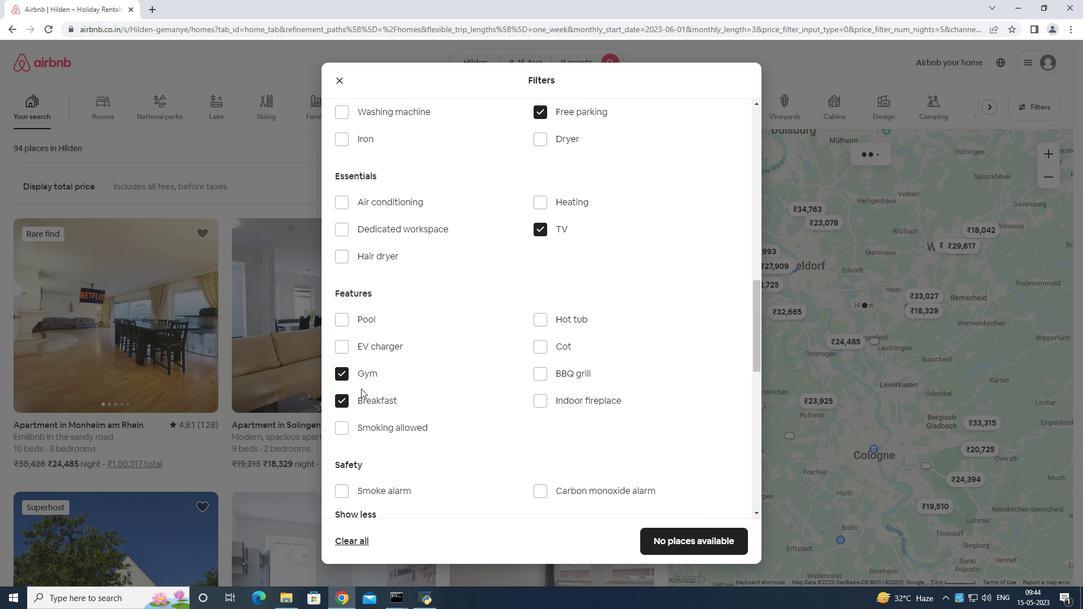 
Action: Mouse scrolled (371, 387) with delta (0, 0)
Screenshot: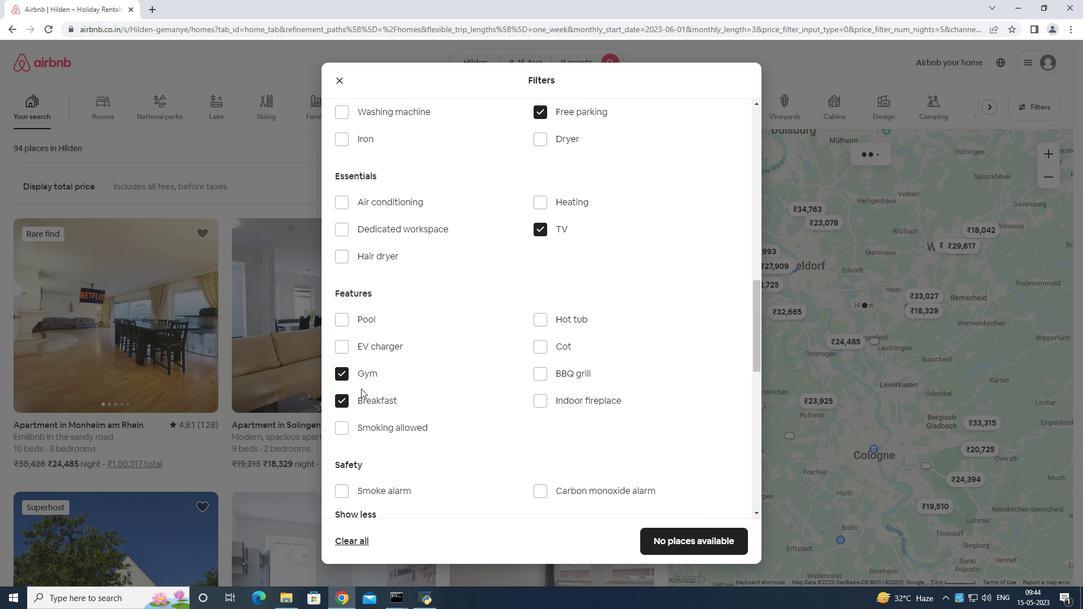 
Action: Mouse moved to (378, 388)
Screenshot: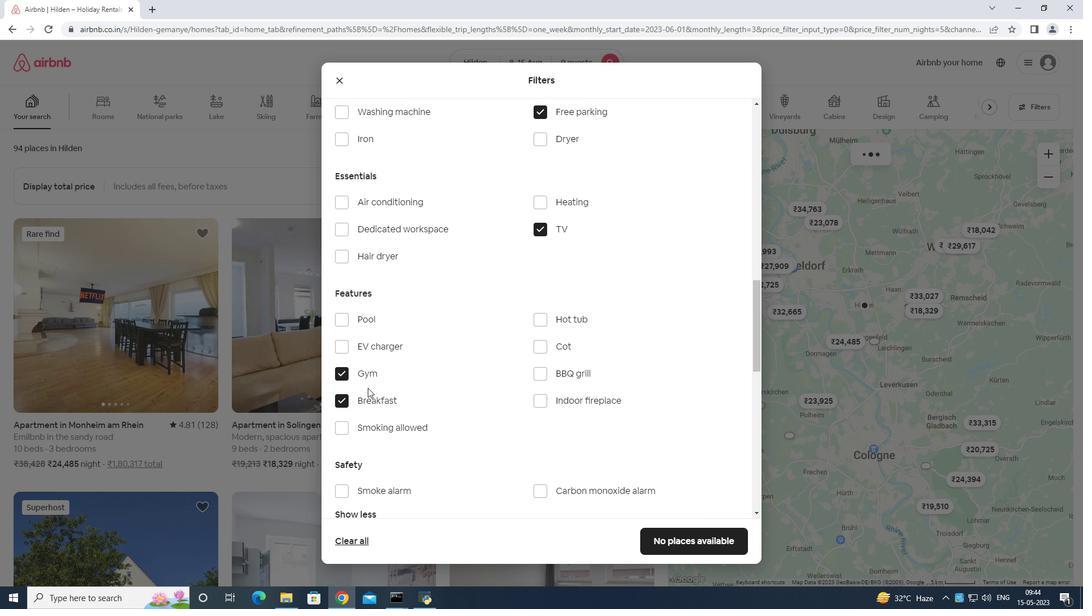 
Action: Mouse scrolled (378, 387) with delta (0, 0)
Screenshot: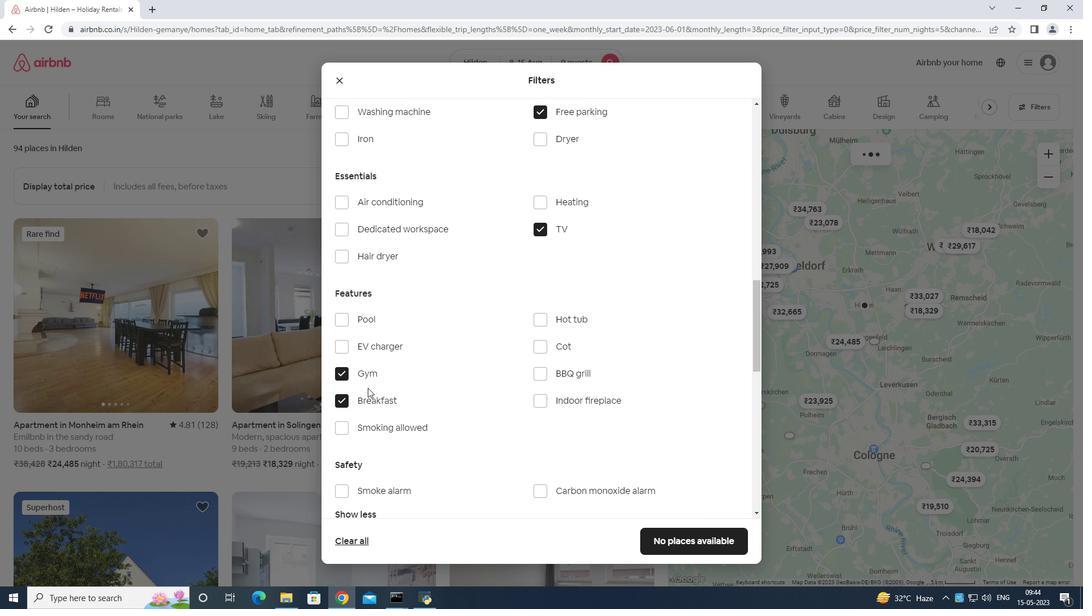 
Action: Mouse moved to (383, 387)
Screenshot: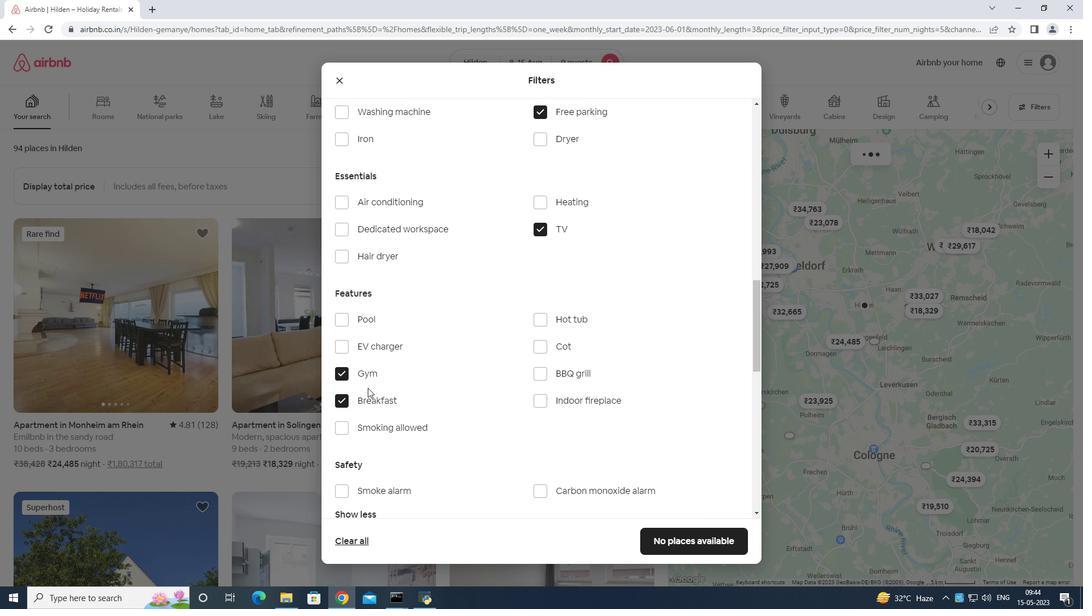 
Action: Mouse scrolled (383, 387) with delta (0, 0)
Screenshot: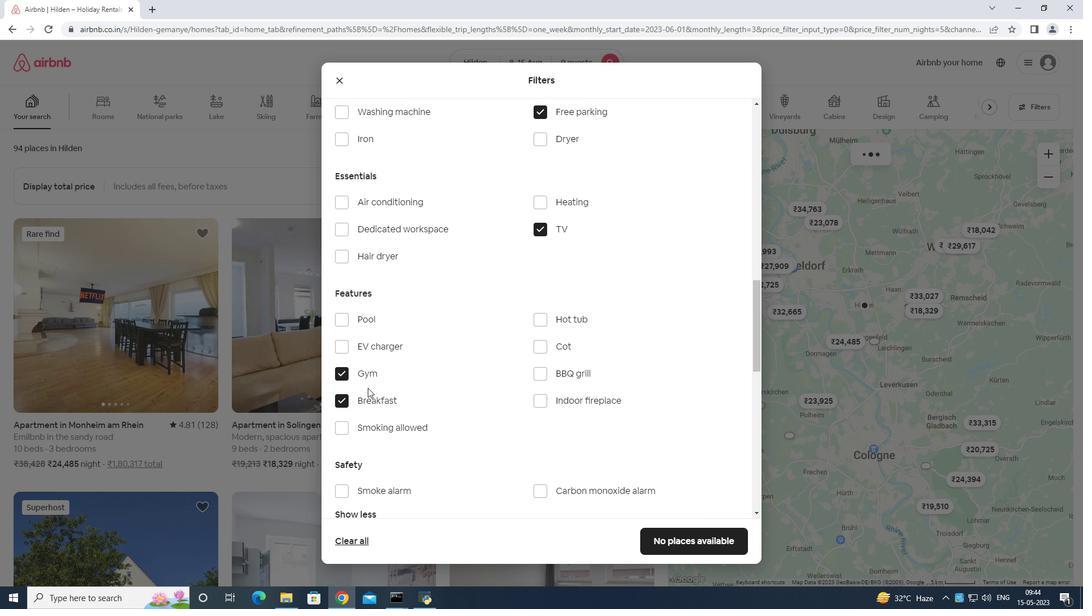 
Action: Mouse moved to (390, 386)
Screenshot: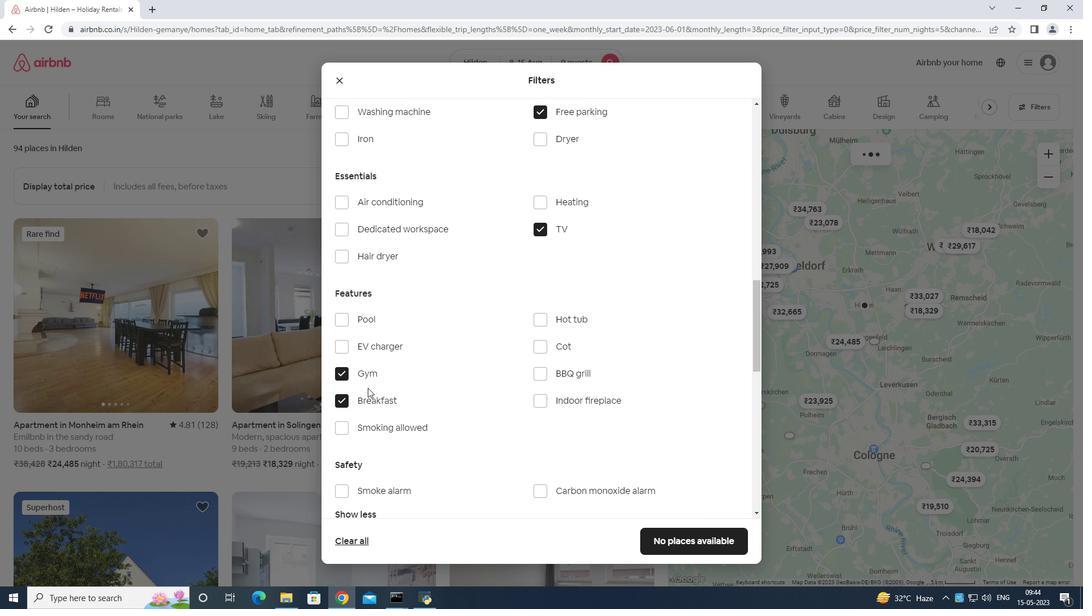 
Action: Mouse scrolled (390, 386) with delta (0, 0)
Screenshot: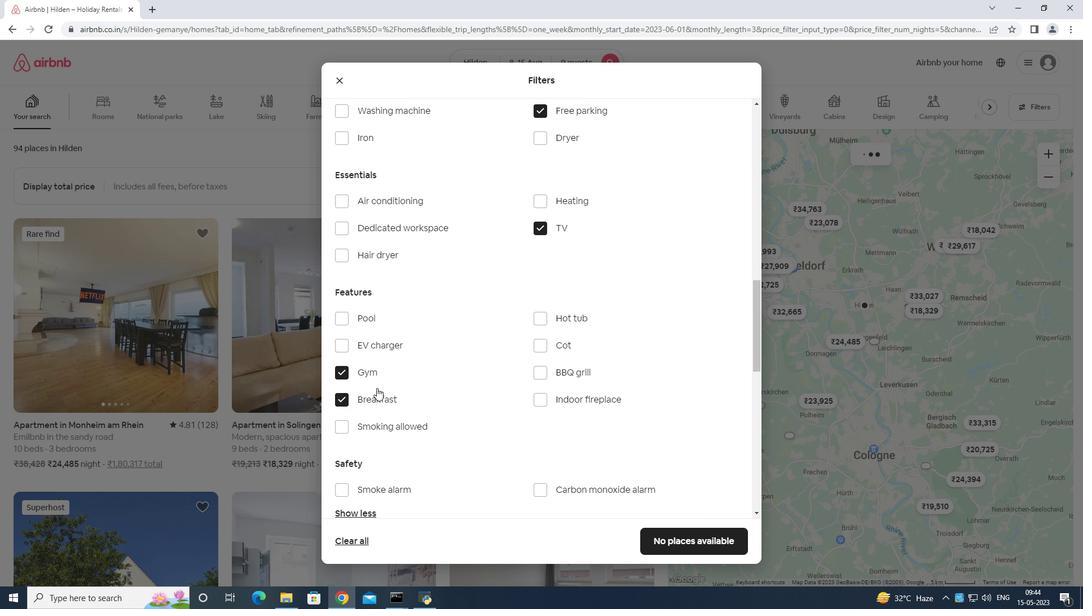 
Action: Mouse moved to (715, 364)
Screenshot: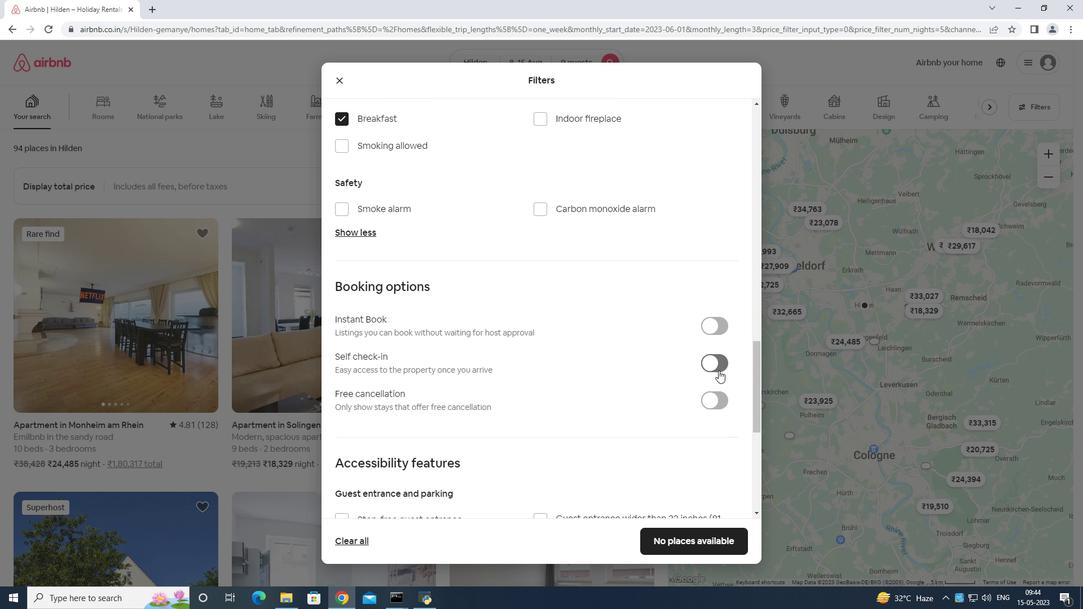 
Action: Mouse pressed left at (715, 364)
Screenshot: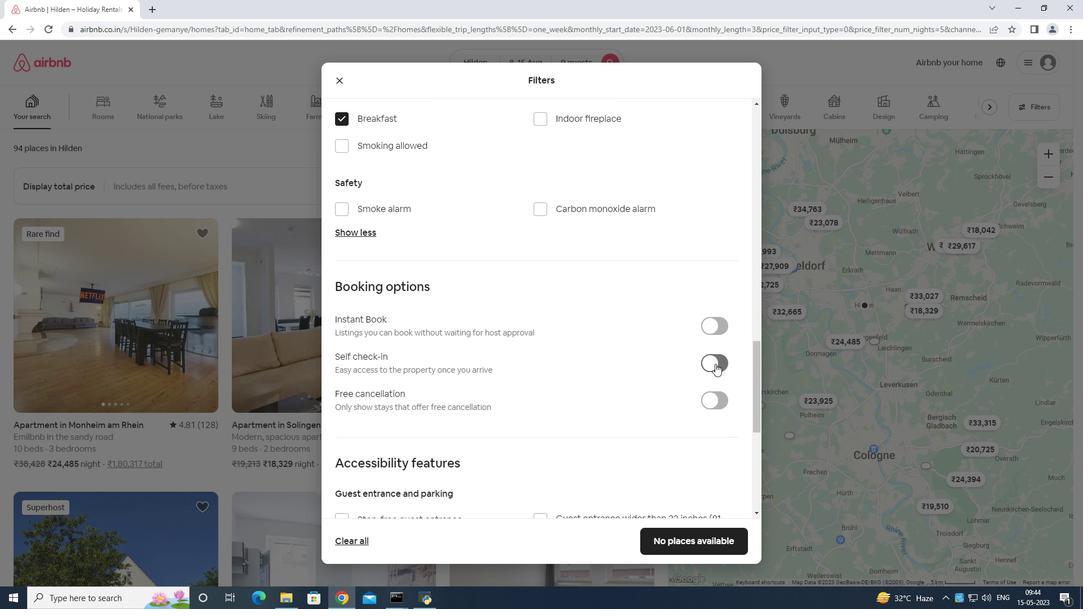 
Action: Mouse moved to (441, 444)
Screenshot: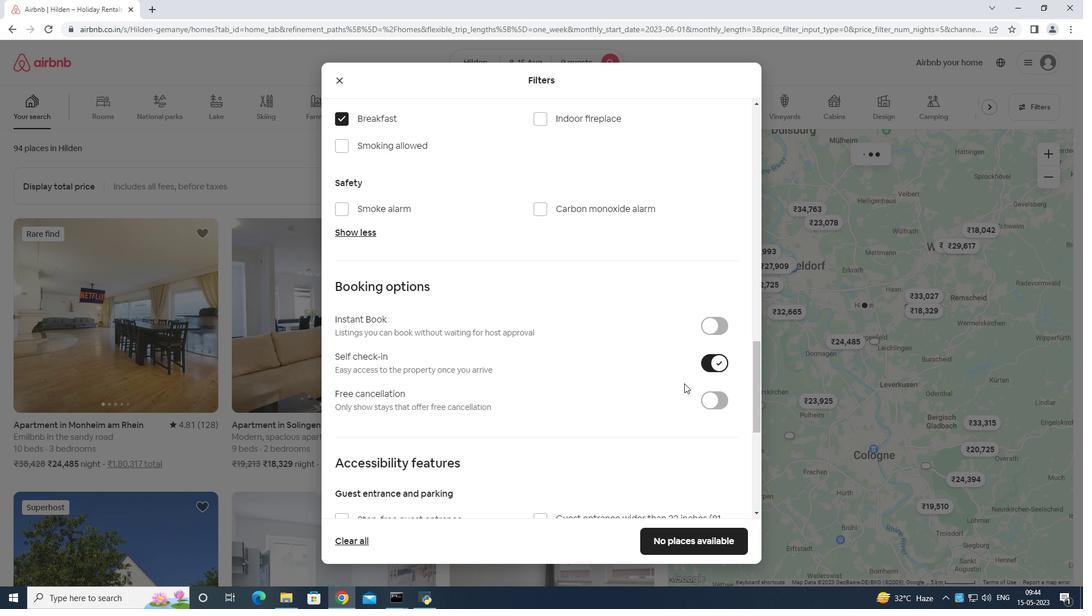 
Action: Mouse scrolled (441, 444) with delta (0, 0)
Screenshot: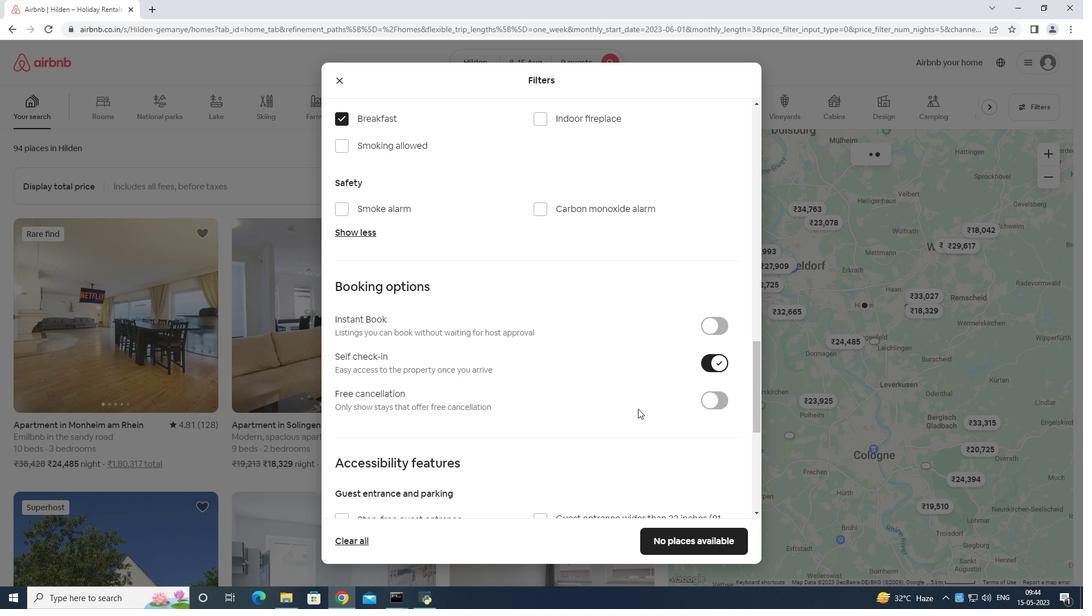 
Action: Mouse scrolled (441, 444) with delta (0, 0)
Screenshot: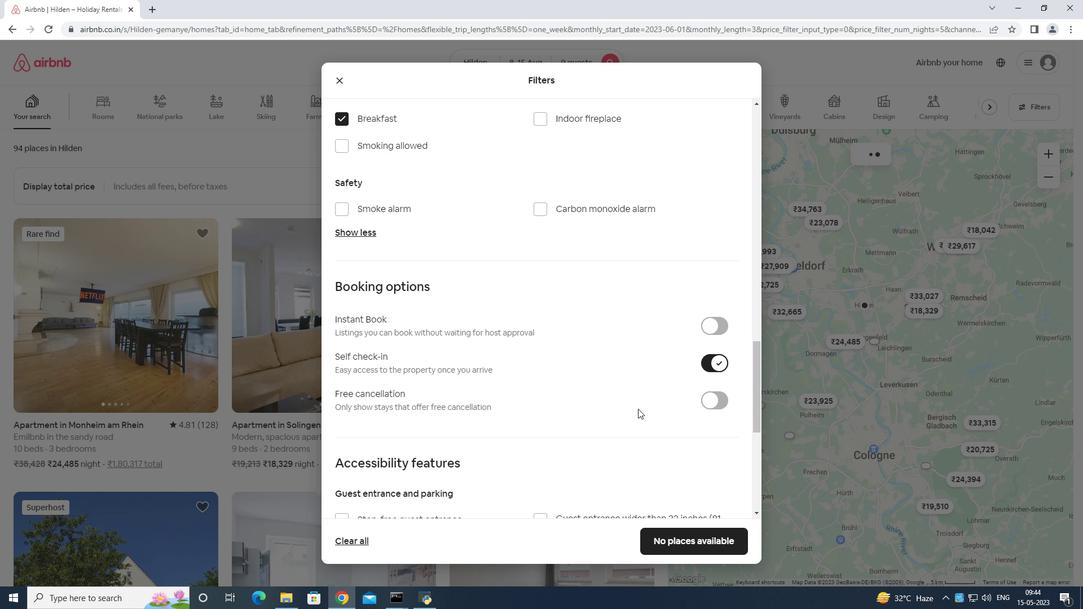 
Action: Mouse scrolled (441, 444) with delta (0, 0)
Screenshot: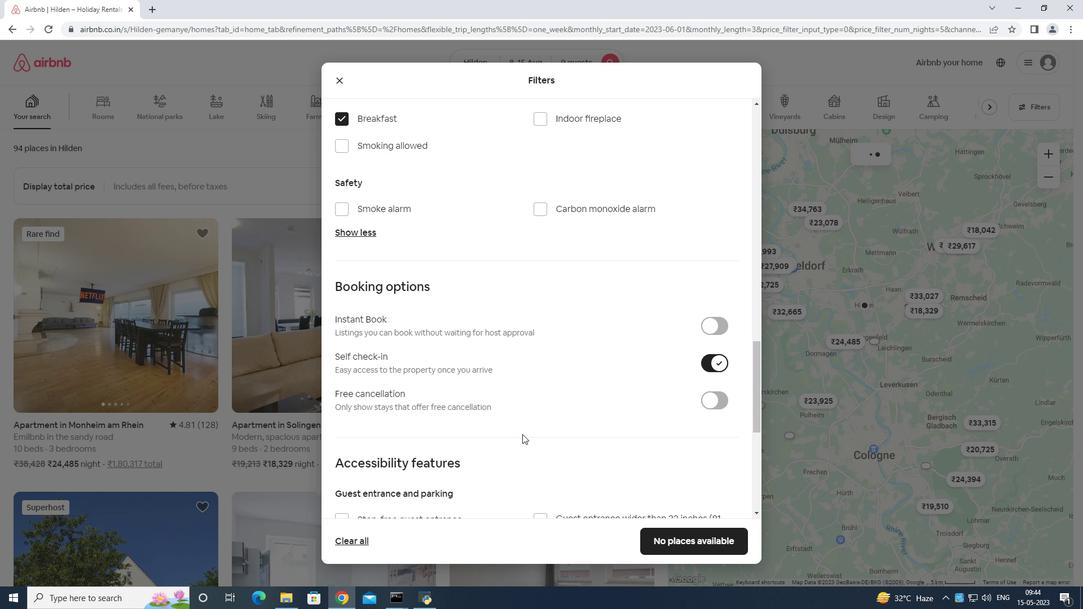 
Action: Mouse scrolled (441, 444) with delta (0, 0)
Screenshot: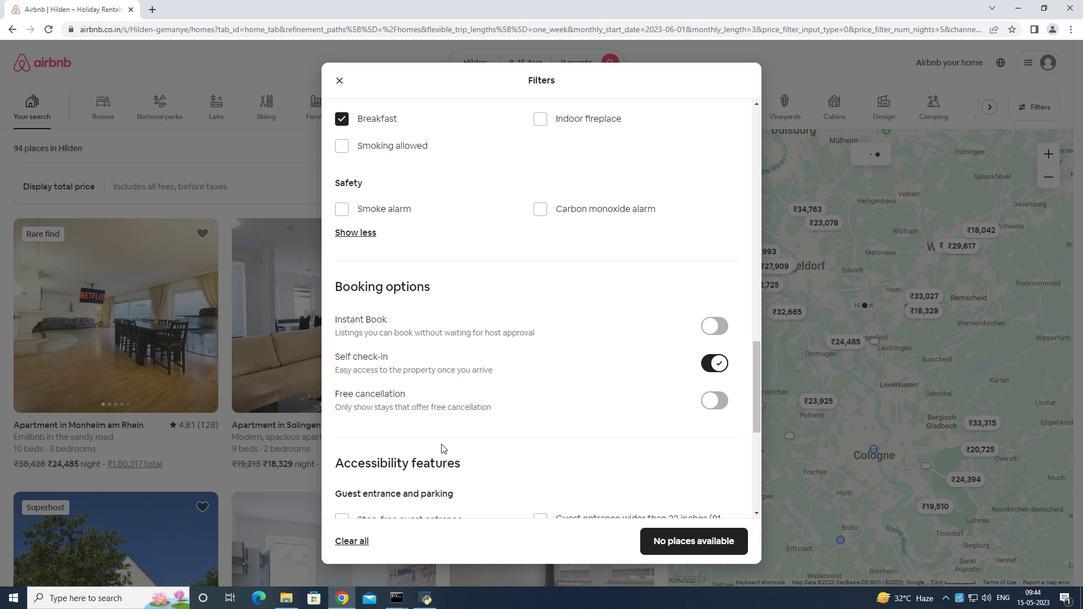 
Action: Mouse scrolled (441, 444) with delta (0, 0)
Screenshot: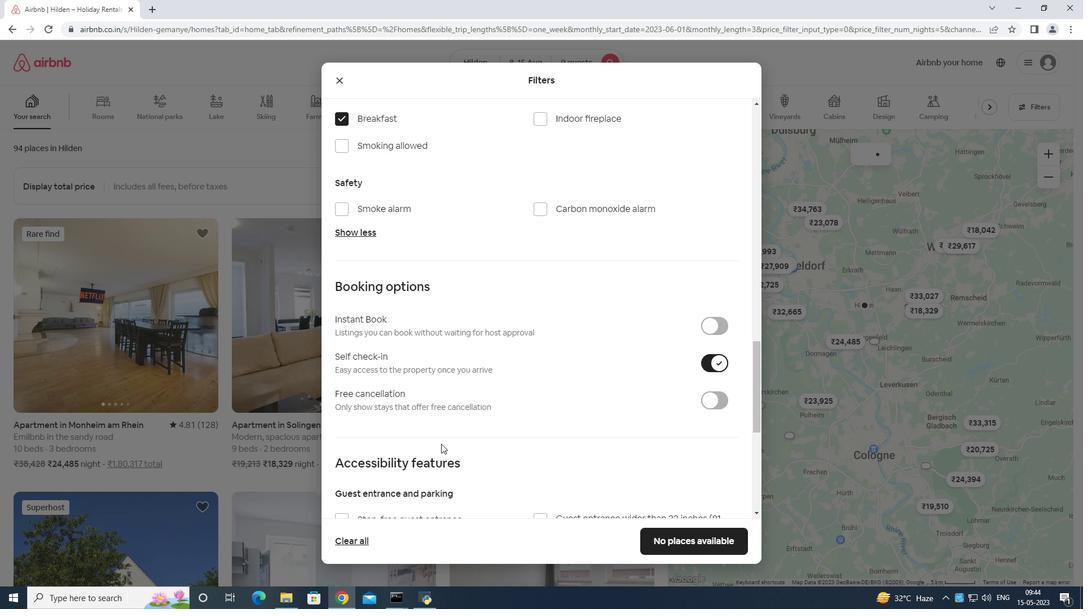 
Action: Mouse moved to (443, 440)
Screenshot: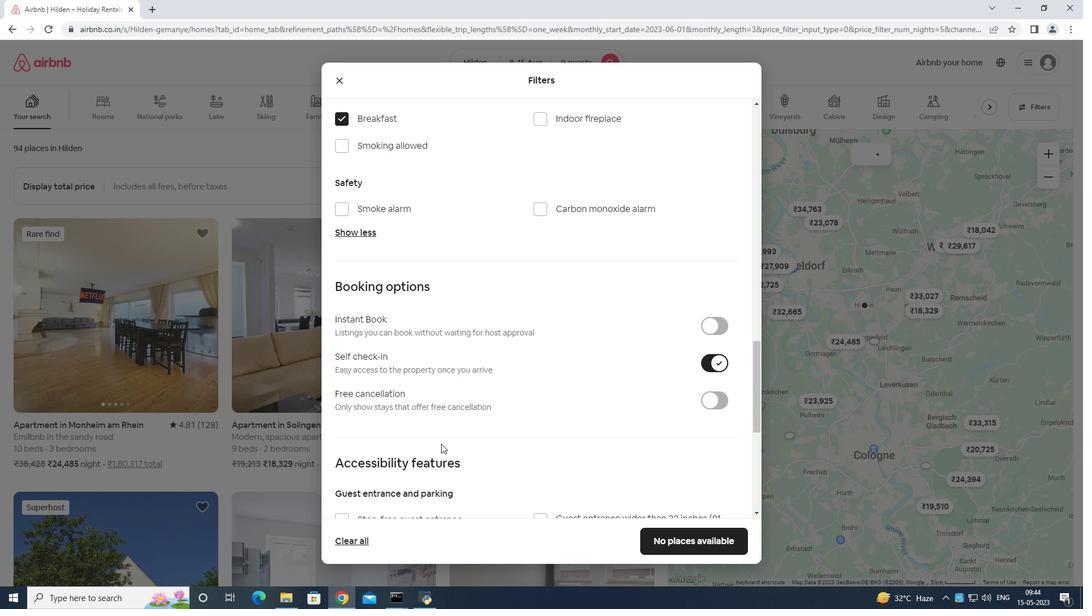 
Action: Mouse scrolled (443, 440) with delta (0, 0)
Screenshot: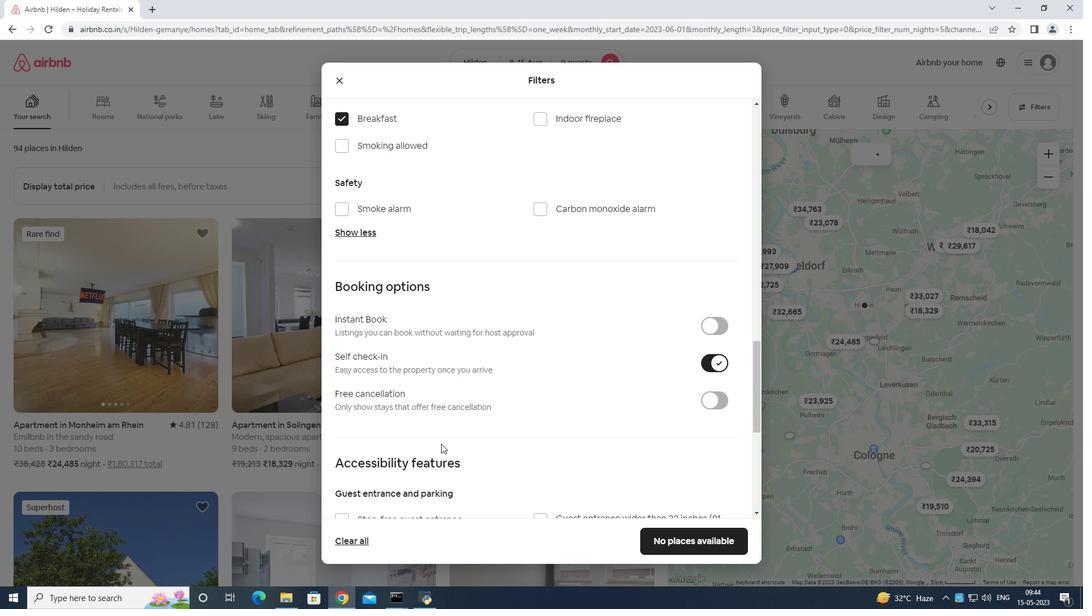 
Action: Mouse moved to (459, 426)
Screenshot: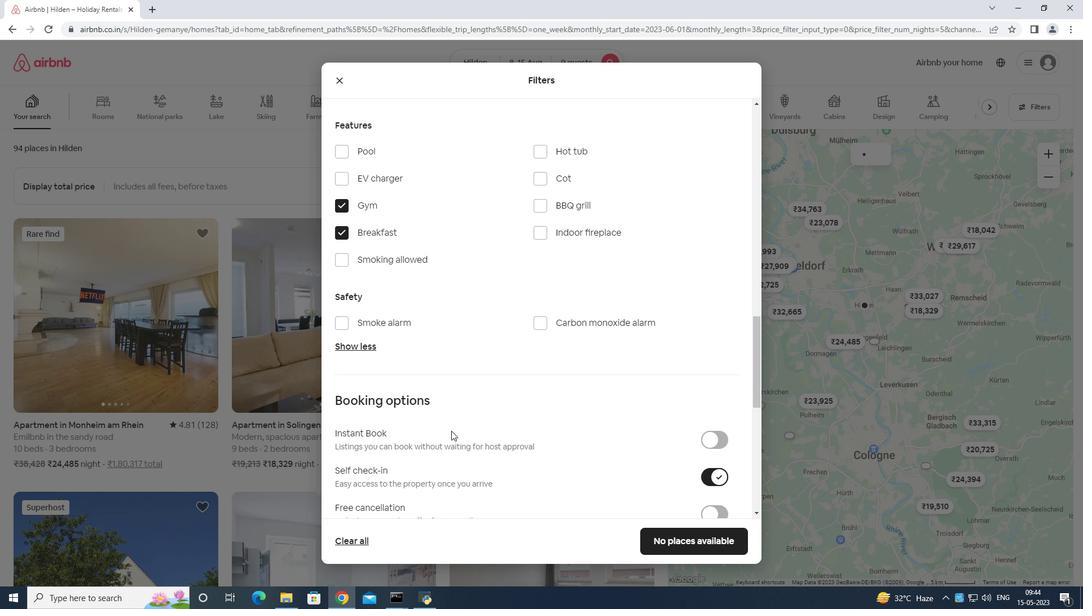 
Action: Mouse scrolled (459, 425) with delta (0, 0)
Screenshot: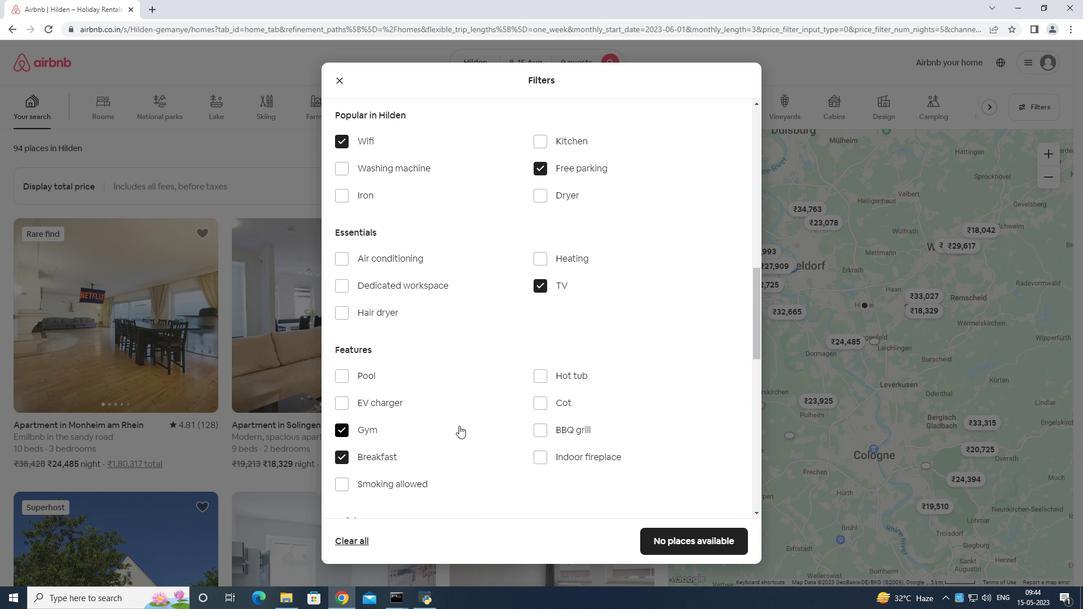 
Action: Mouse scrolled (459, 425) with delta (0, 0)
Screenshot: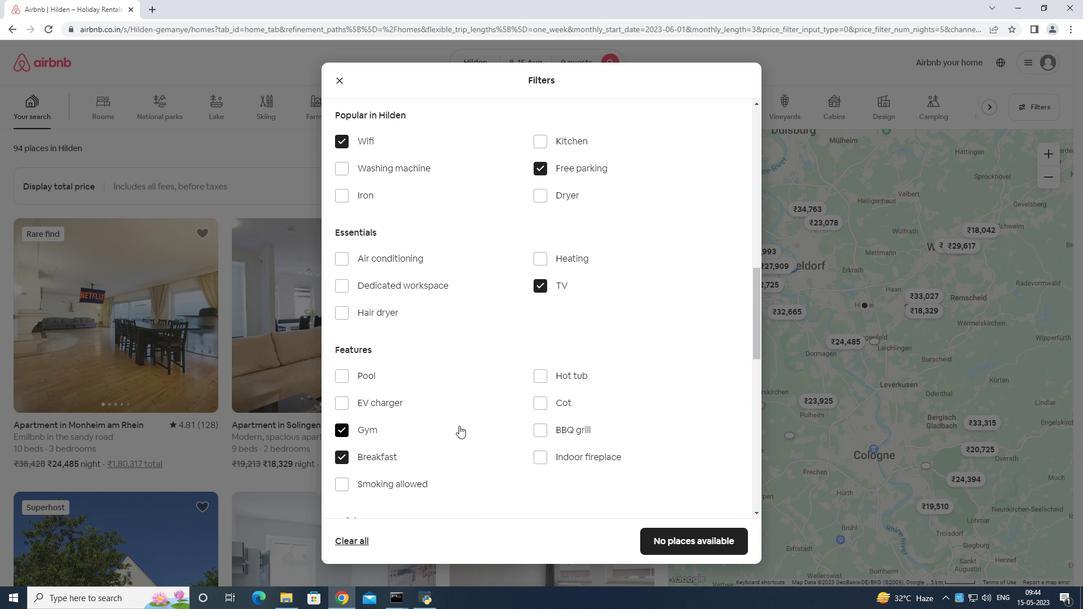 
Action: Mouse scrolled (459, 425) with delta (0, 0)
Screenshot: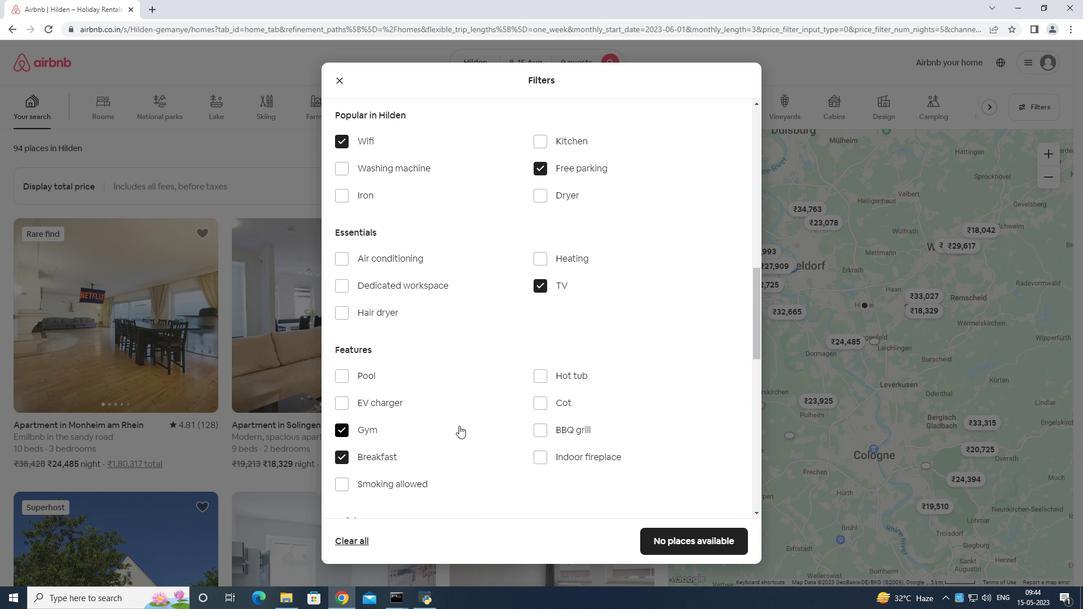 
Action: Mouse scrolled (459, 425) with delta (0, 0)
Screenshot: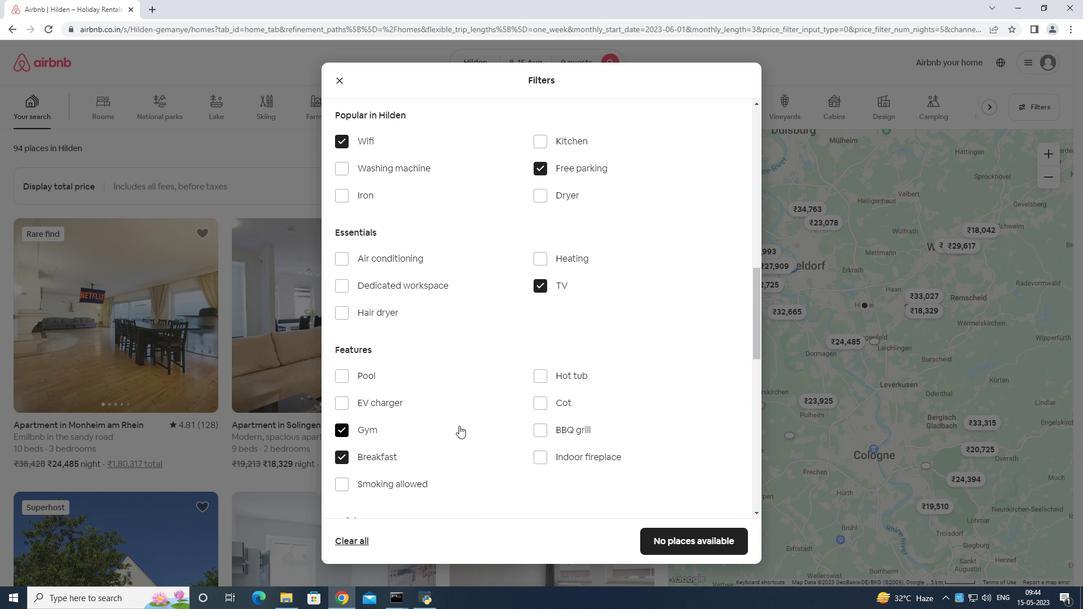 
Action: Mouse scrolled (459, 425) with delta (0, 0)
Screenshot: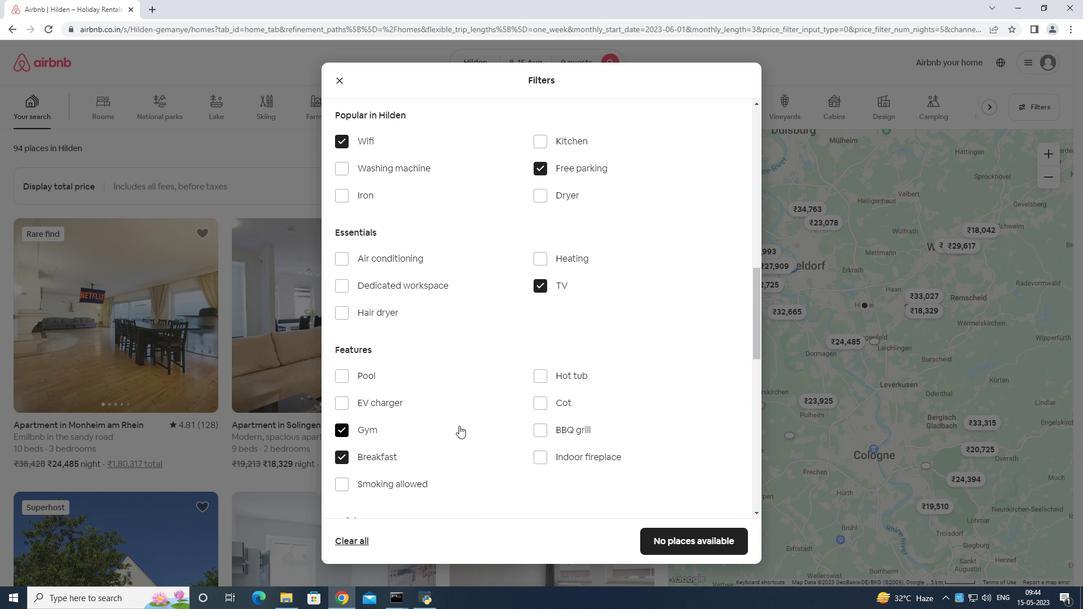
Action: Mouse scrolled (459, 425) with delta (0, 0)
Screenshot: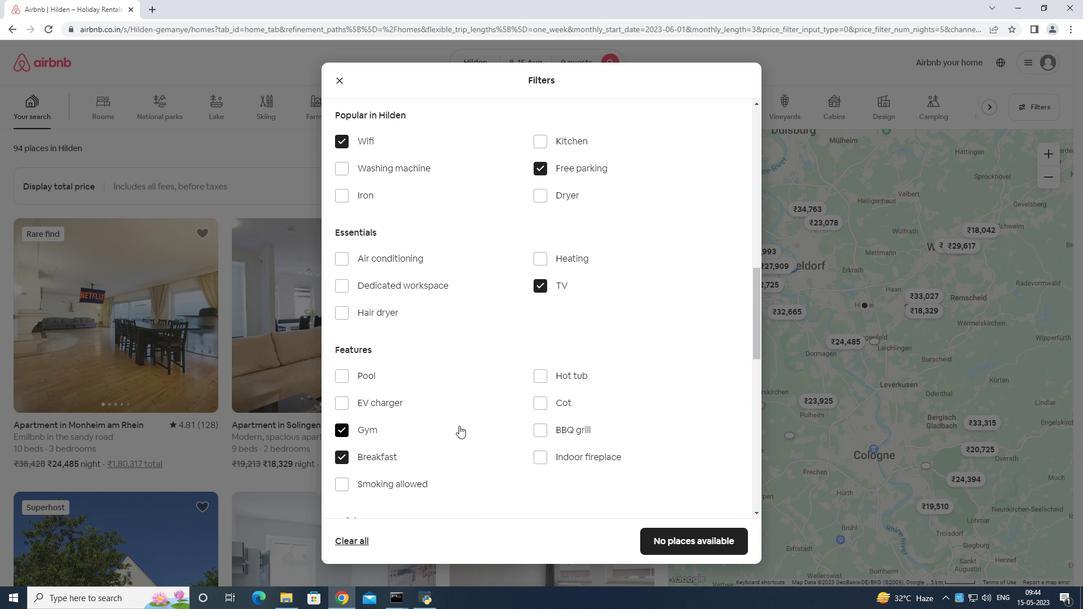 
Action: Mouse moved to (459, 426)
Screenshot: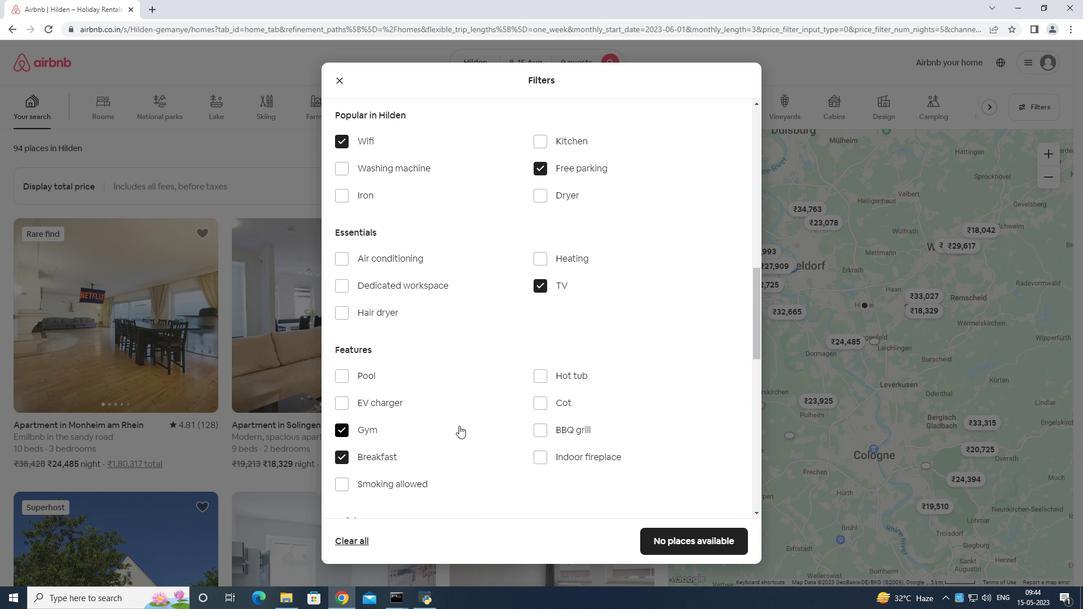 
Action: Mouse scrolled (459, 425) with delta (0, 0)
Screenshot: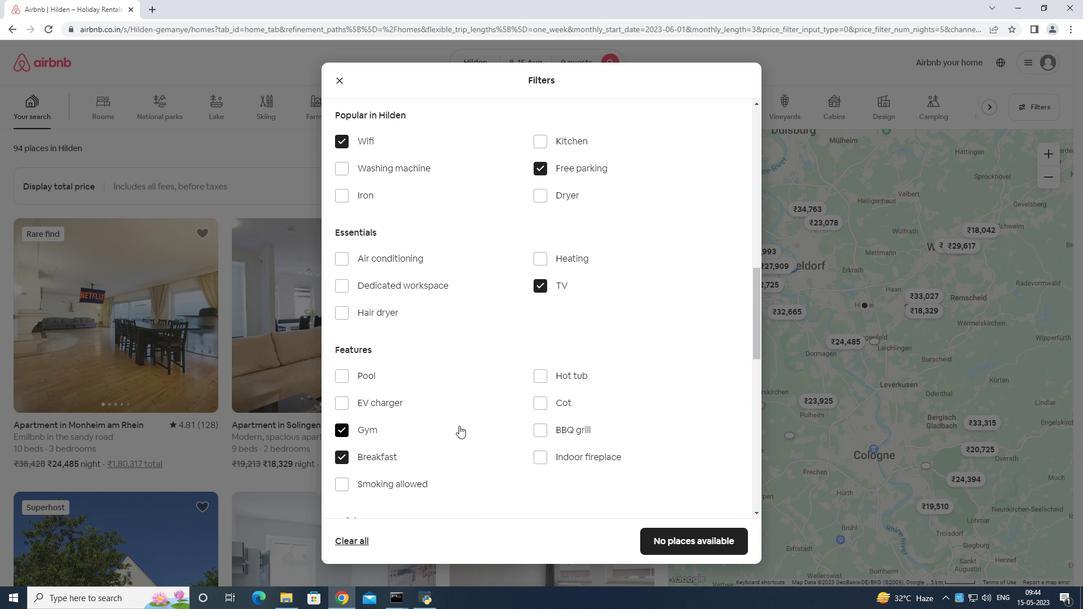 
Action: Mouse moved to (466, 426)
Screenshot: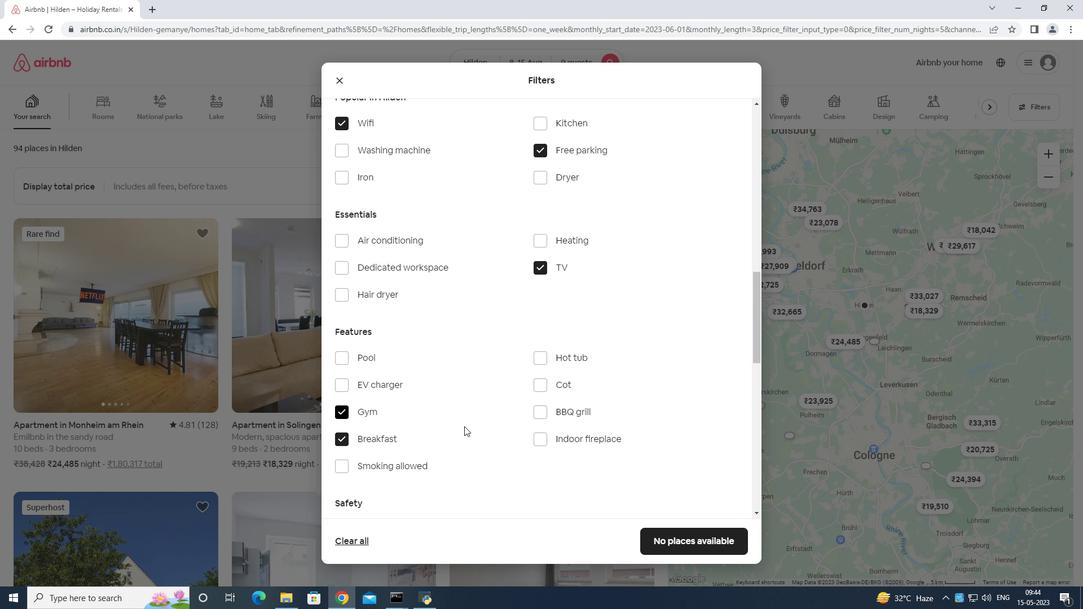 
Action: Mouse scrolled (466, 425) with delta (0, 0)
Screenshot: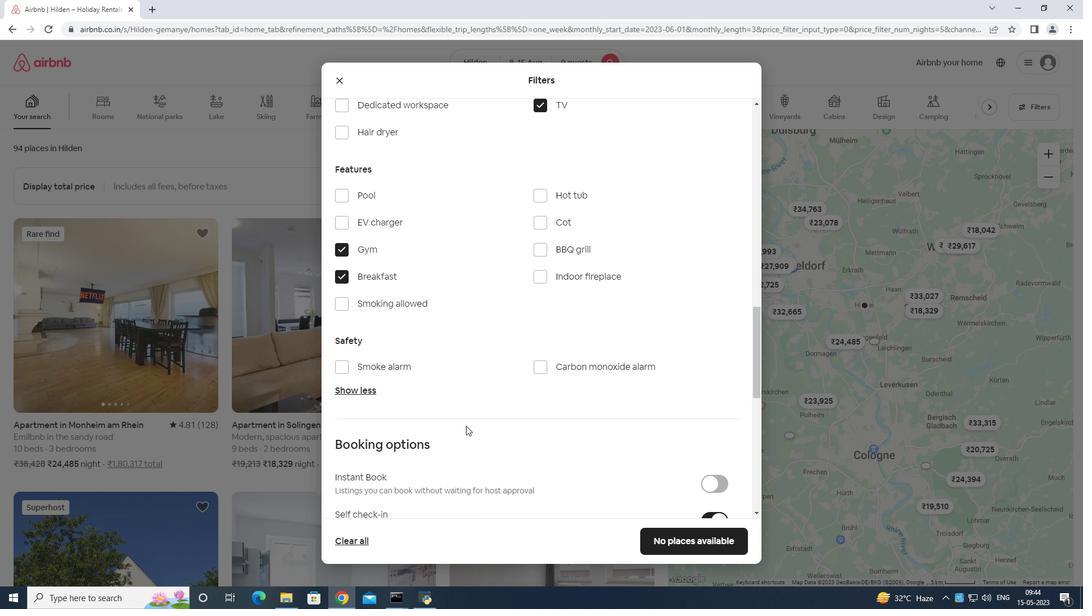 
Action: Mouse scrolled (466, 425) with delta (0, 0)
Screenshot: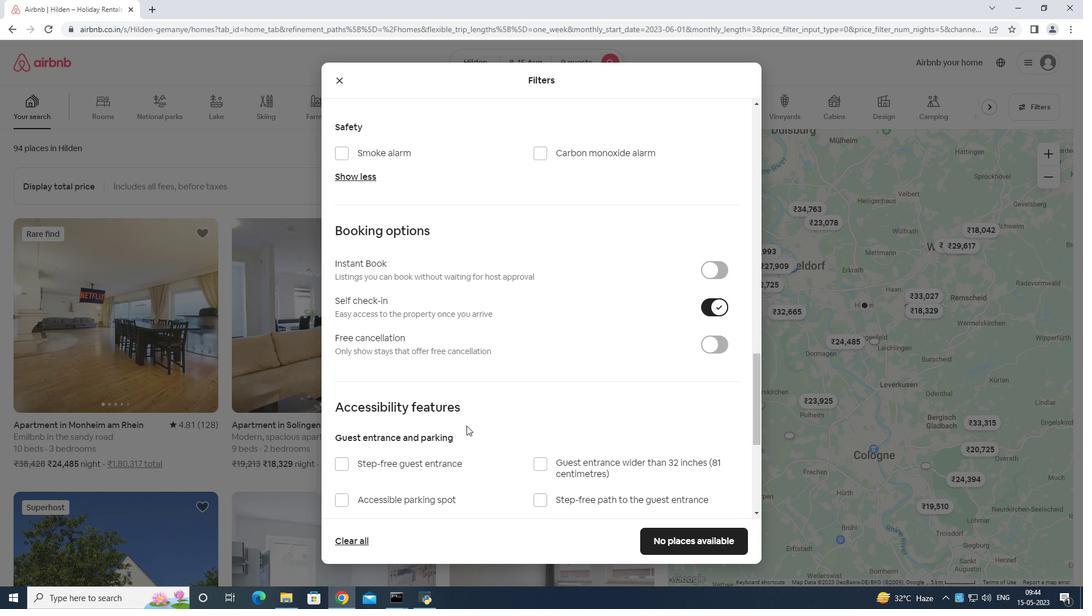 
Action: Mouse scrolled (466, 425) with delta (0, 0)
Screenshot: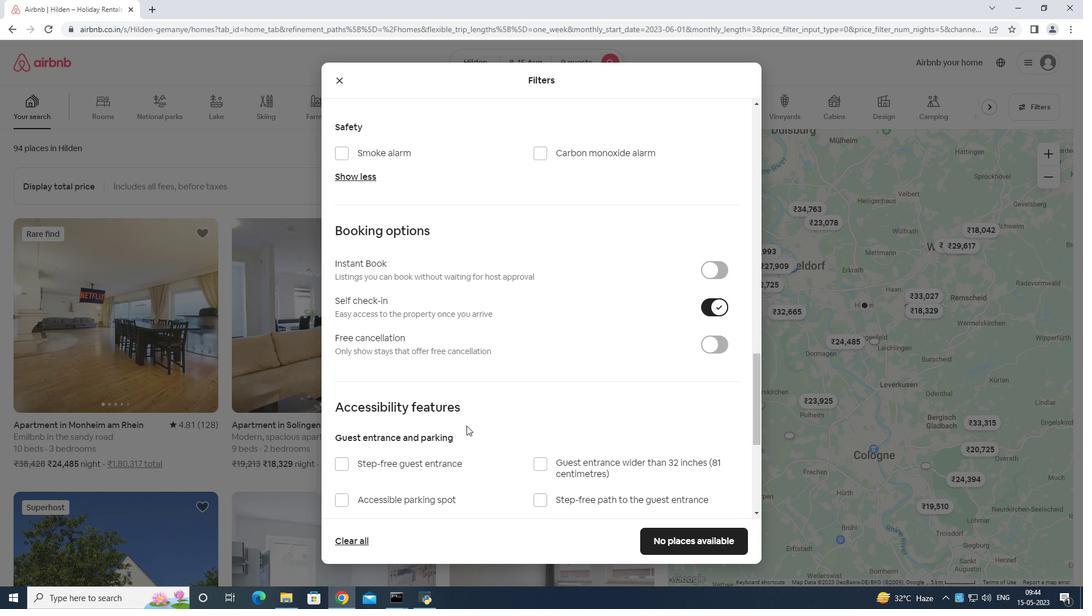 
Action: Mouse scrolled (466, 425) with delta (0, 0)
Screenshot: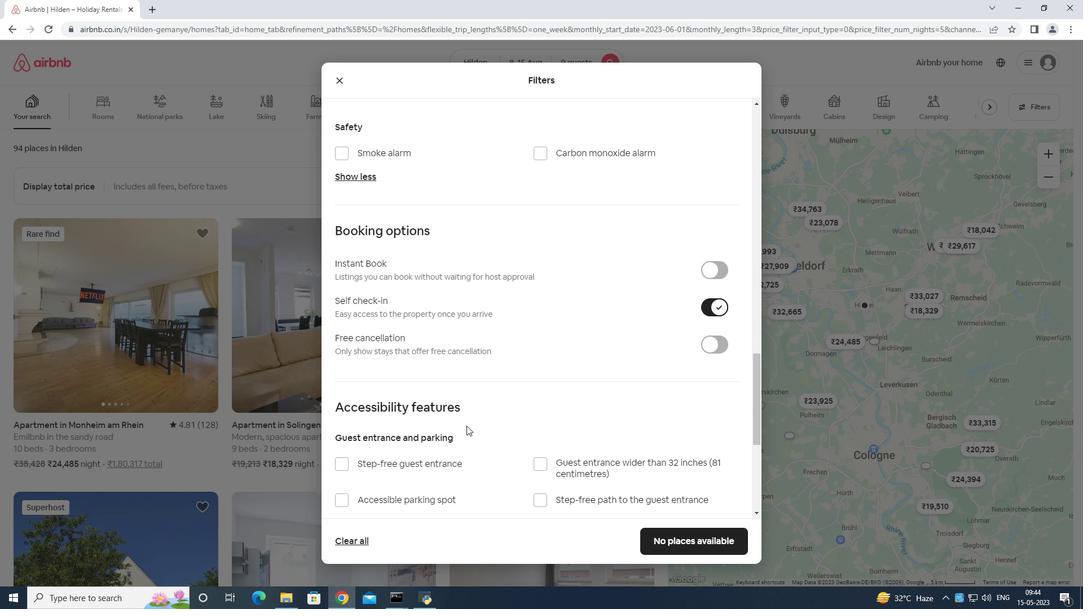 
Action: Mouse scrolled (466, 425) with delta (0, 0)
Screenshot: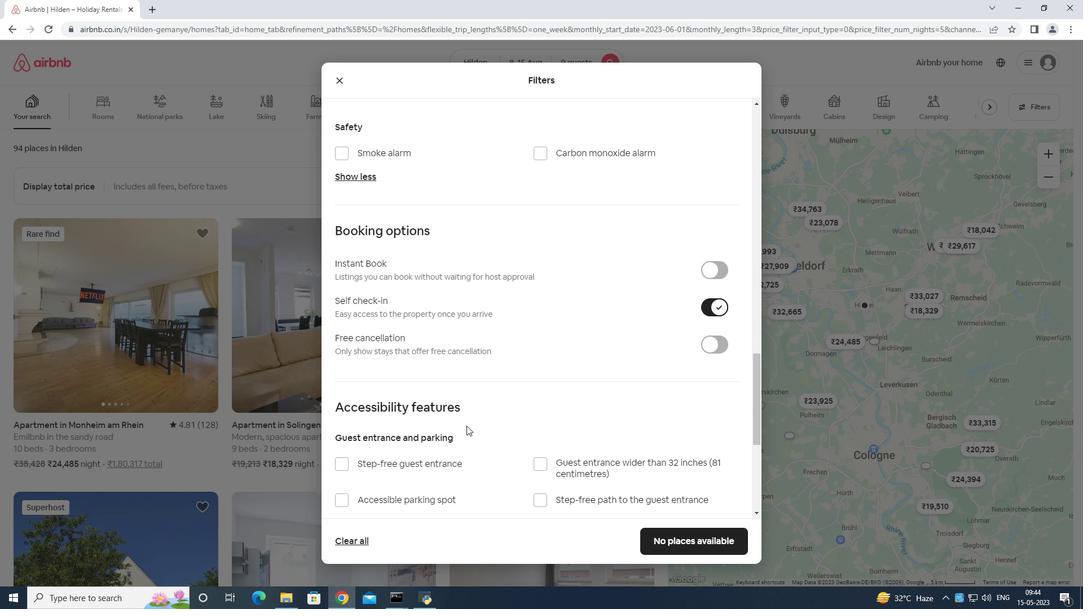 
Action: Mouse moved to (333, 448)
Screenshot: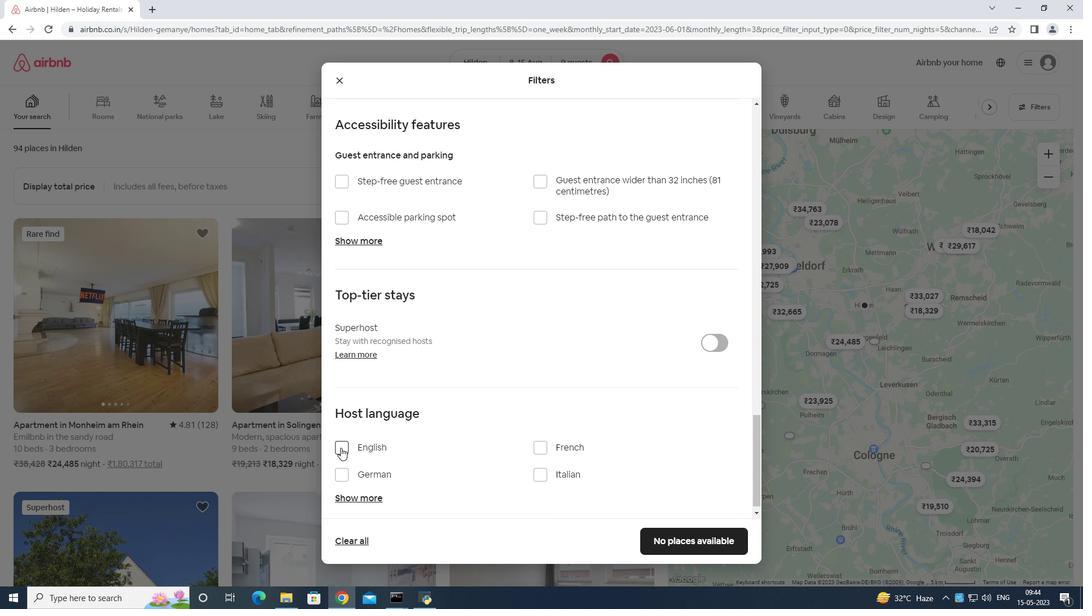 
Action: Mouse pressed left at (333, 448)
Screenshot: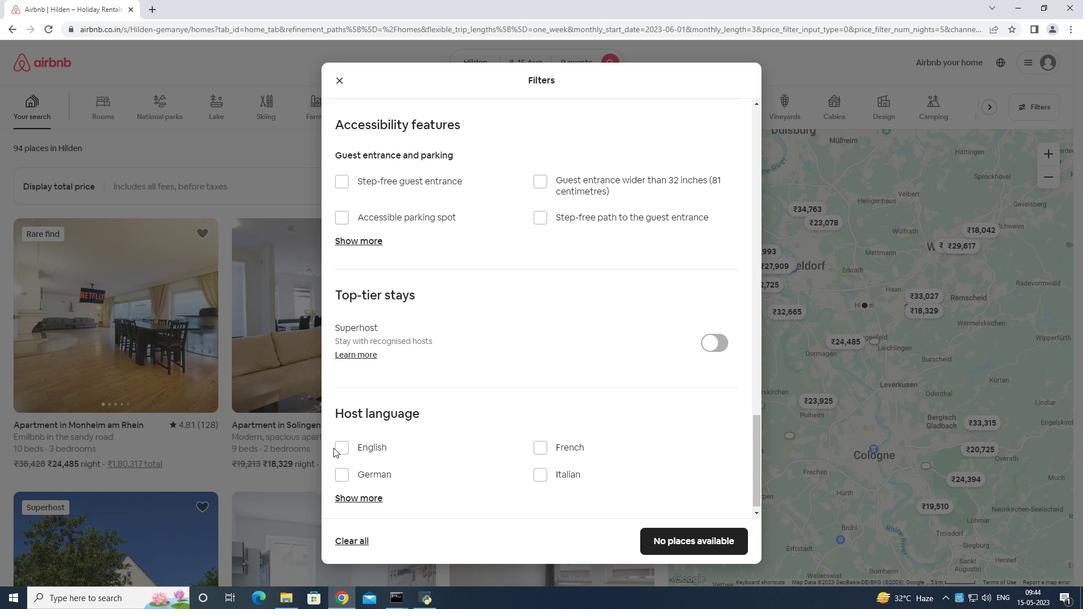 
Action: Mouse moved to (338, 442)
Screenshot: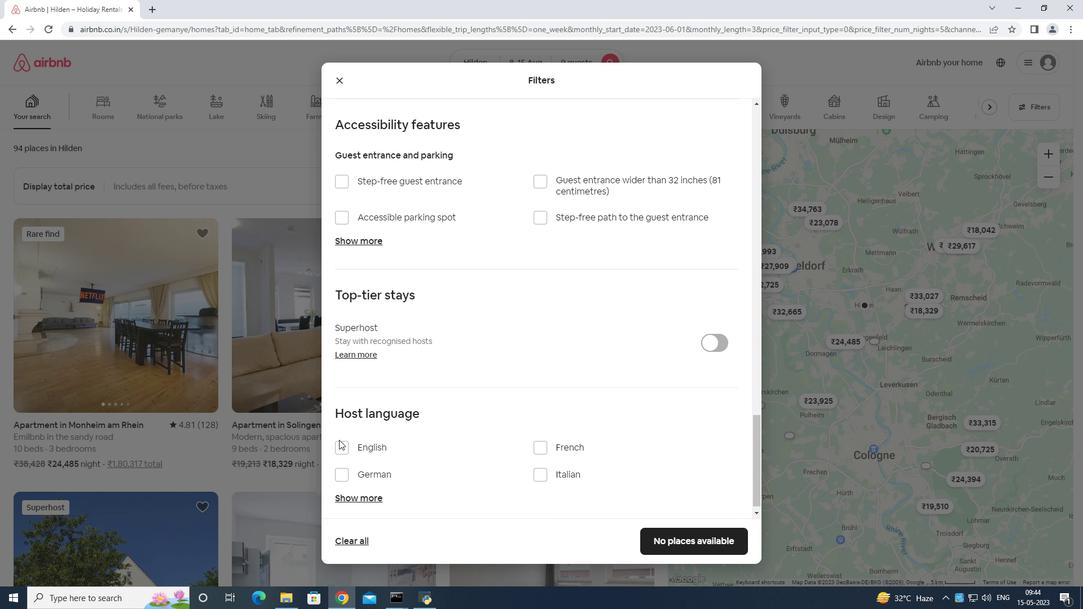 
Action: Mouse pressed left at (338, 442)
Screenshot: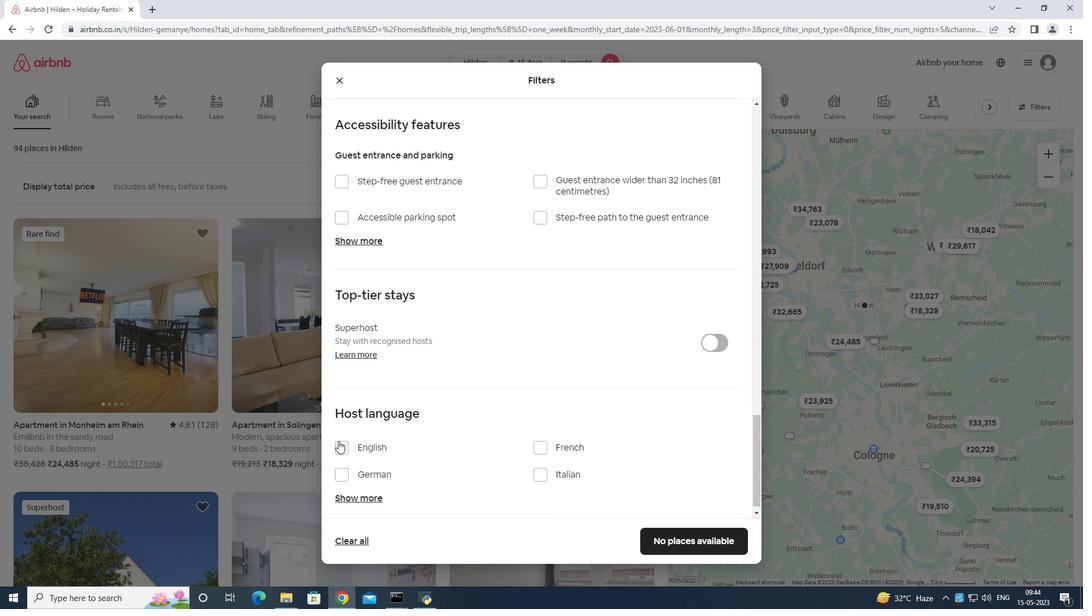 
Action: Mouse moved to (699, 540)
Screenshot: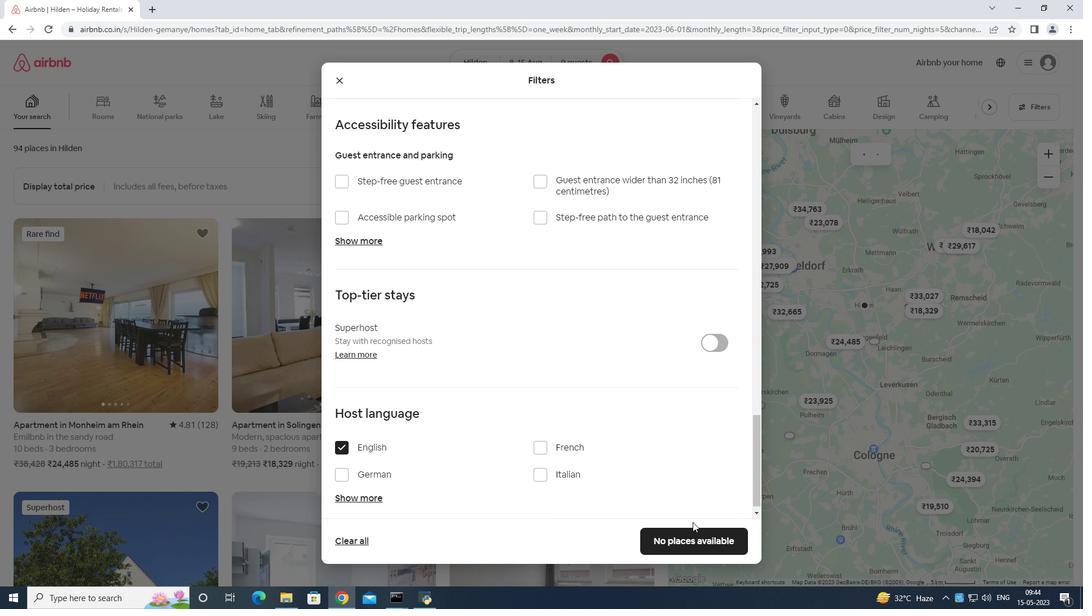 
Action: Mouse pressed left at (699, 540)
Screenshot: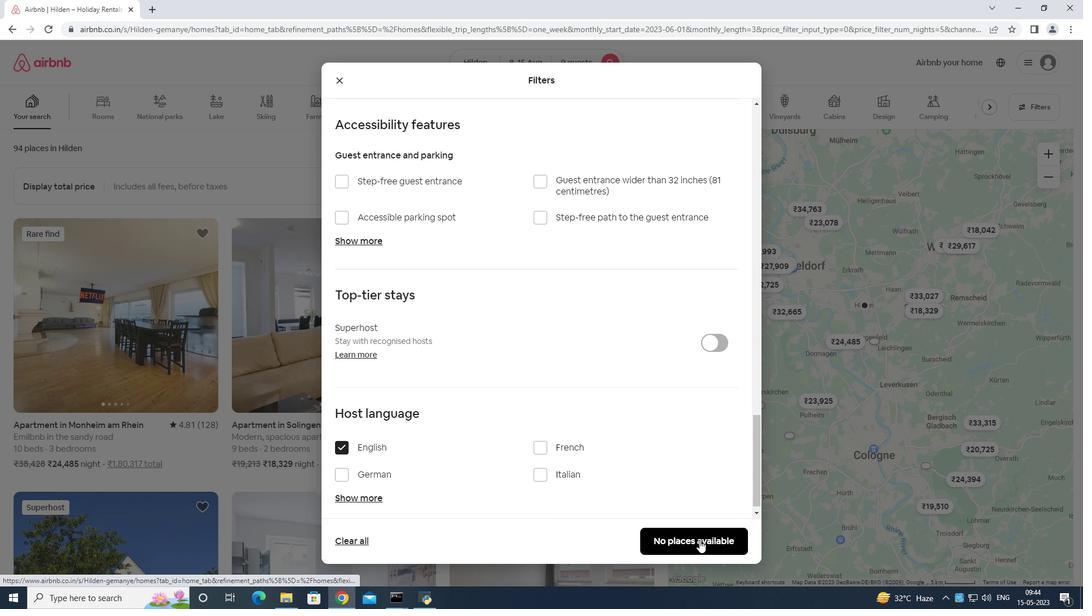 
Action: Mouse moved to (700, 541)
Screenshot: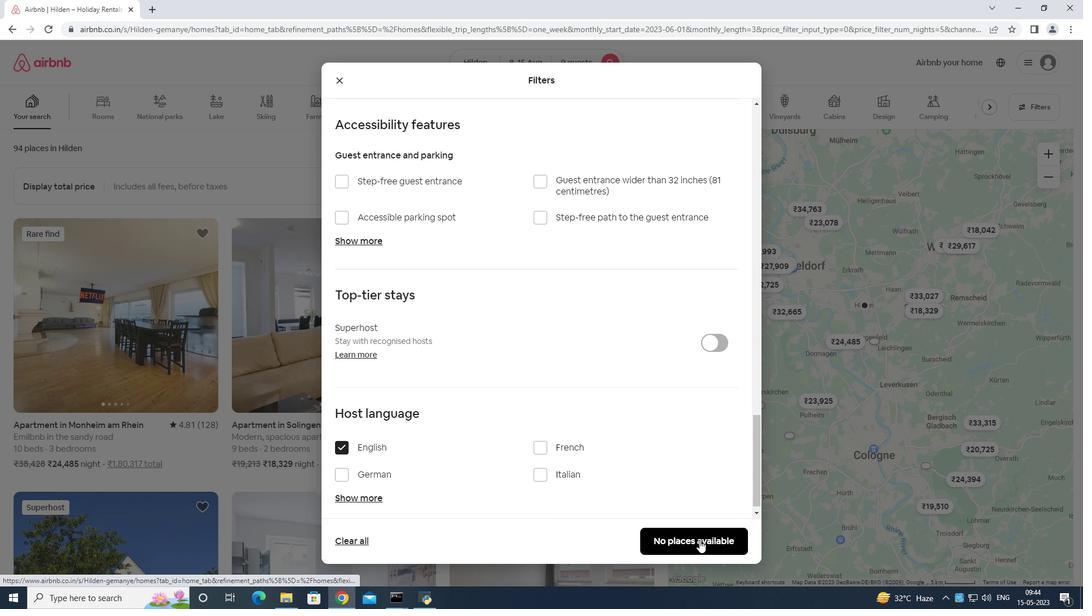 
